 Task: Find connections with filter location Bom Conselho with filter topic #innovationwith filter profile language Potuguese with filter current company Dubai Investment Fund (DIF) with filter school Sri Krishnadevaraya University with filter industry Commercial and Industrial Machinery Maintenance with filter service category Business Law with filter keywords title Paralegal
Action: Mouse moved to (574, 124)
Screenshot: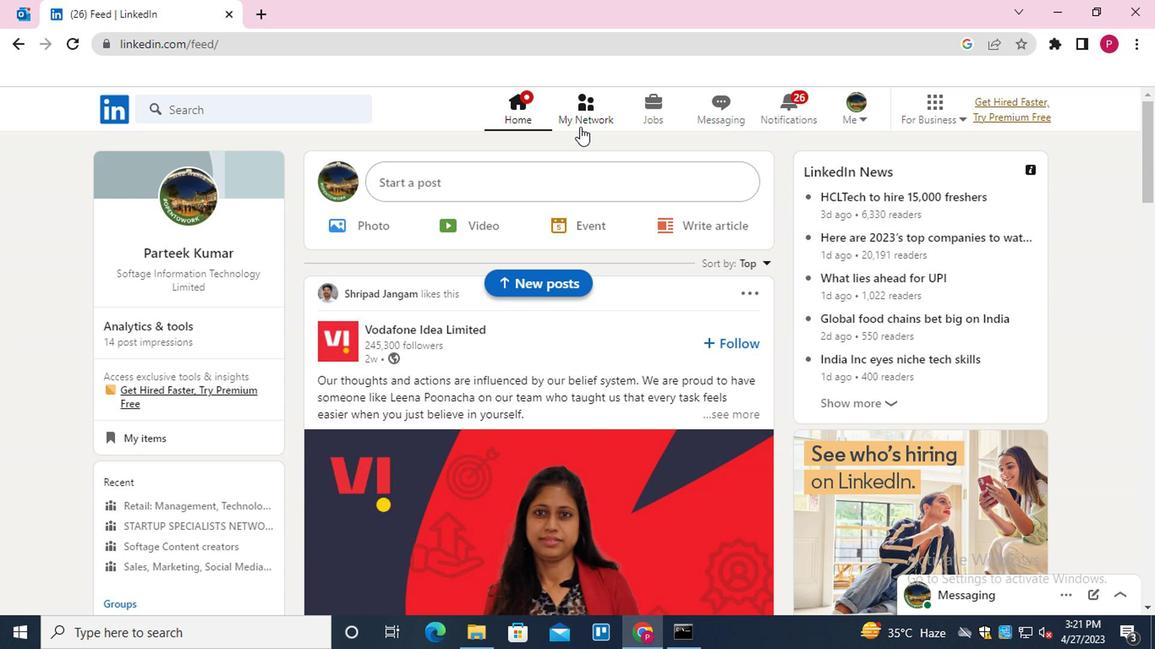 
Action: Mouse pressed left at (574, 124)
Screenshot: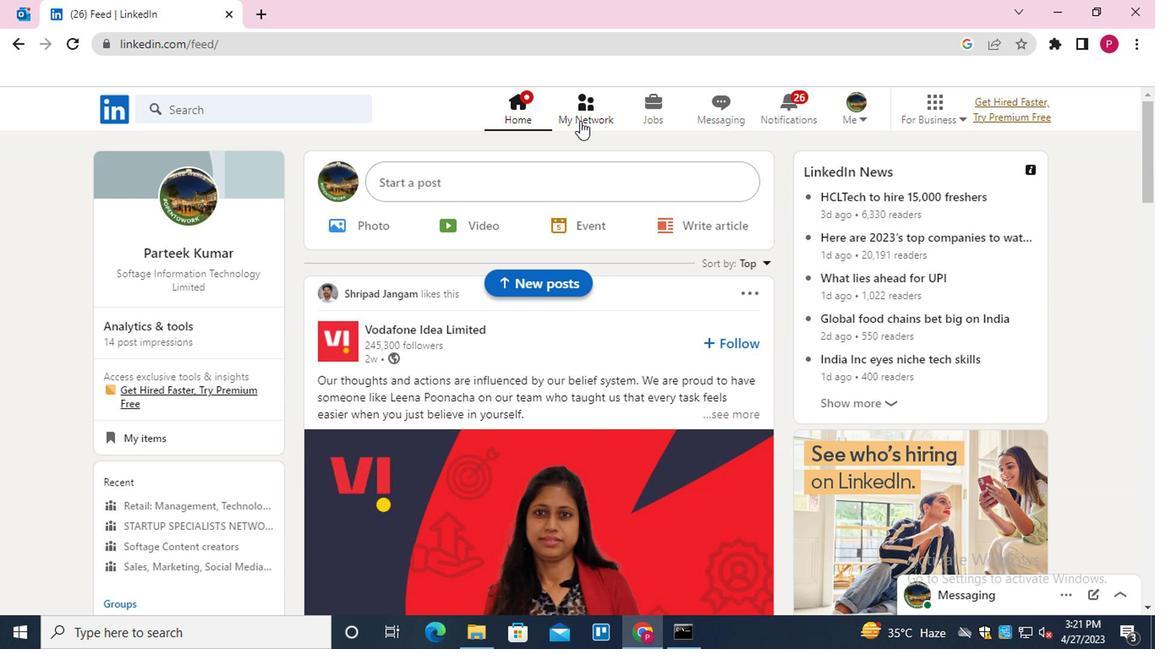 
Action: Mouse moved to (285, 204)
Screenshot: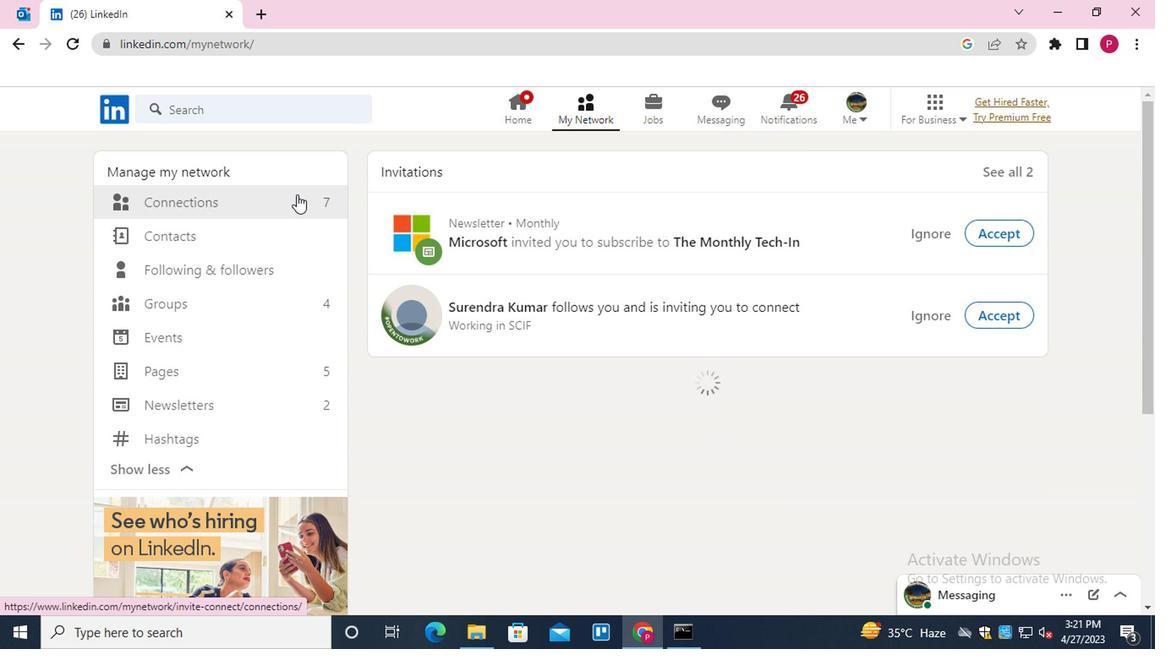 
Action: Mouse pressed left at (285, 204)
Screenshot: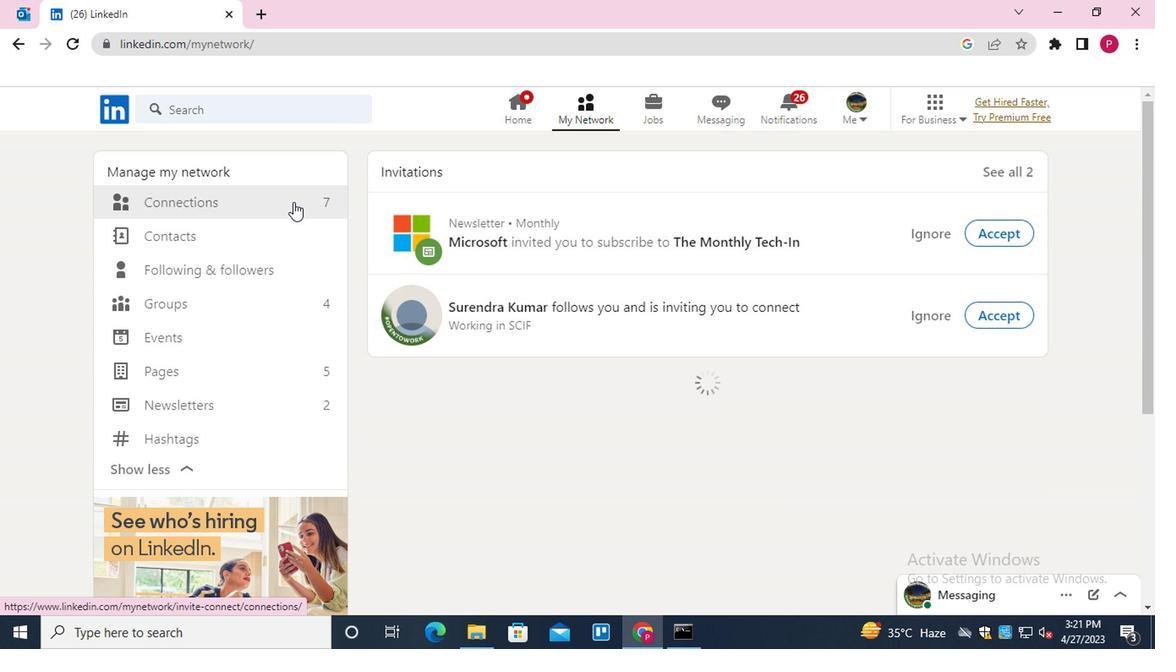 
Action: Mouse moved to (704, 201)
Screenshot: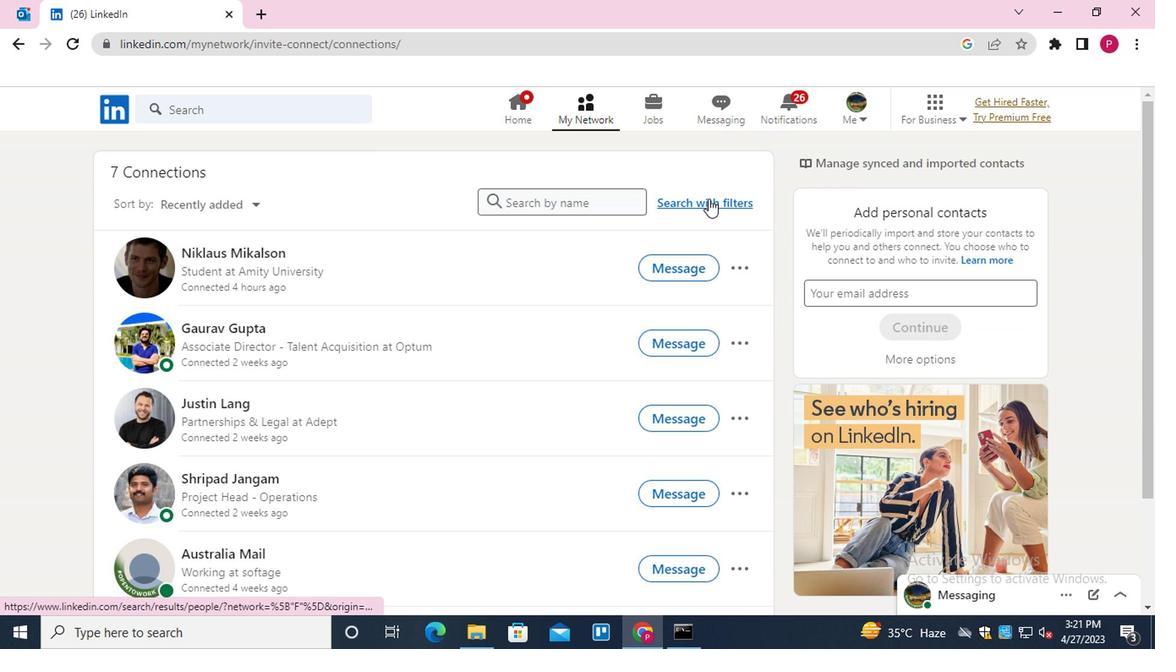 
Action: Mouse pressed left at (704, 201)
Screenshot: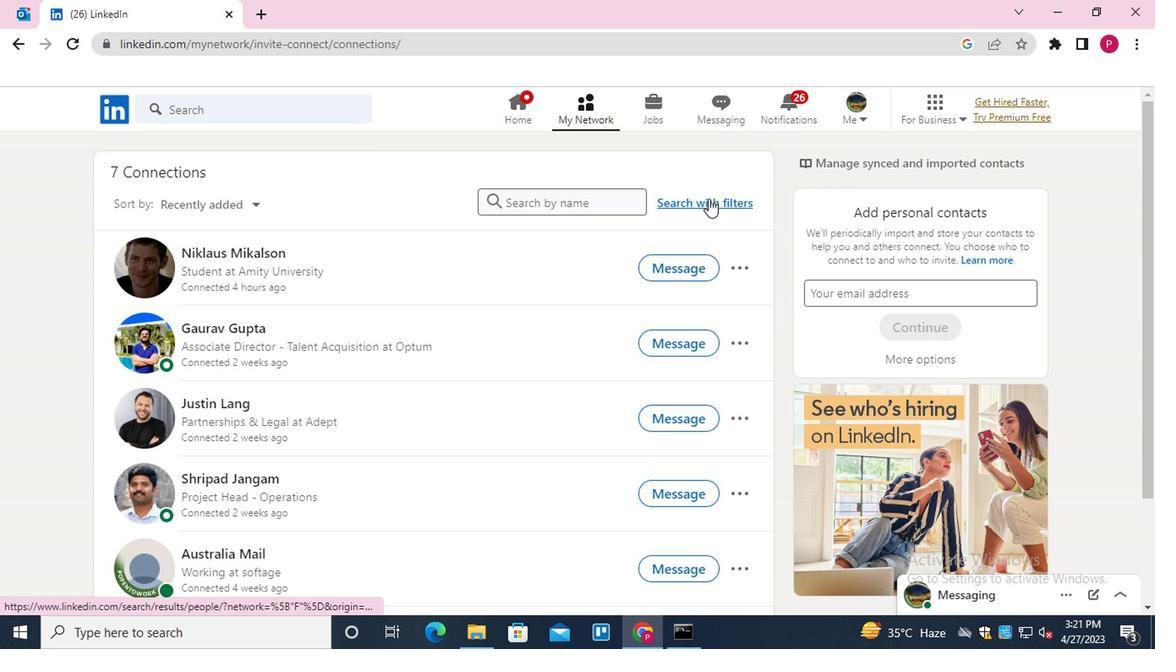 
Action: Mouse moved to (621, 153)
Screenshot: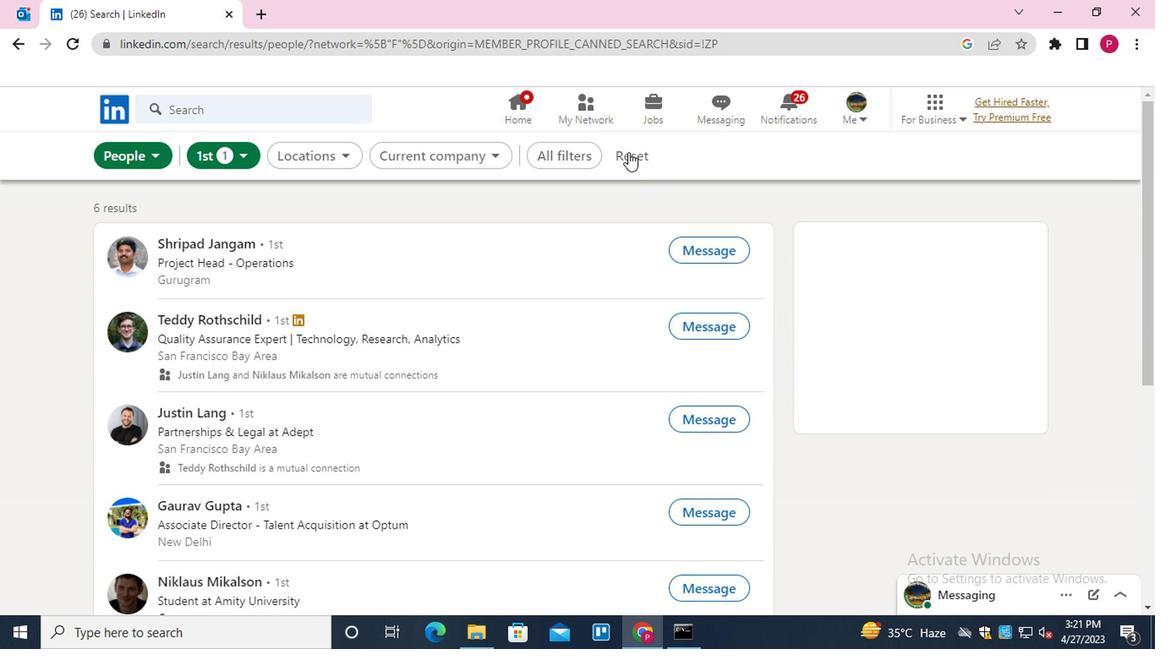 
Action: Mouse pressed left at (621, 153)
Screenshot: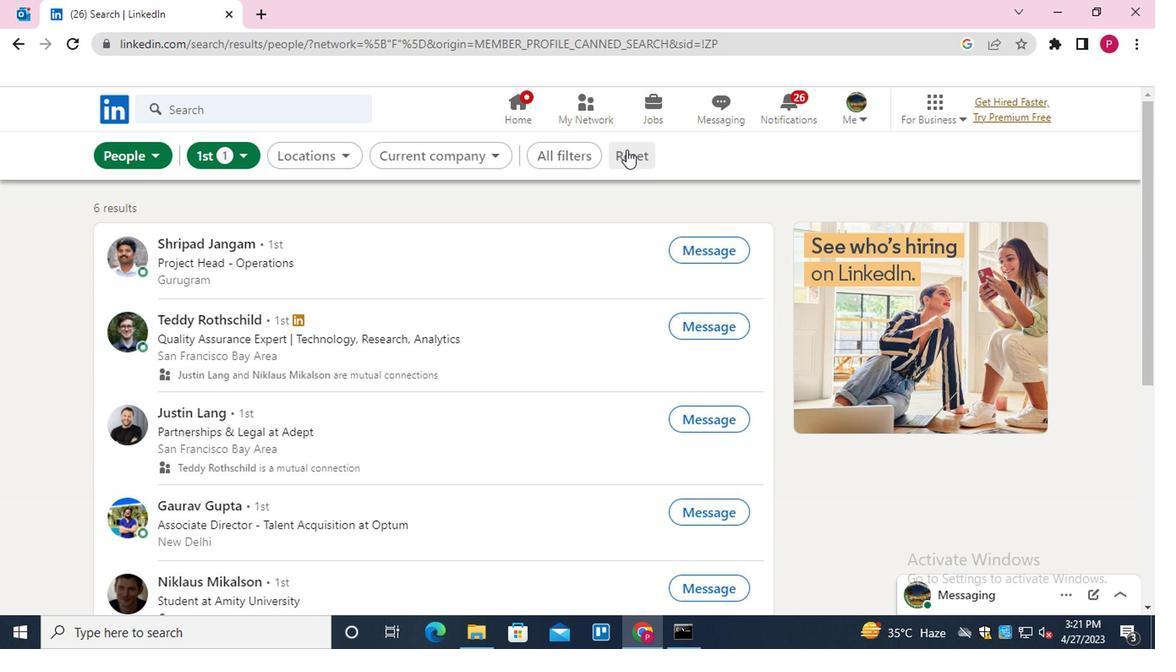 
Action: Mouse moved to (594, 162)
Screenshot: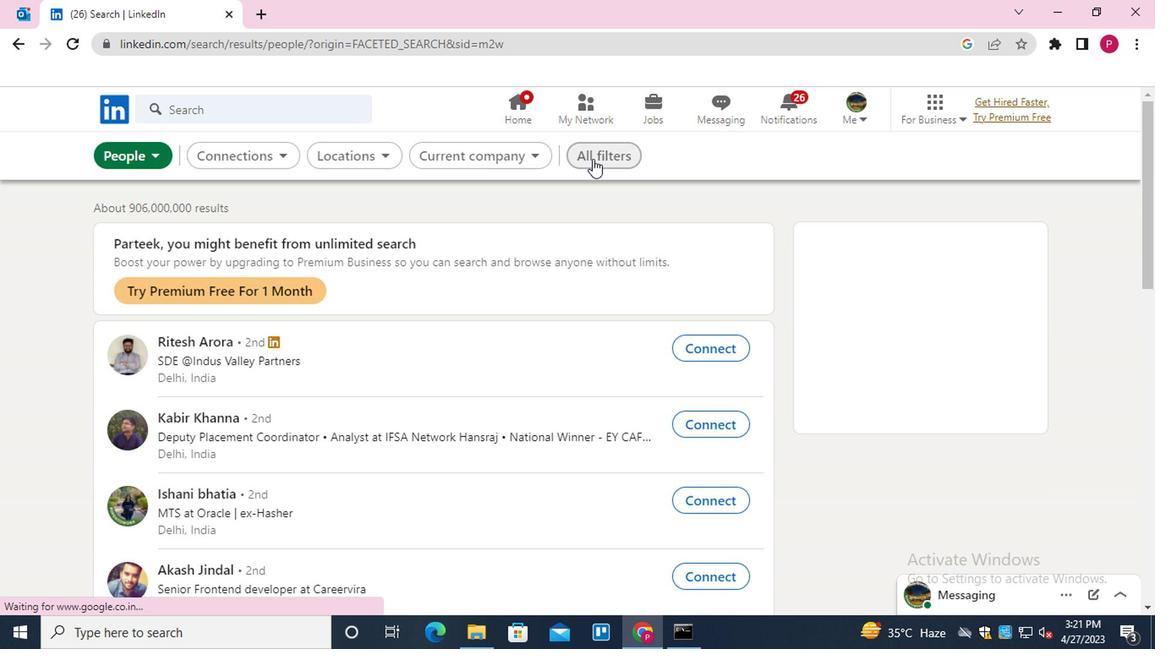 
Action: Mouse pressed left at (594, 162)
Screenshot: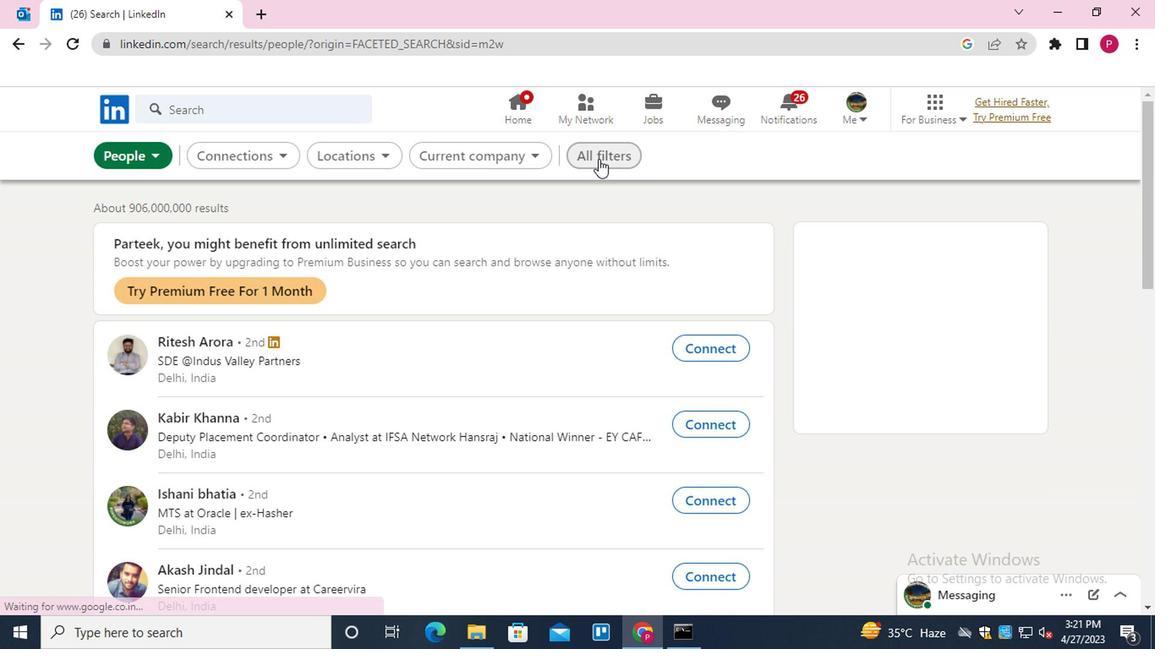 
Action: Mouse moved to (829, 344)
Screenshot: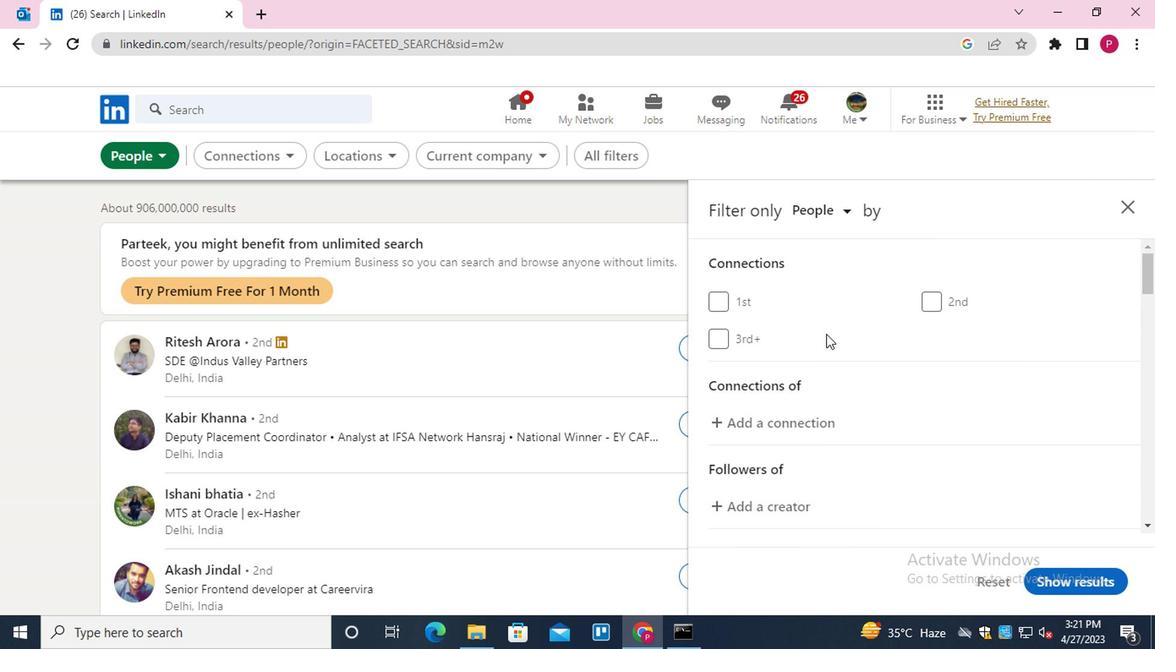 
Action: Mouse scrolled (829, 344) with delta (0, 0)
Screenshot: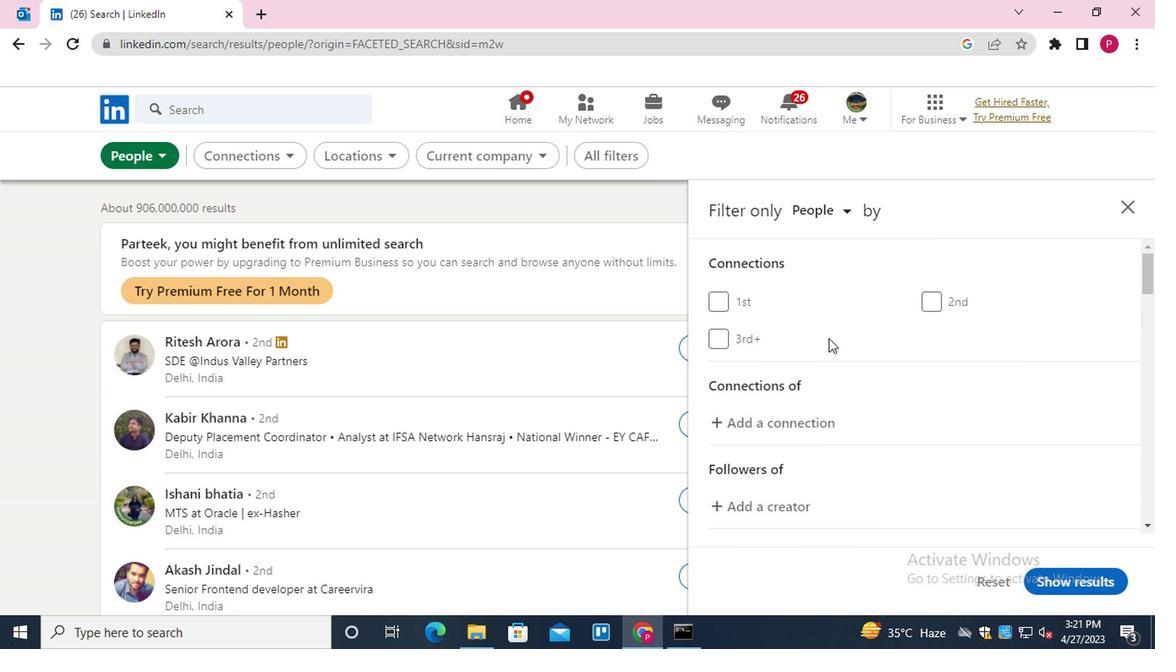 
Action: Mouse moved to (832, 349)
Screenshot: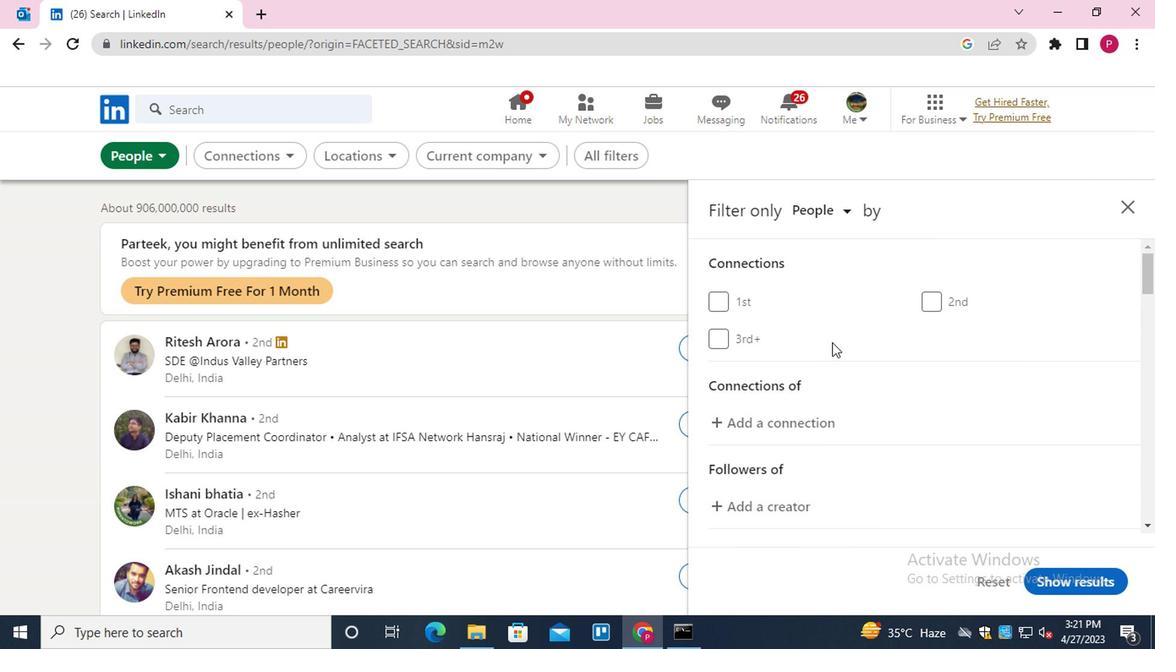 
Action: Mouse scrolled (832, 349) with delta (0, 0)
Screenshot: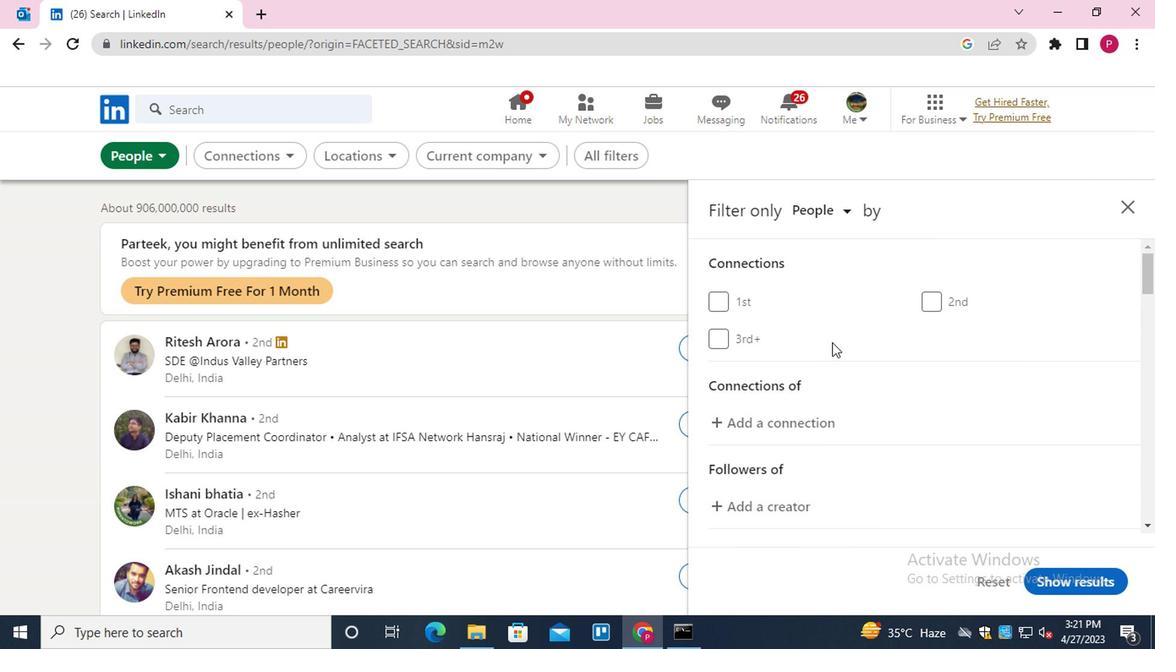 
Action: Mouse moved to (1013, 491)
Screenshot: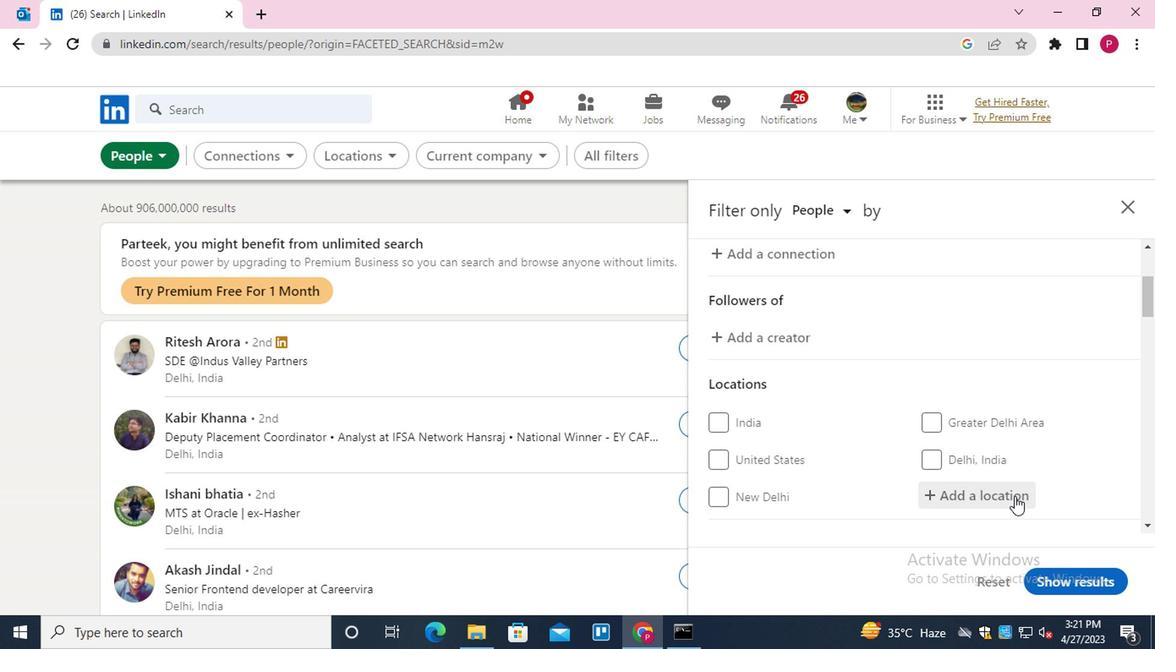 
Action: Mouse pressed left at (1013, 491)
Screenshot: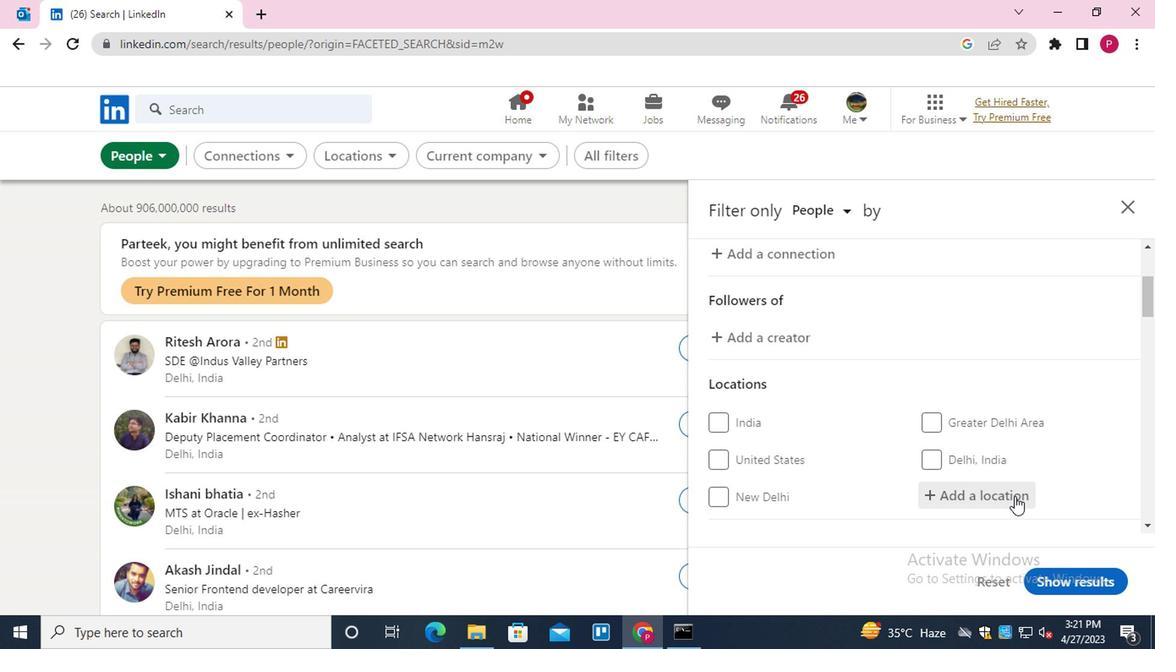 
Action: Key pressed <Key.shift>BOM<Key.space><Key.shift>CON<Key.down><Key.enter>
Screenshot: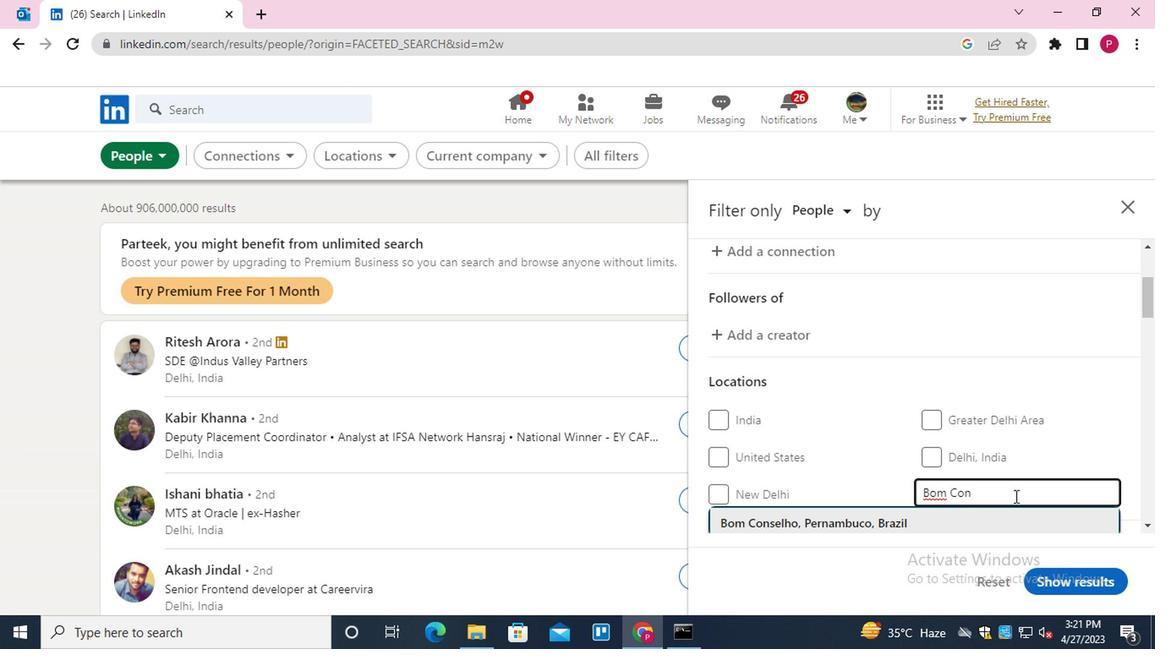 
Action: Mouse moved to (917, 460)
Screenshot: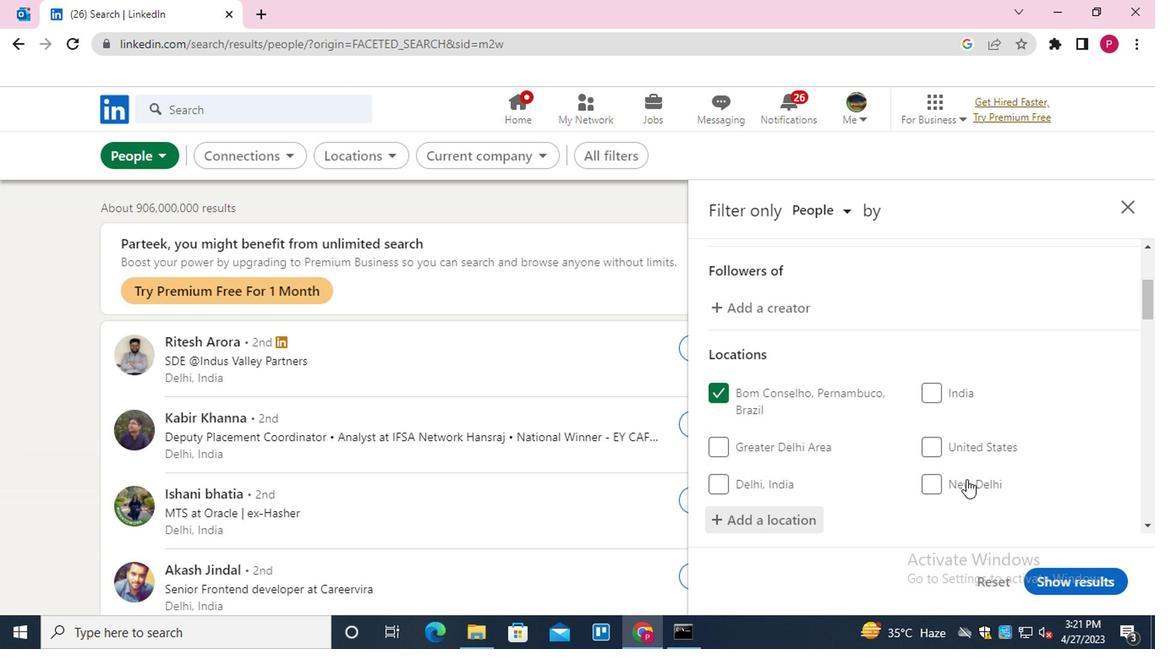 
Action: Mouse scrolled (917, 460) with delta (0, 0)
Screenshot: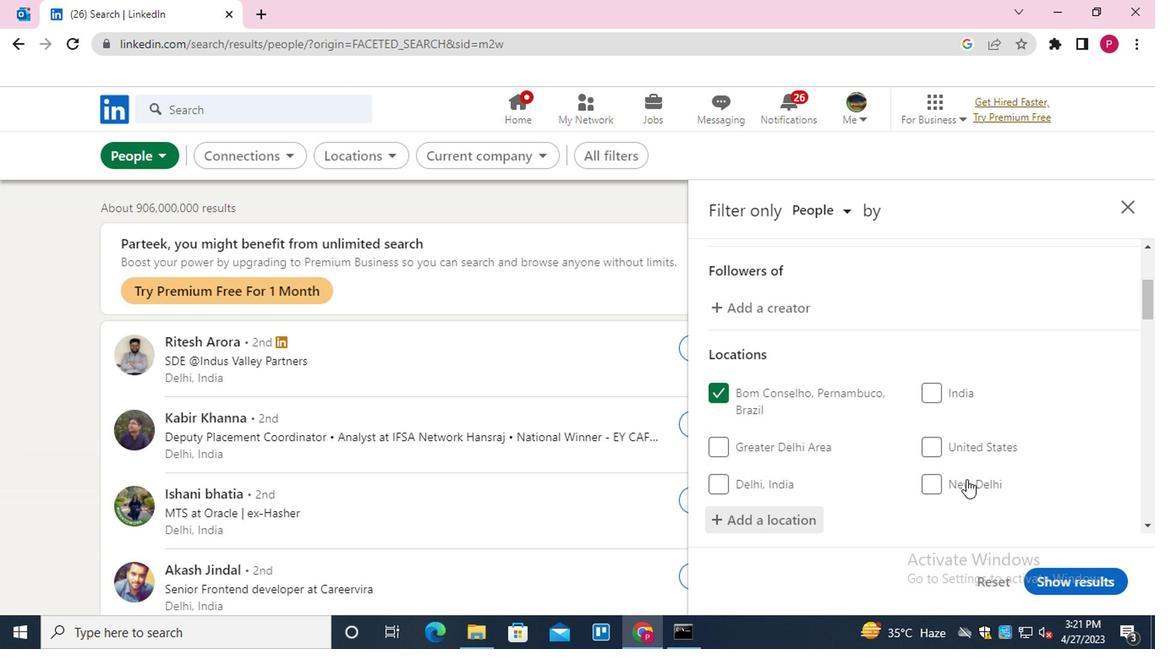 
Action: Mouse moved to (916, 460)
Screenshot: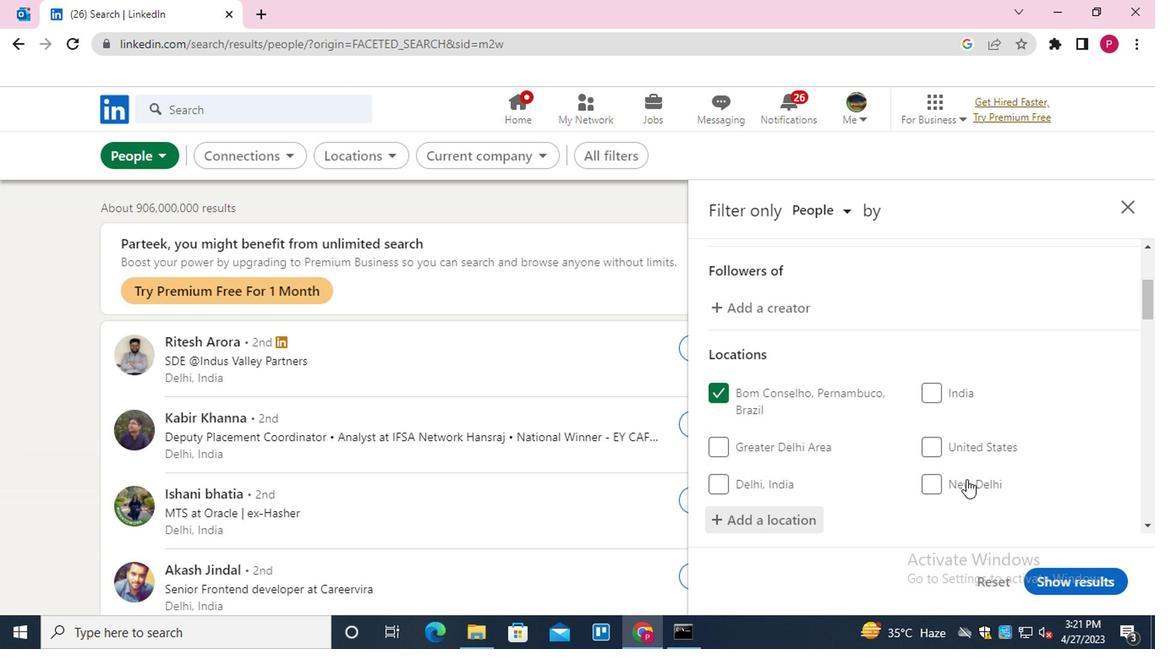 
Action: Mouse scrolled (916, 459) with delta (0, -1)
Screenshot: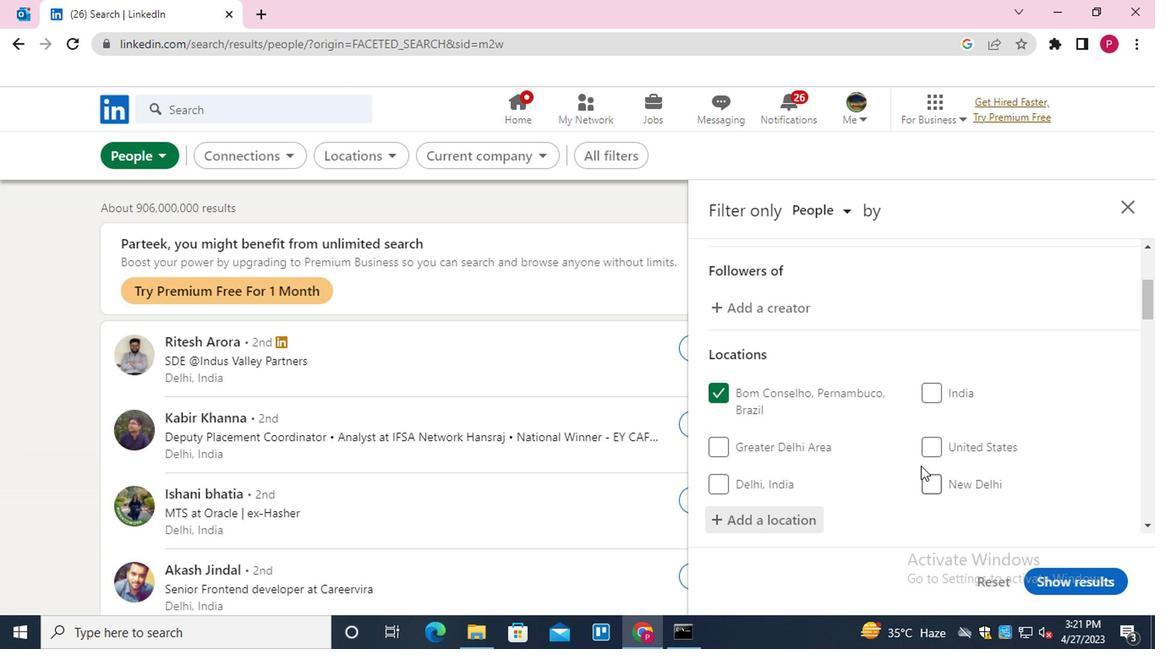 
Action: Mouse moved to (915, 459)
Screenshot: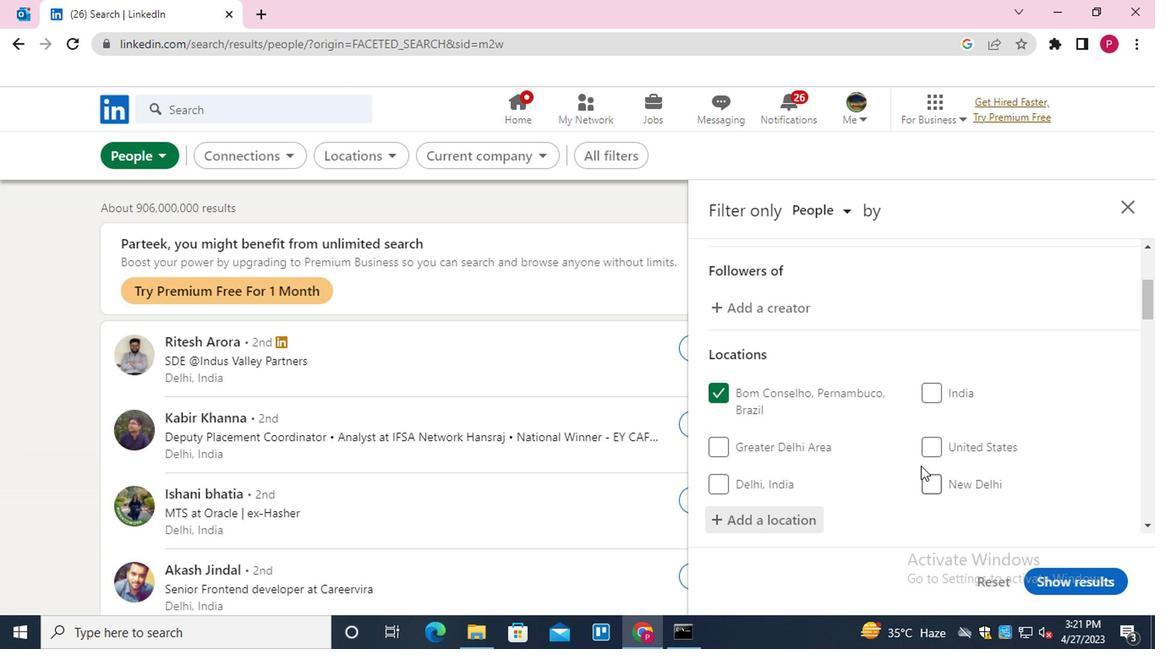 
Action: Mouse scrolled (915, 458) with delta (0, 0)
Screenshot: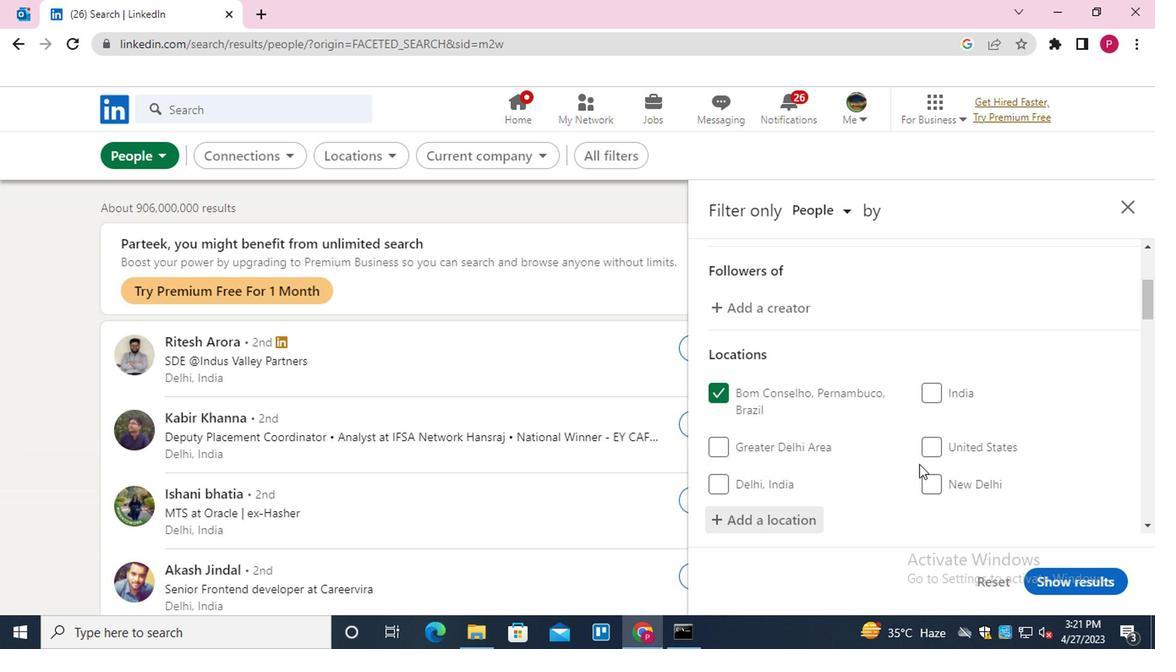 
Action: Mouse scrolled (915, 458) with delta (0, 0)
Screenshot: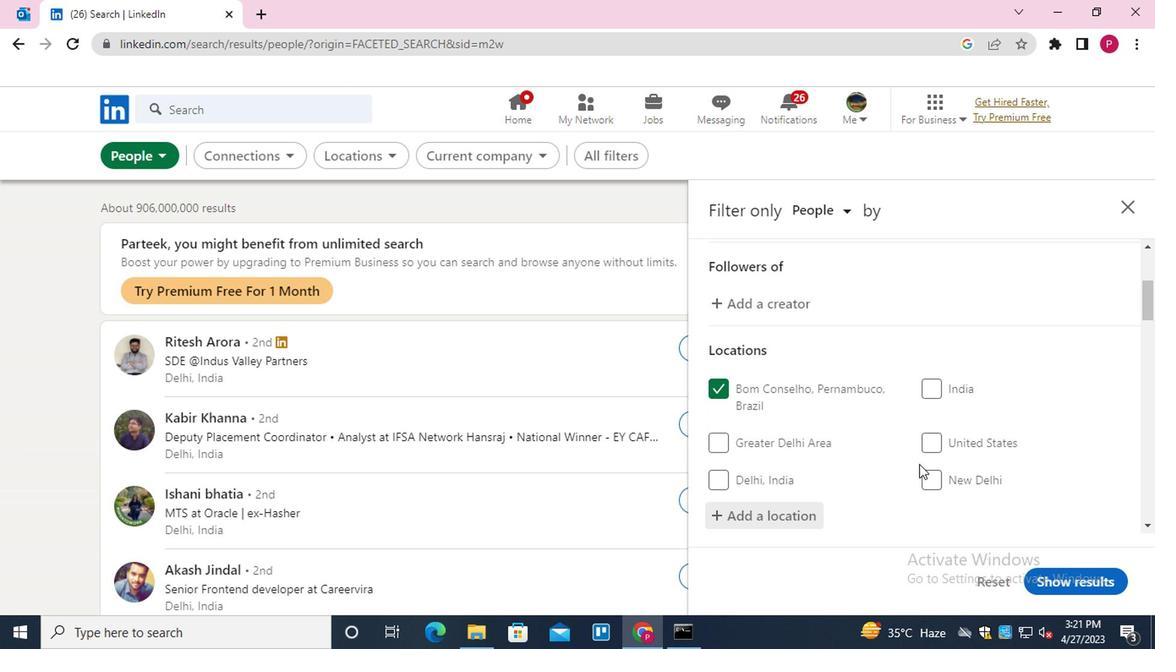 
Action: Mouse moved to (965, 345)
Screenshot: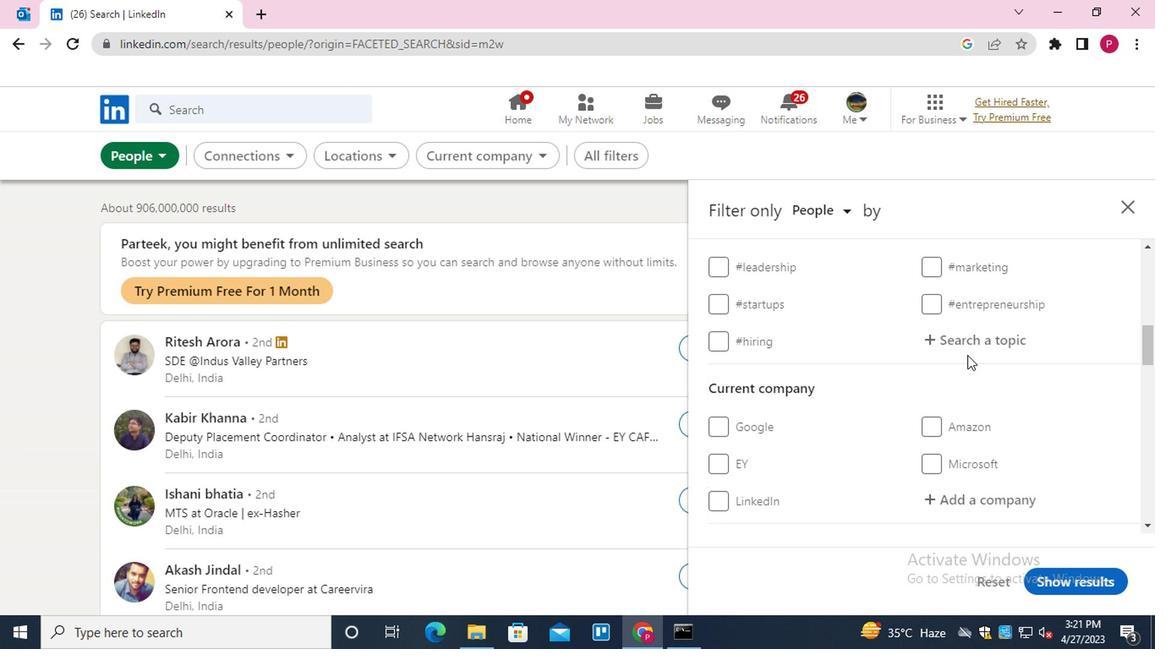 
Action: Mouse pressed left at (965, 345)
Screenshot: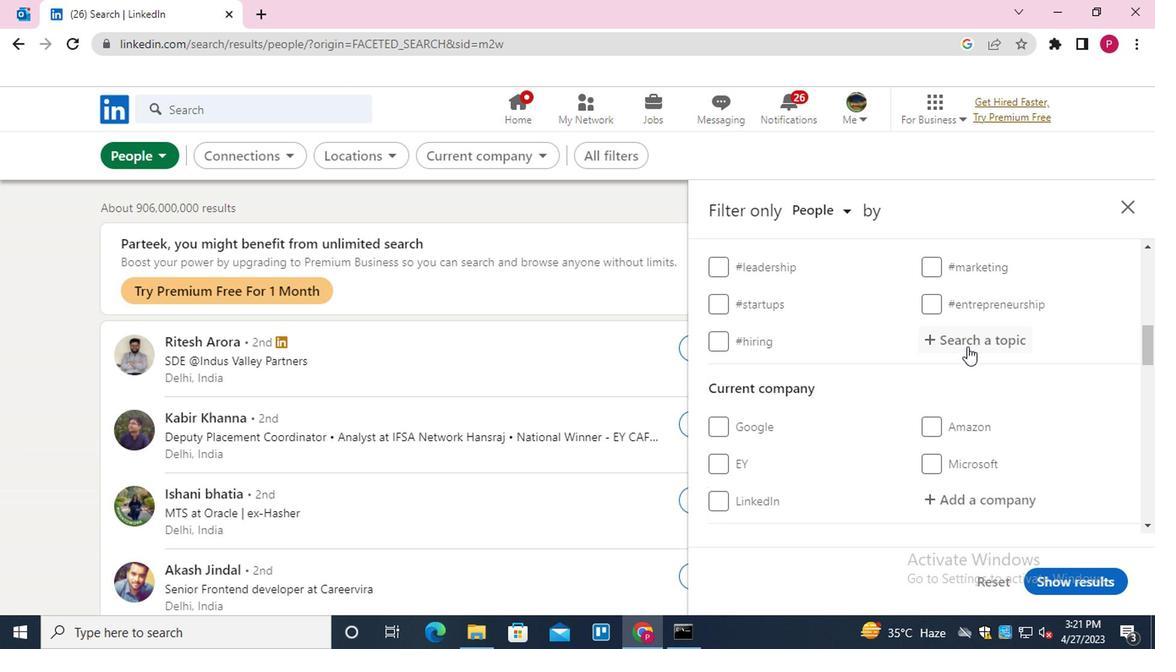 
Action: Key pressed INNOVATION<Key.down><Key.enter>
Screenshot: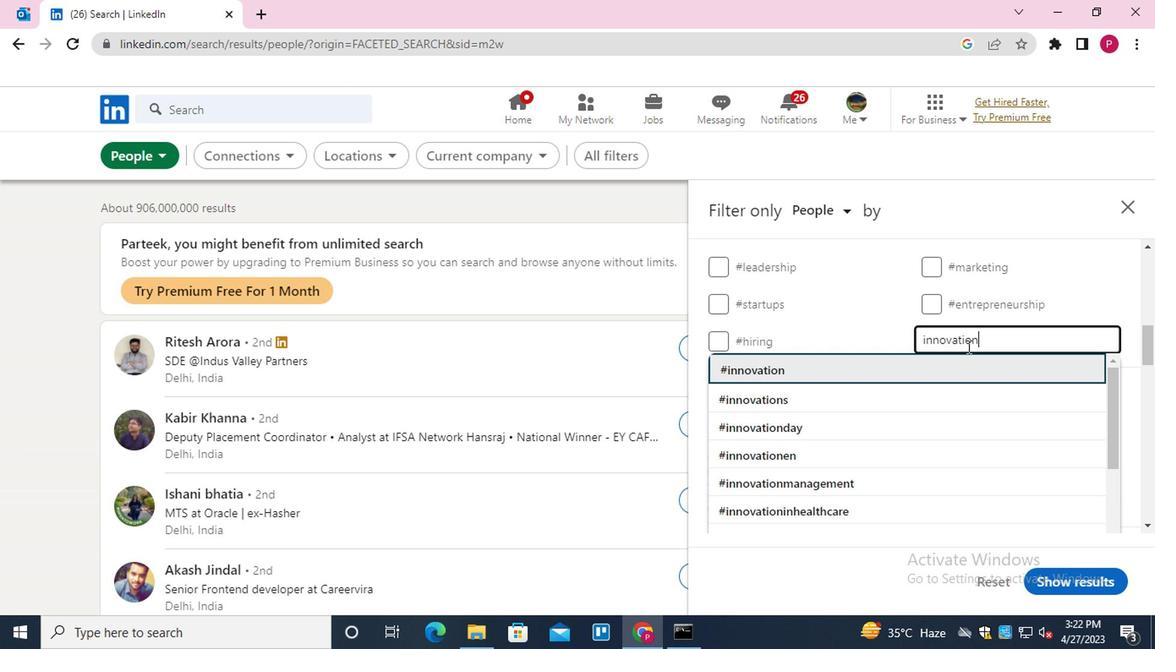 
Action: Mouse moved to (960, 345)
Screenshot: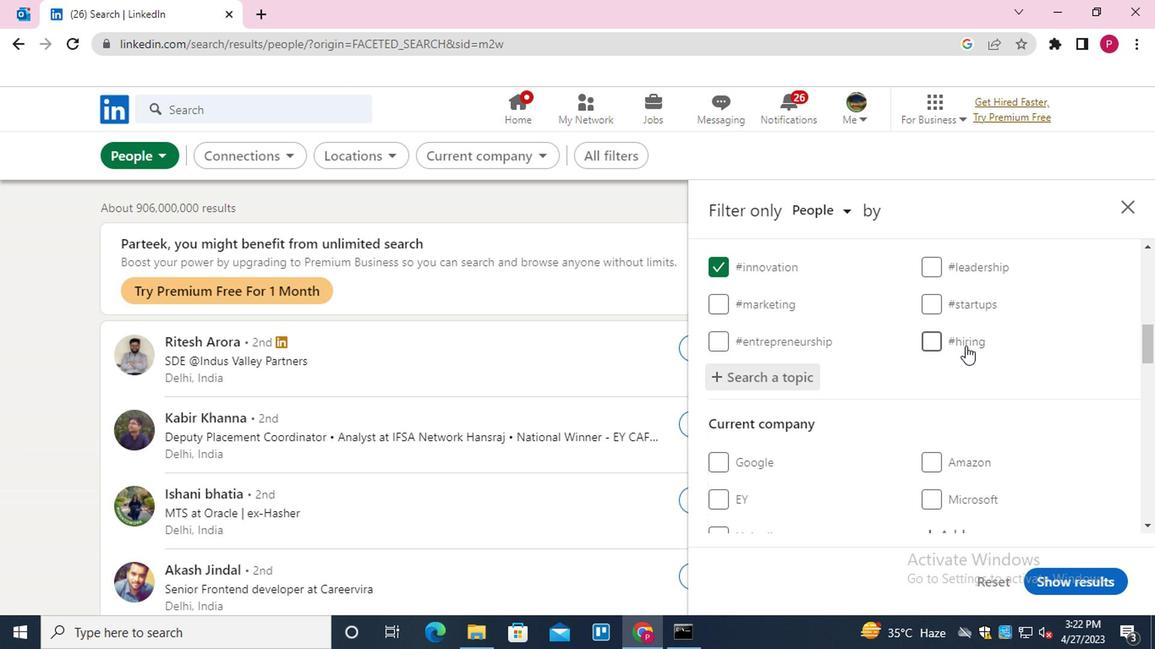 
Action: Mouse scrolled (960, 344) with delta (0, 0)
Screenshot: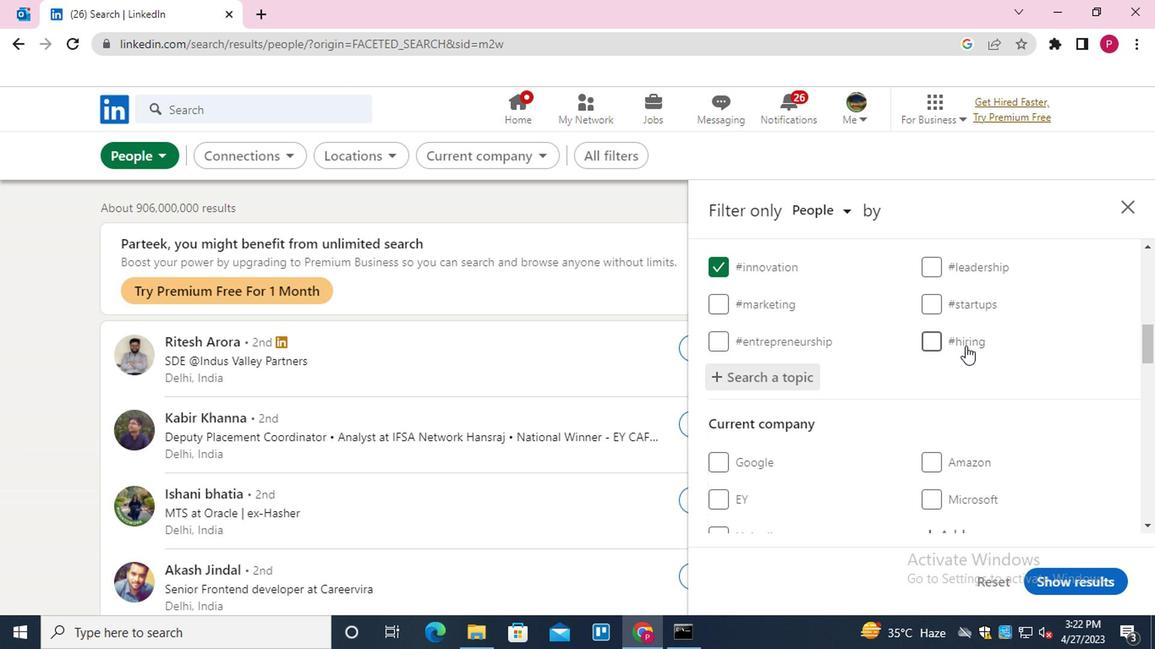 
Action: Mouse moved to (955, 351)
Screenshot: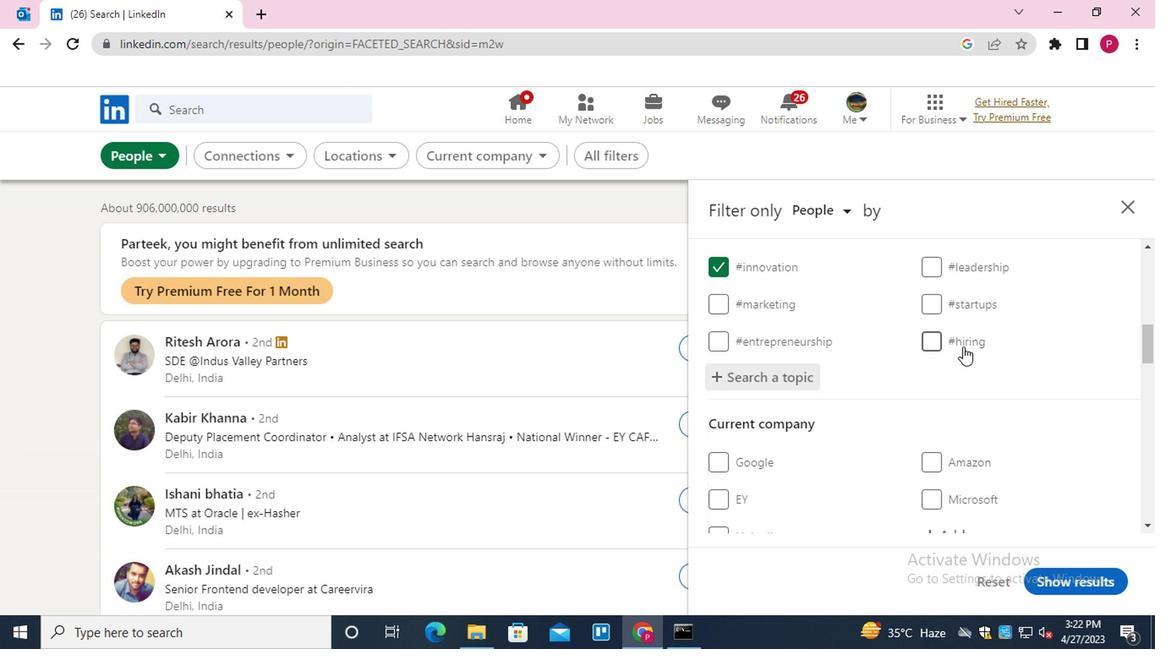 
Action: Mouse scrolled (955, 350) with delta (0, -1)
Screenshot: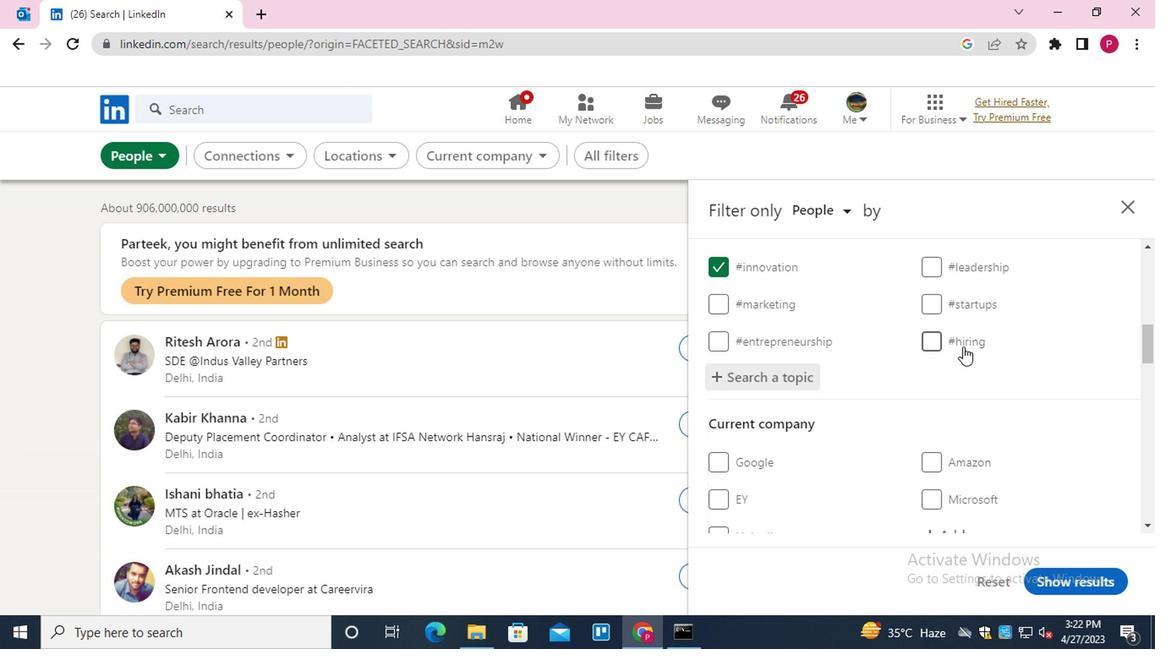 
Action: Mouse moved to (950, 356)
Screenshot: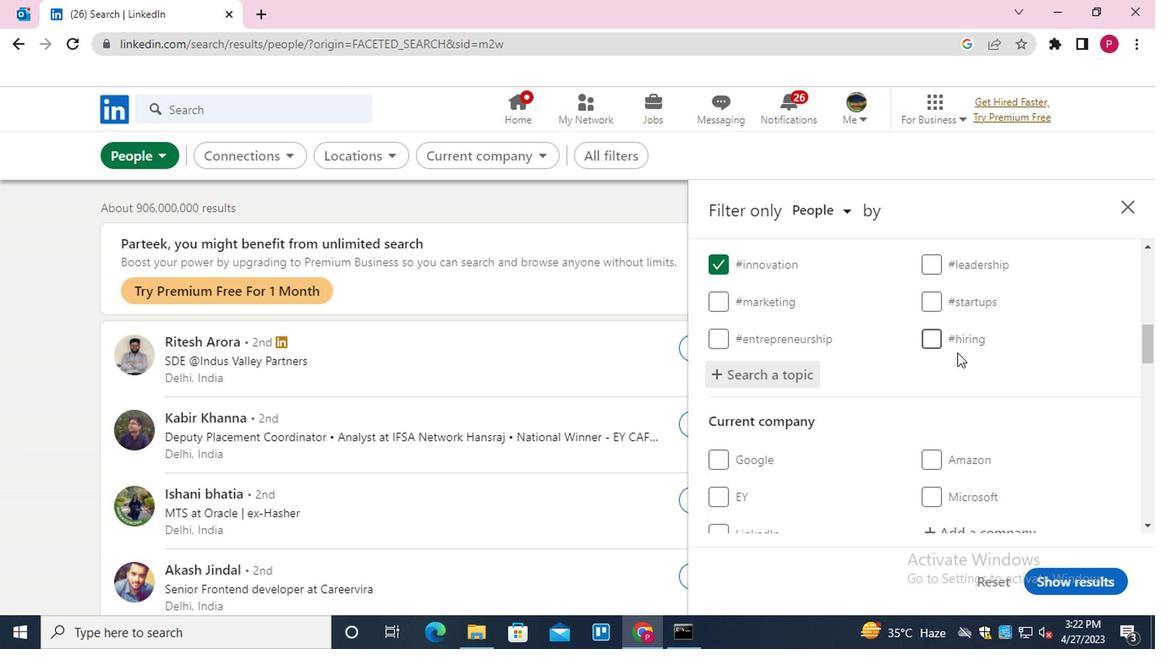 
Action: Mouse scrolled (950, 356) with delta (0, 0)
Screenshot: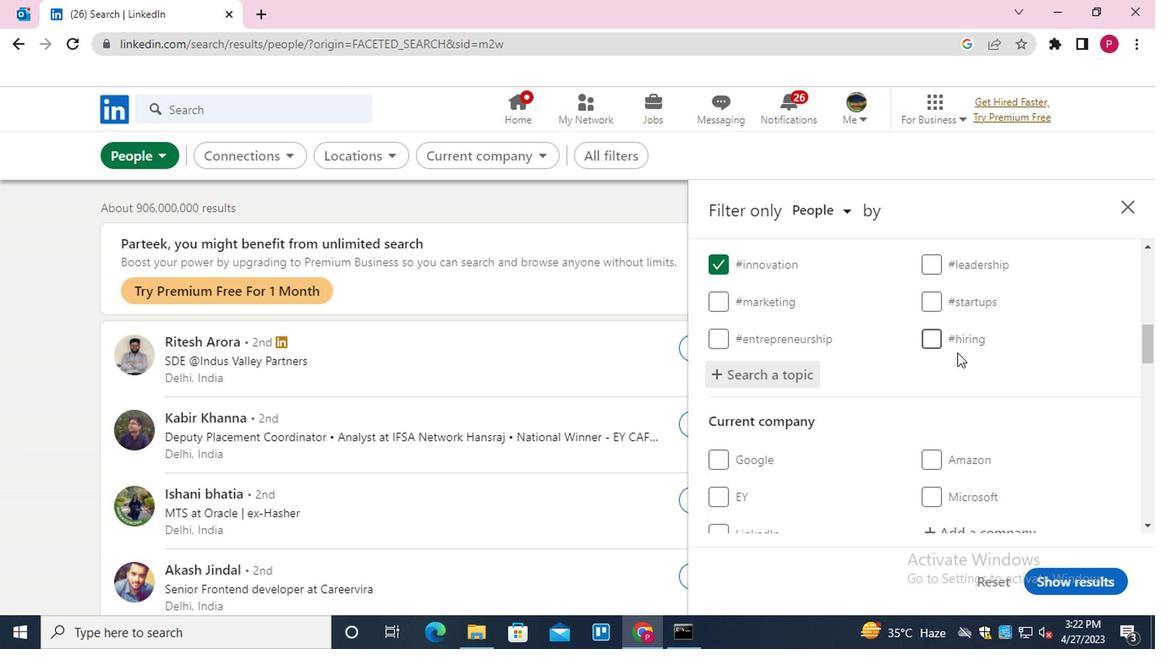 
Action: Mouse moved to (946, 362)
Screenshot: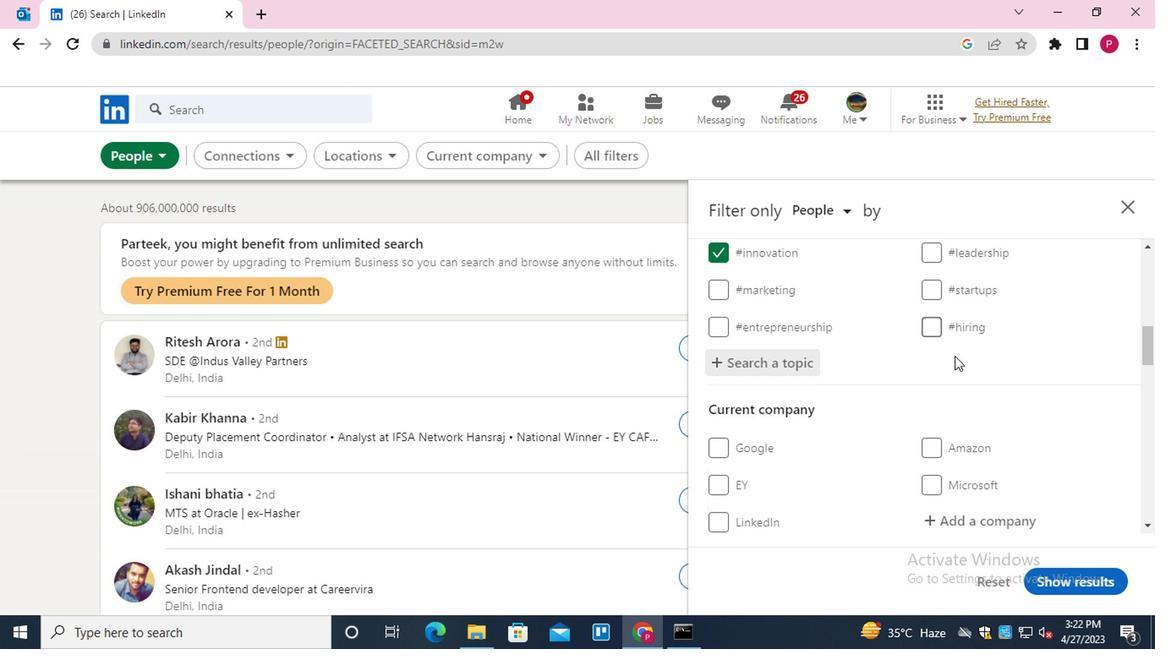 
Action: Mouse scrolled (946, 361) with delta (0, -1)
Screenshot: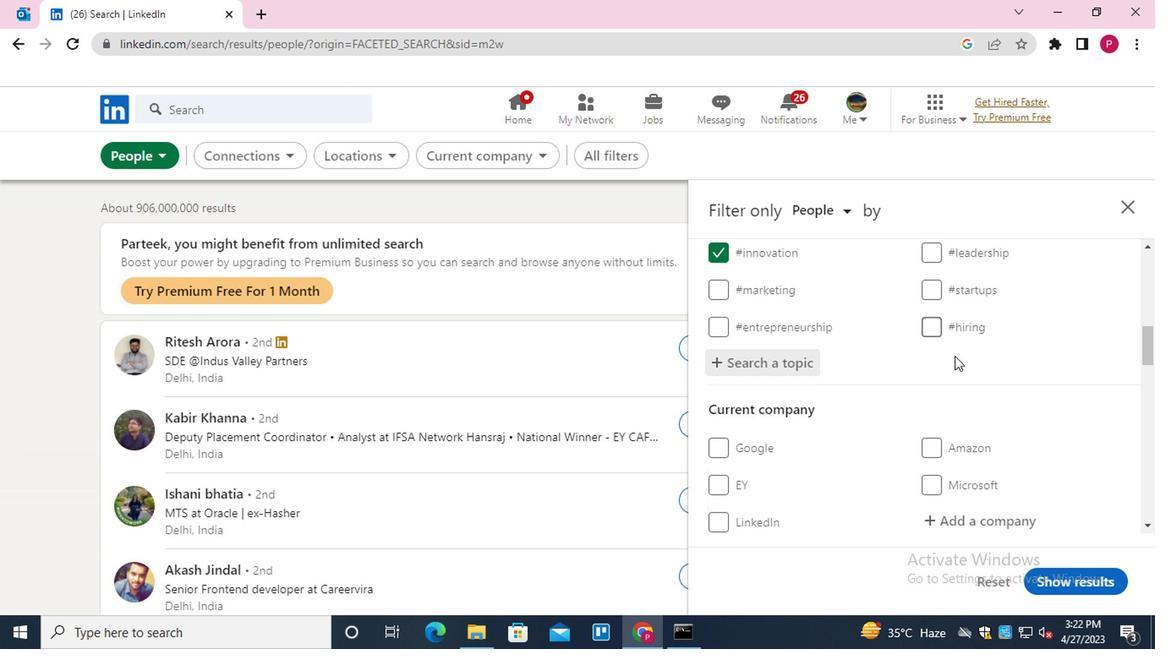 
Action: Mouse moved to (943, 362)
Screenshot: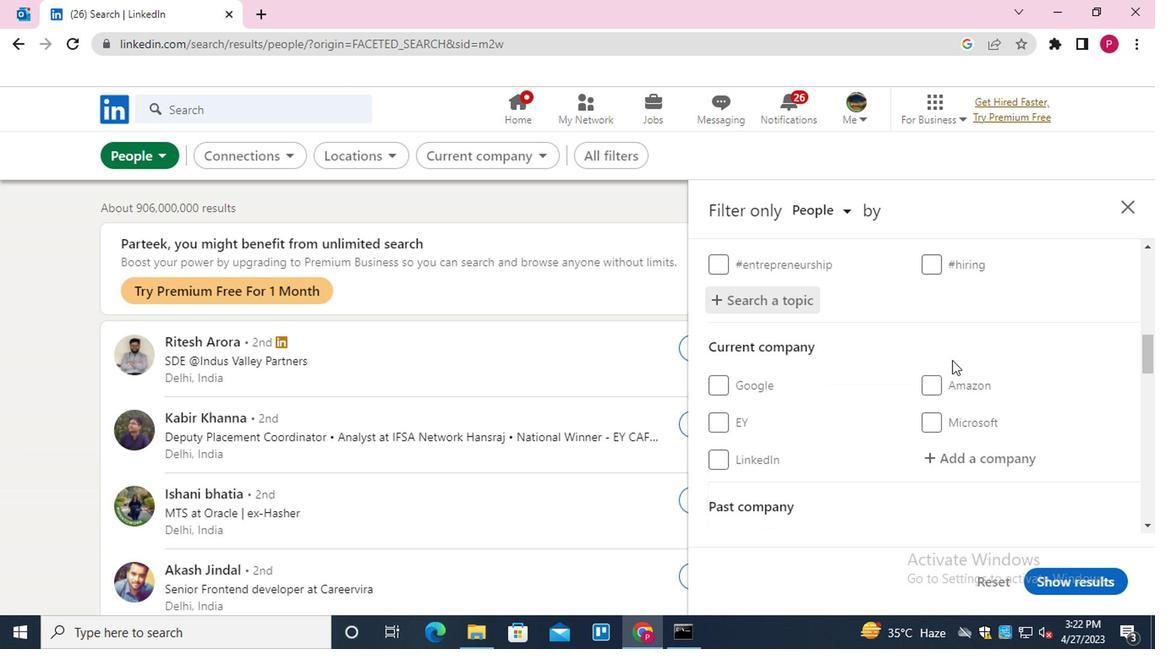 
Action: Mouse scrolled (943, 362) with delta (0, 0)
Screenshot: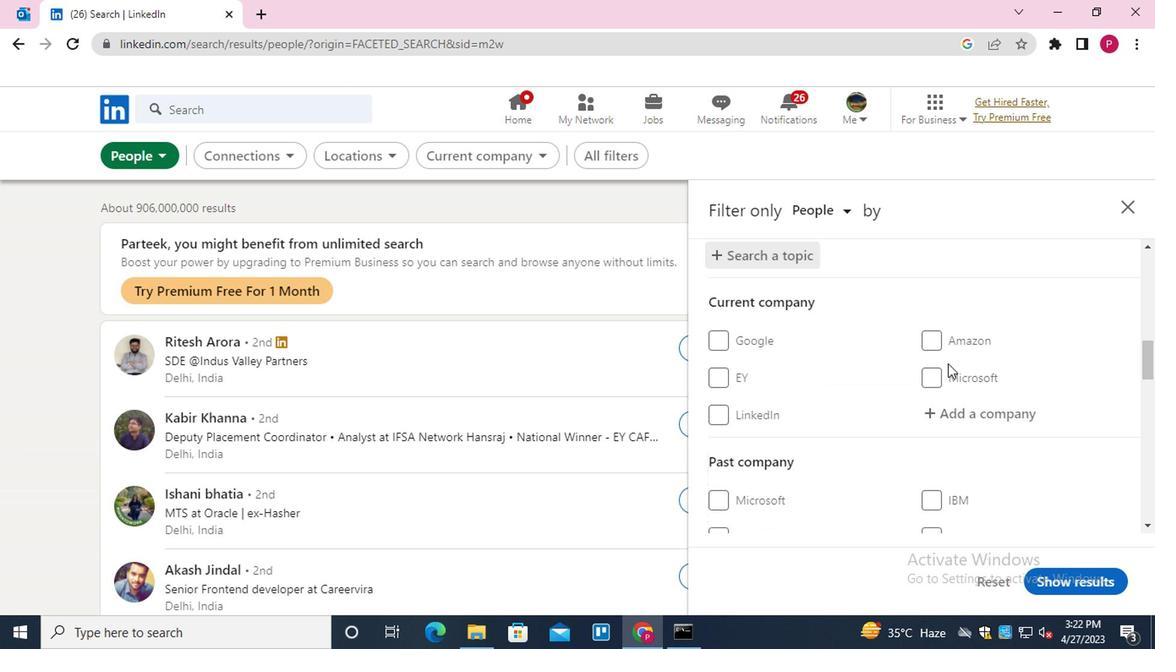 
Action: Mouse moved to (938, 365)
Screenshot: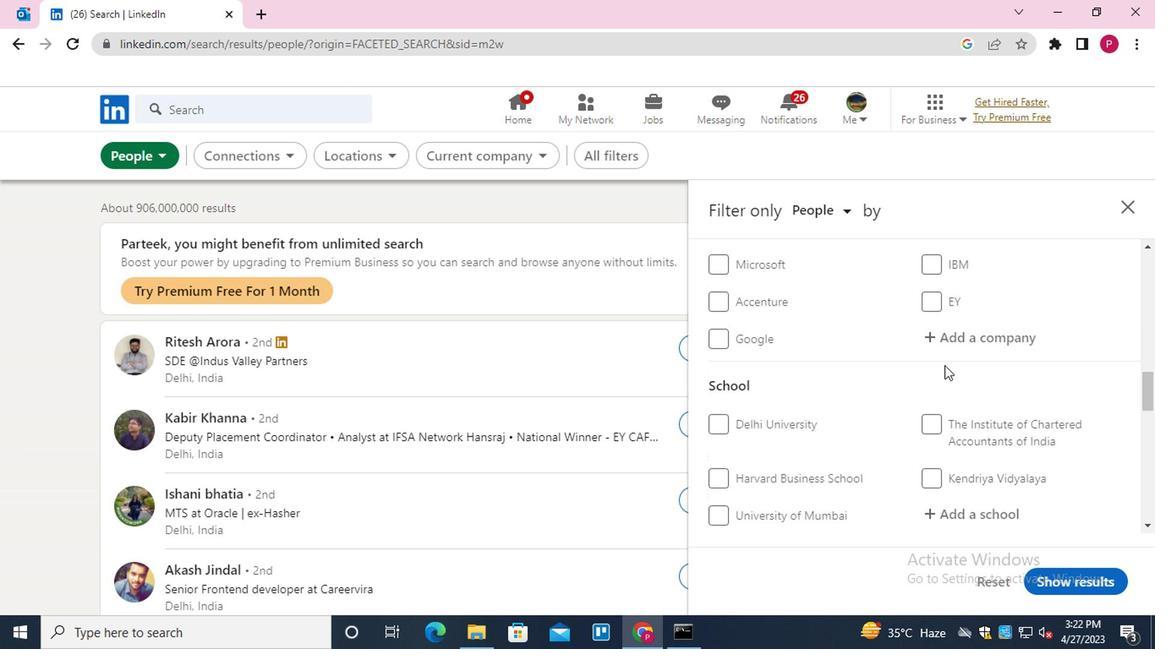 
Action: Mouse scrolled (938, 364) with delta (0, 0)
Screenshot: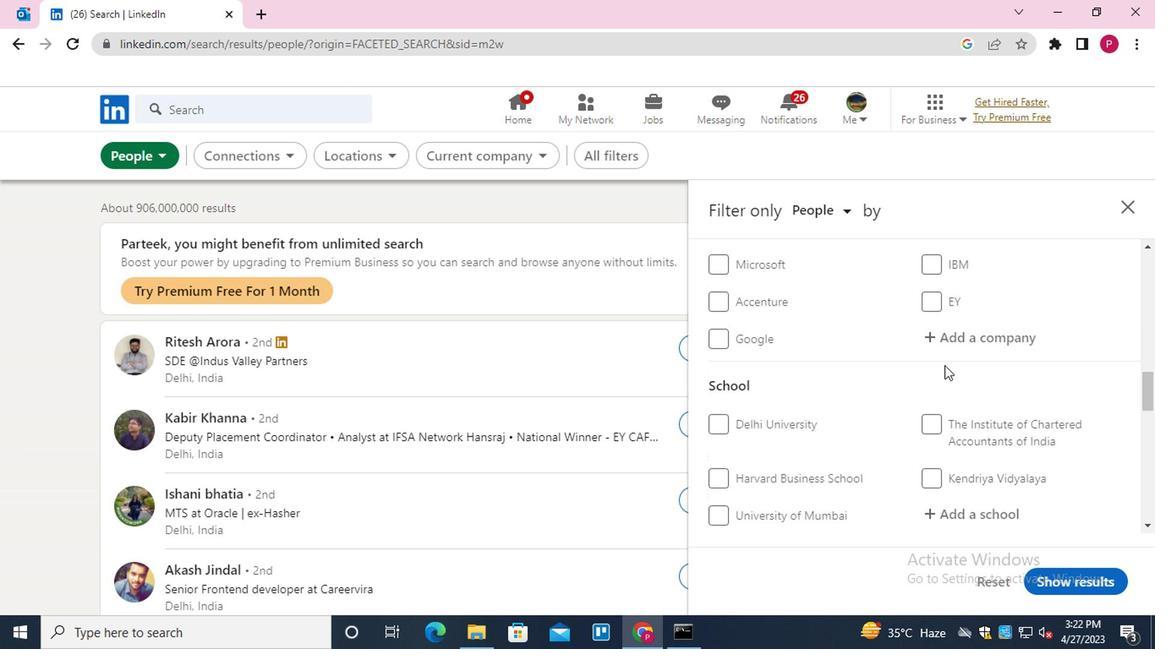 
Action: Mouse scrolled (938, 364) with delta (0, 0)
Screenshot: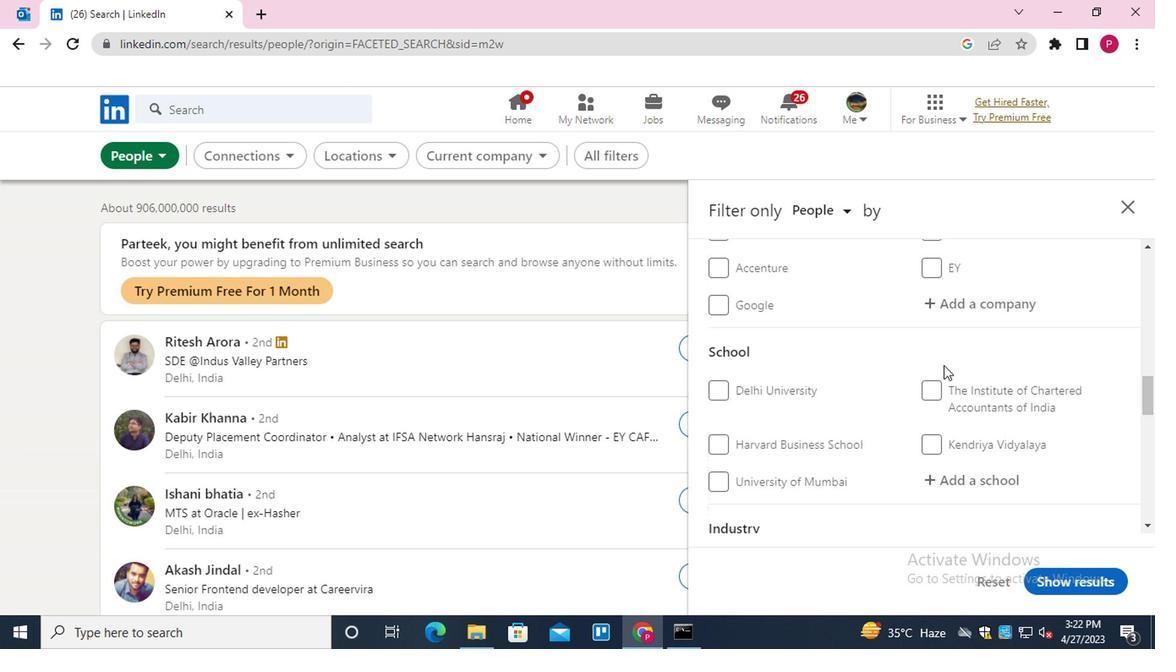 
Action: Mouse moved to (932, 366)
Screenshot: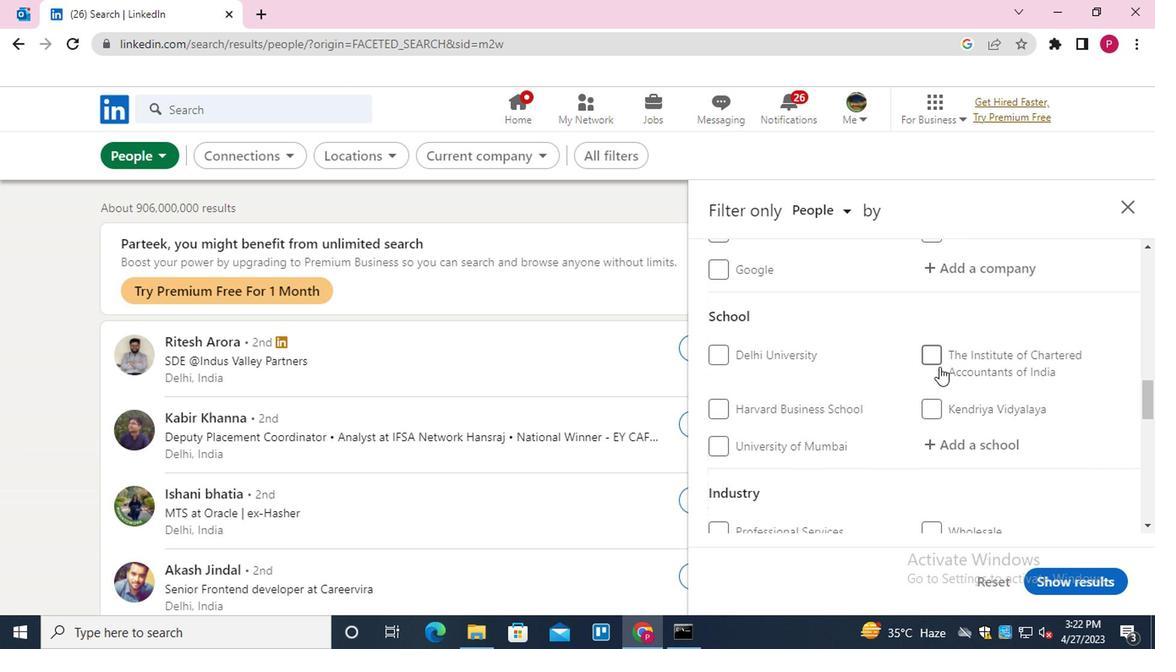 
Action: Mouse scrolled (932, 365) with delta (0, -1)
Screenshot: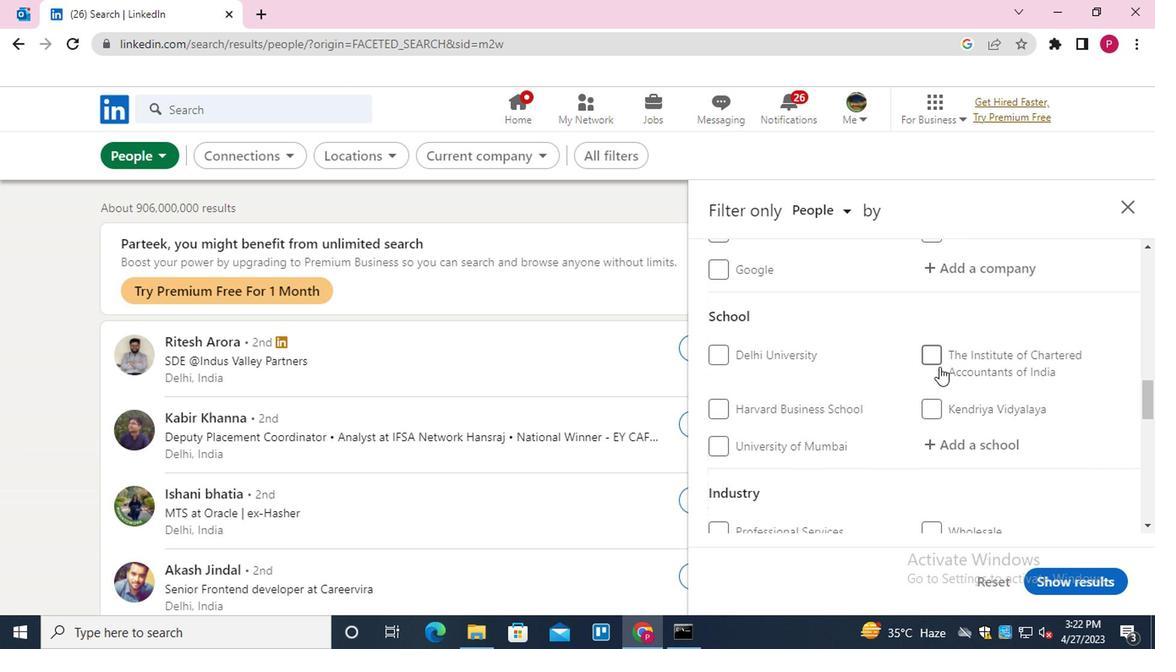 
Action: Mouse moved to (905, 388)
Screenshot: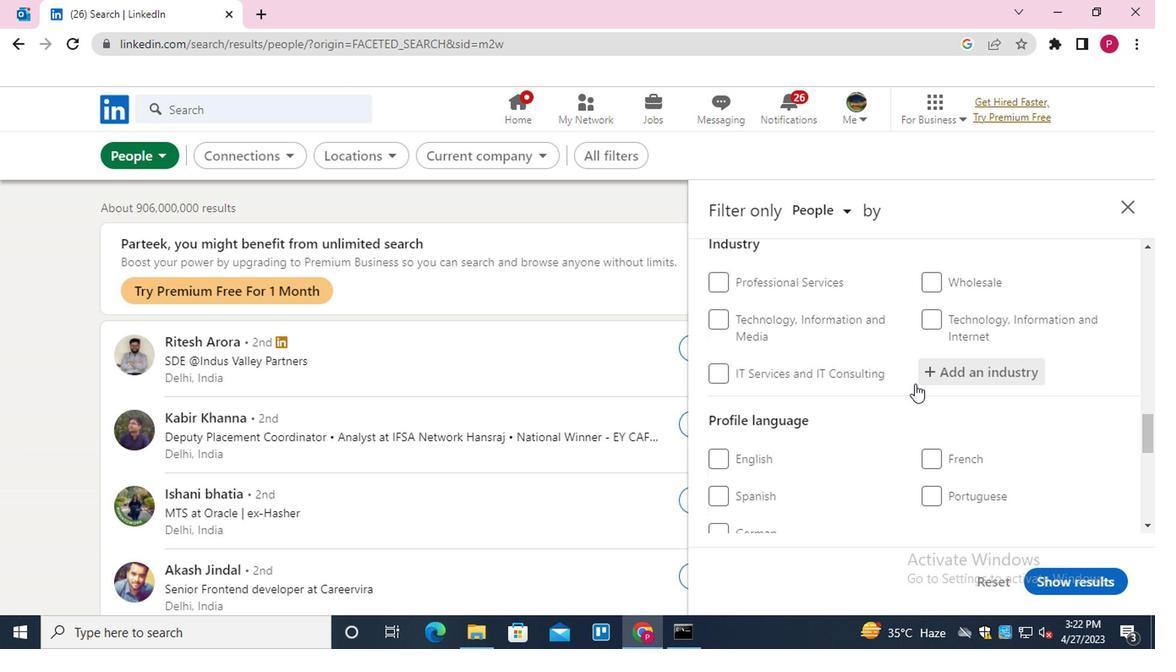 
Action: Mouse scrolled (905, 387) with delta (0, -1)
Screenshot: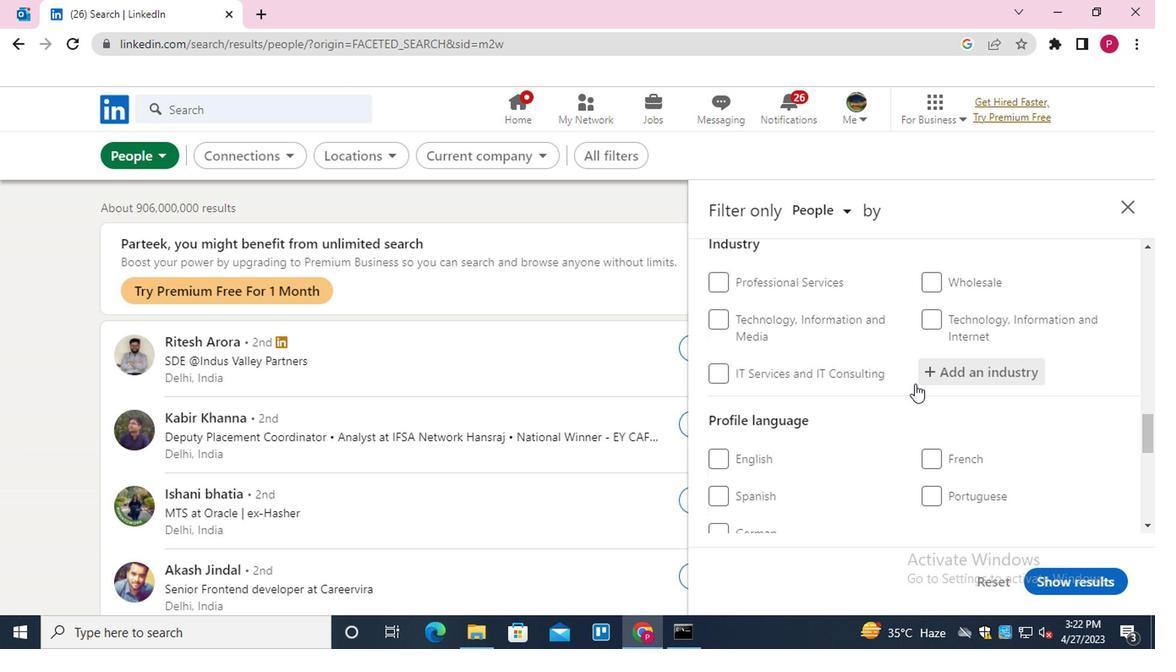 
Action: Mouse moved to (900, 389)
Screenshot: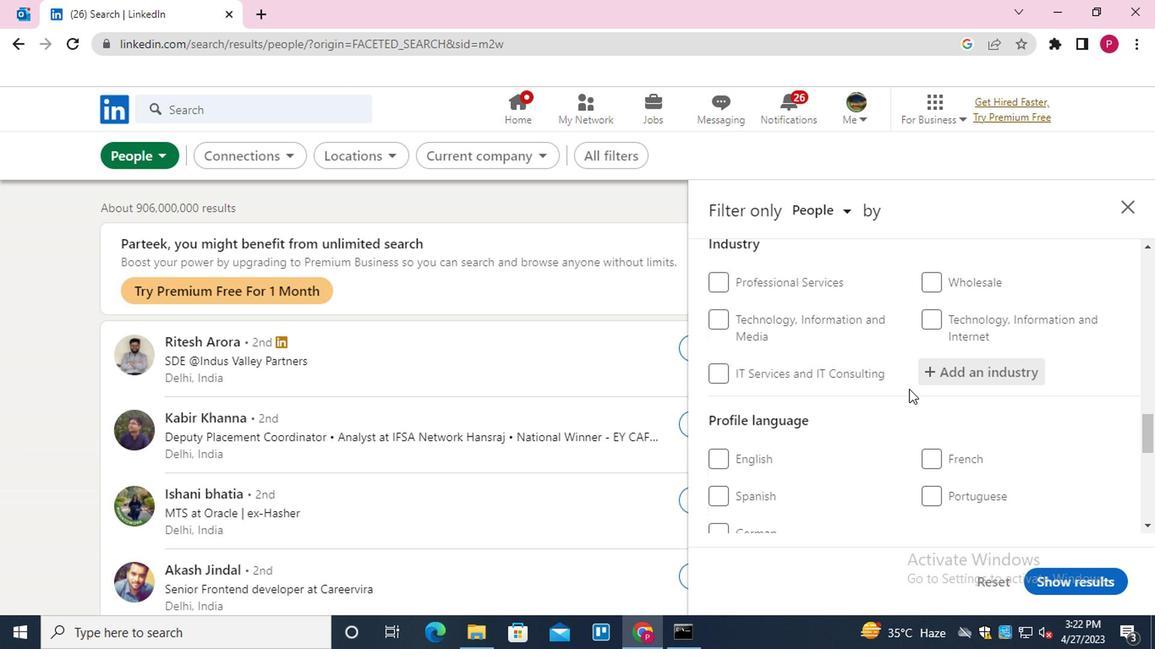 
Action: Mouse scrolled (900, 389) with delta (0, 0)
Screenshot: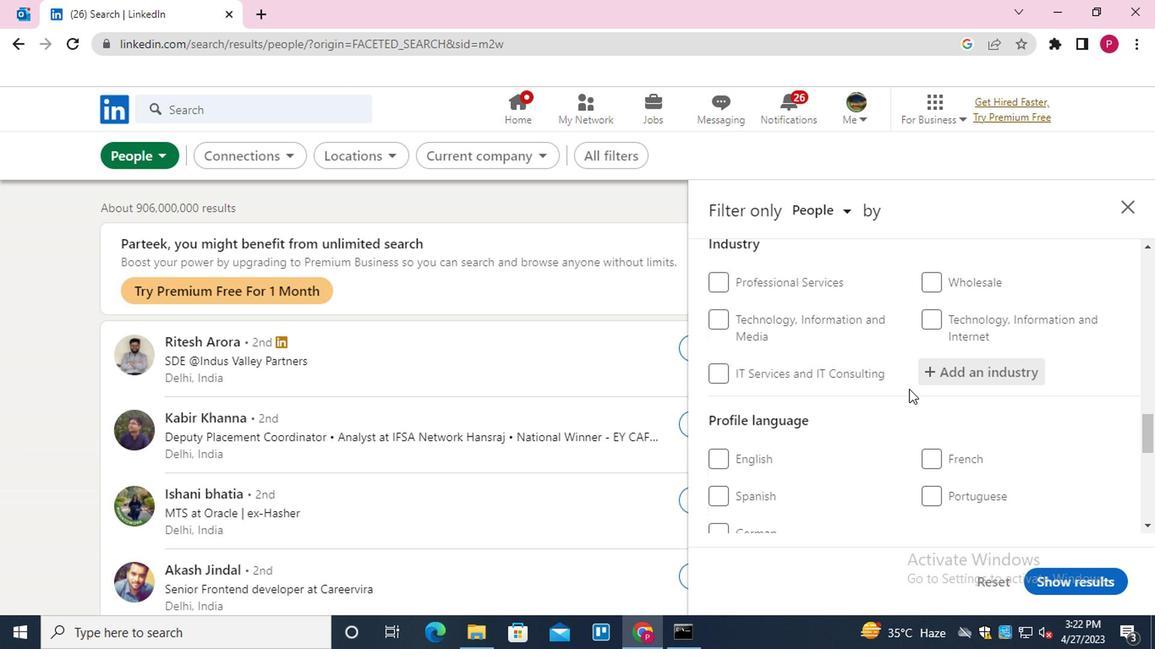 
Action: Mouse moved to (893, 389)
Screenshot: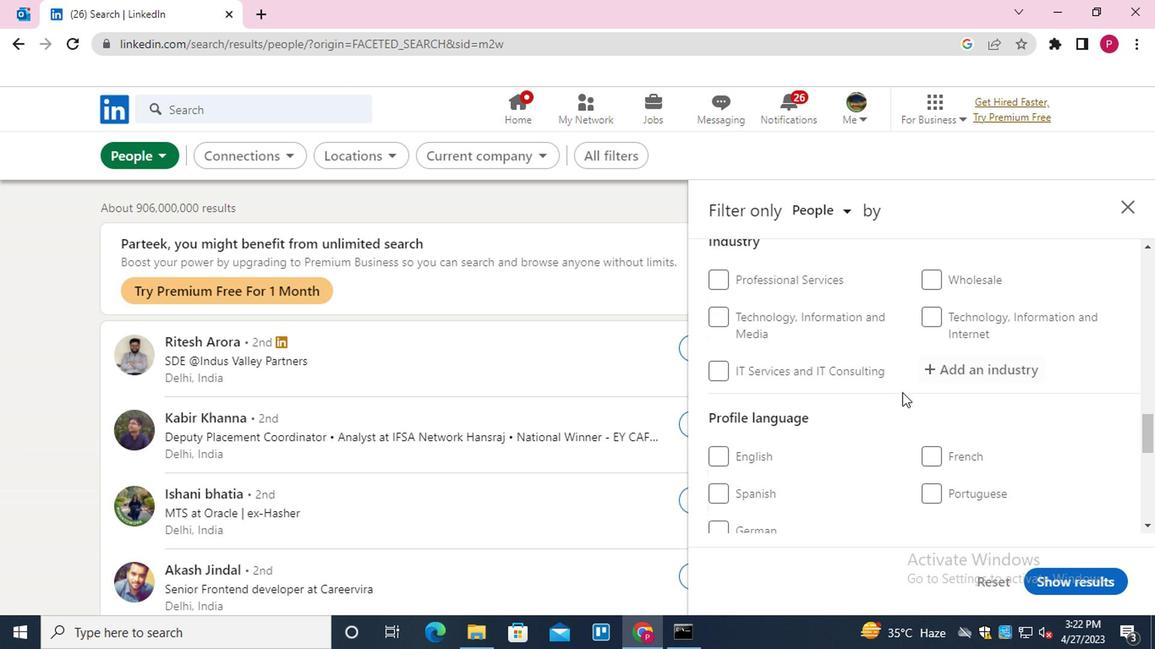 
Action: Mouse scrolled (893, 389) with delta (0, 0)
Screenshot: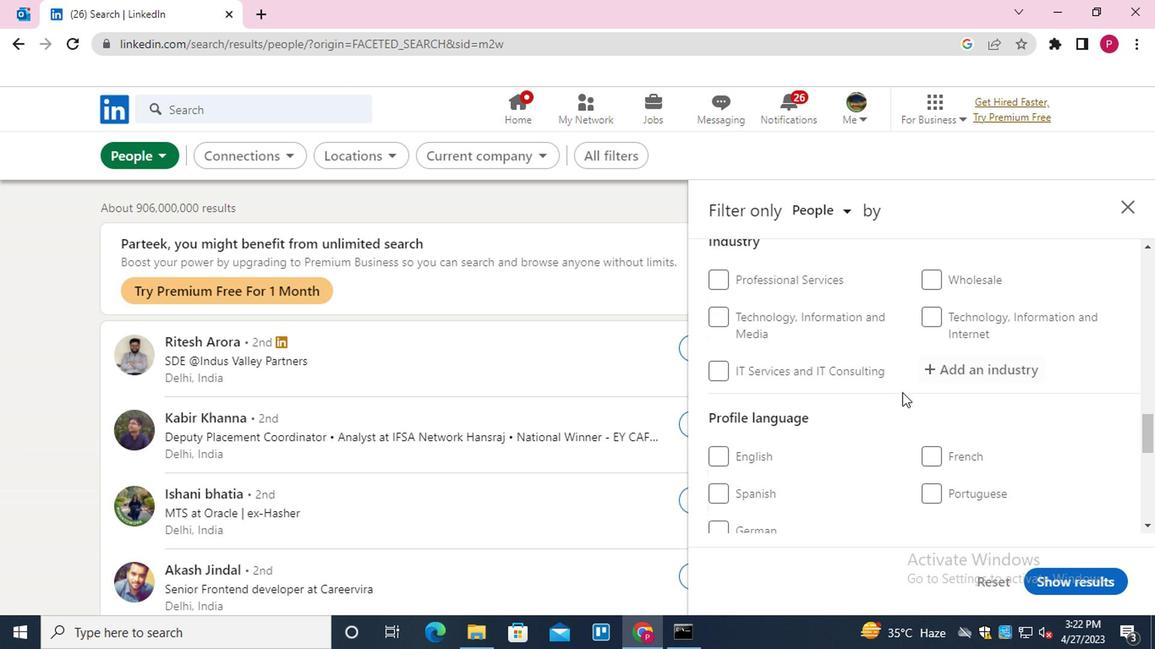 
Action: Mouse moved to (869, 377)
Screenshot: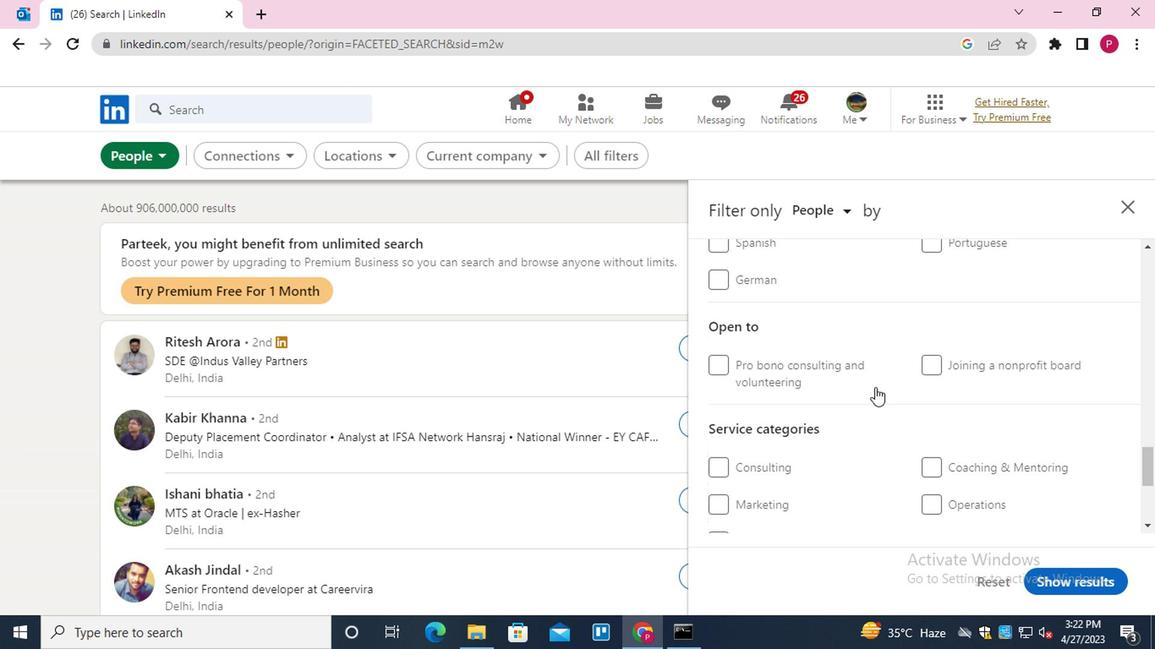 
Action: Mouse scrolled (869, 378) with delta (0, 0)
Screenshot: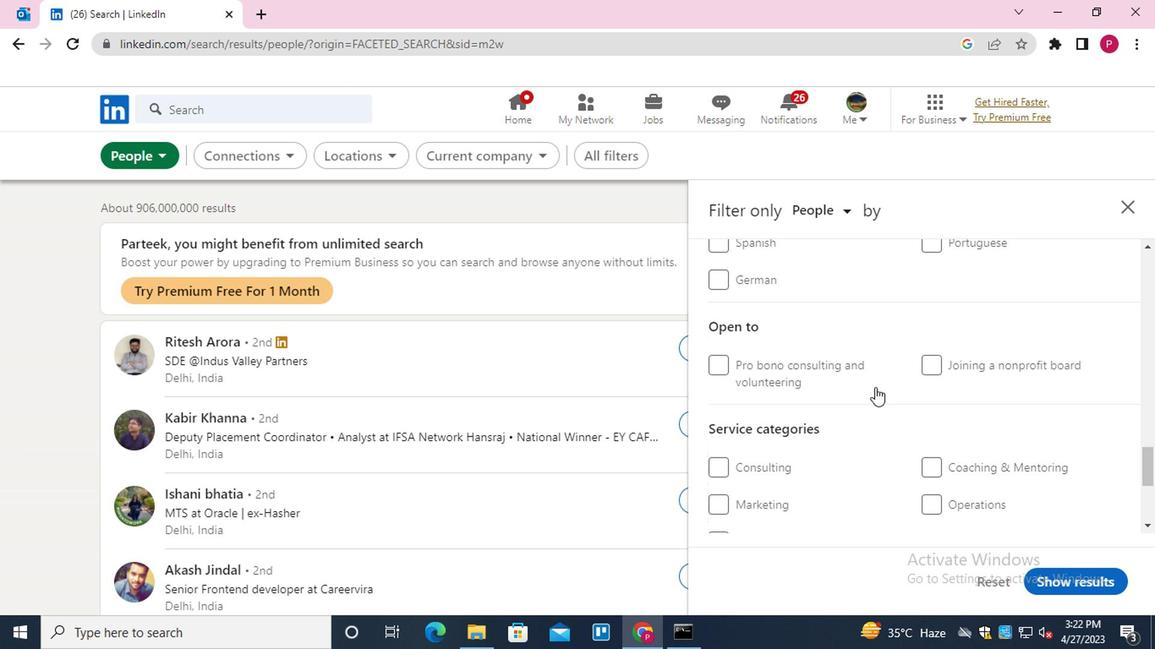 
Action: Mouse moved to (868, 376)
Screenshot: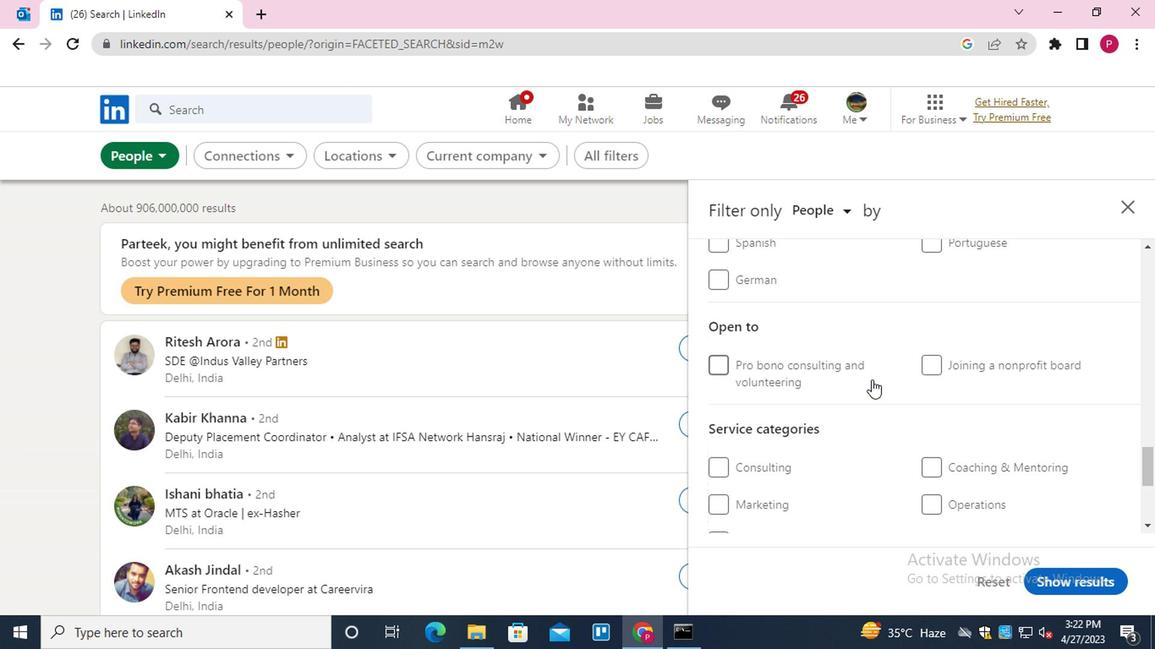 
Action: Mouse scrolled (868, 376) with delta (0, 0)
Screenshot: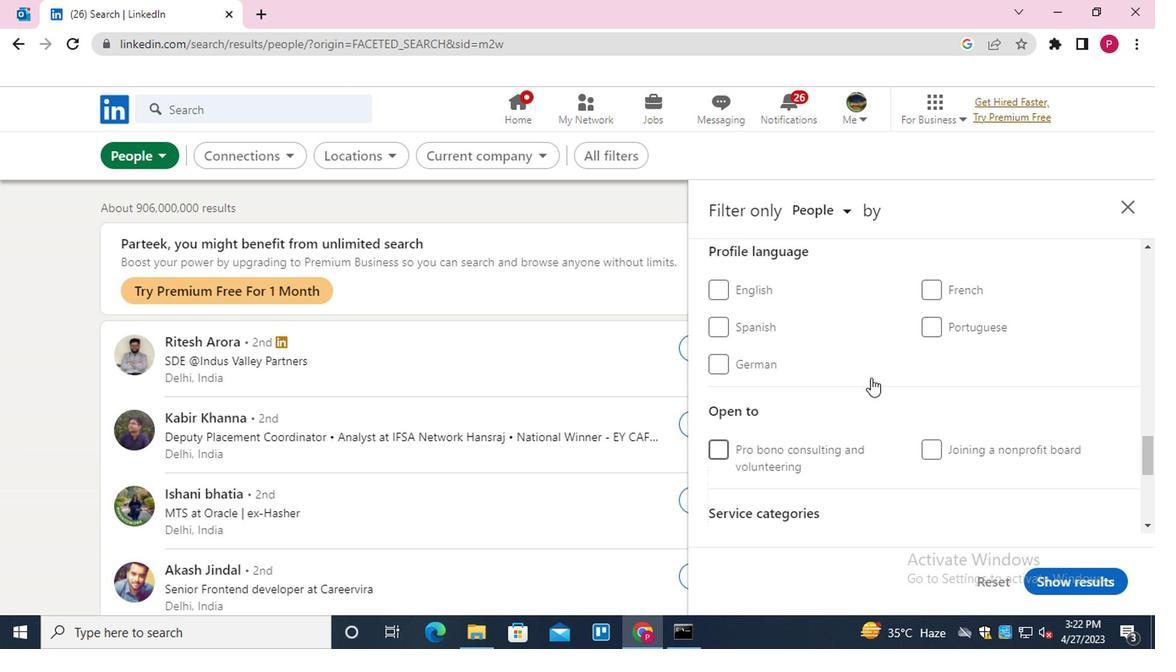 
Action: Mouse moved to (921, 404)
Screenshot: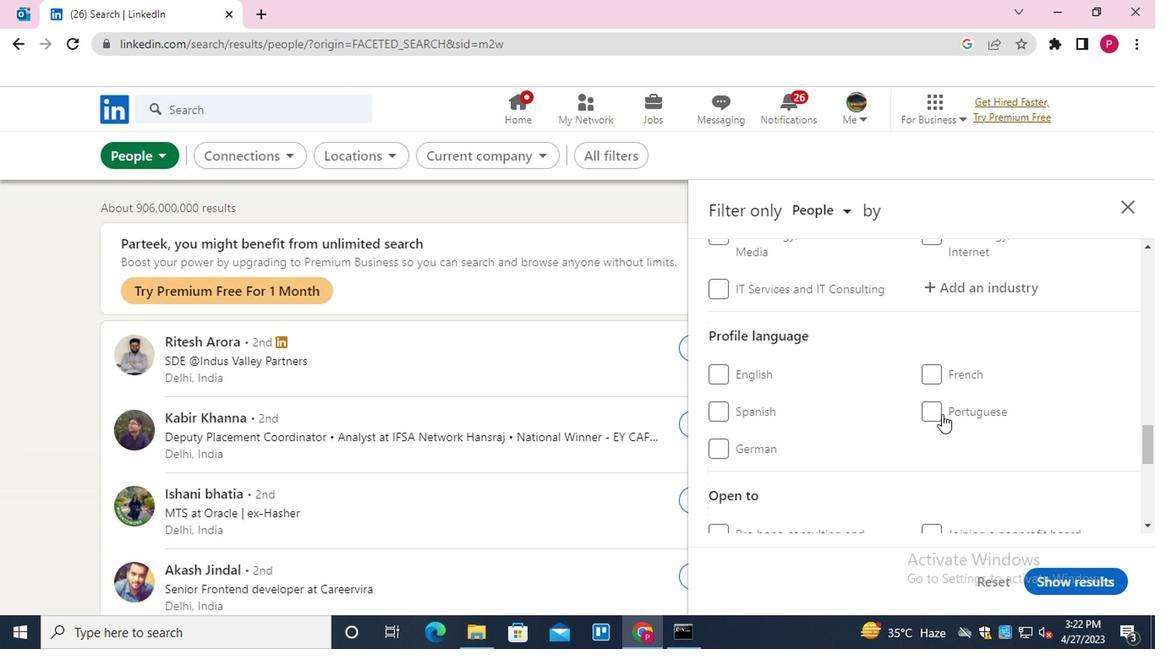 
Action: Mouse pressed left at (921, 404)
Screenshot: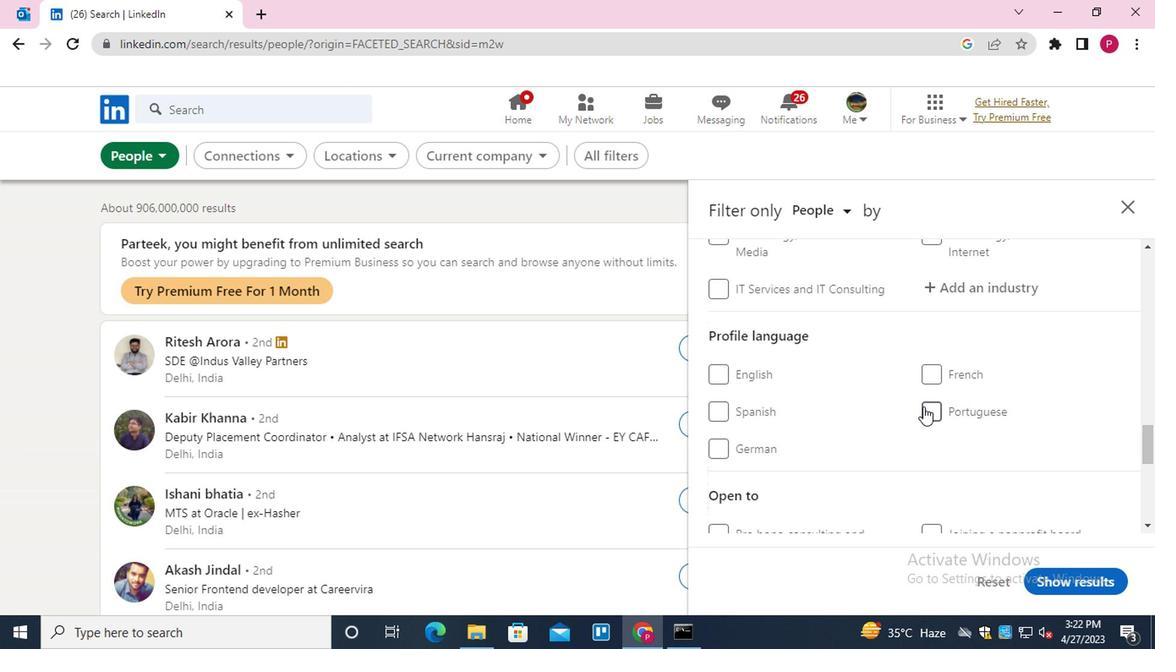 
Action: Mouse moved to (888, 404)
Screenshot: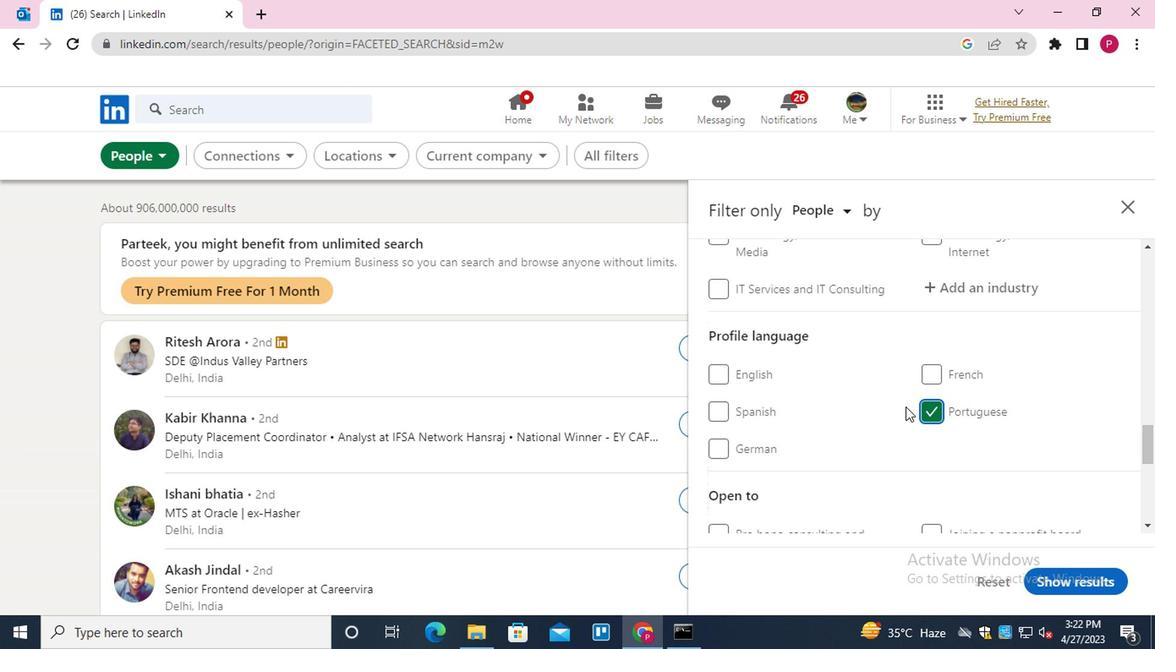 
Action: Mouse scrolled (888, 405) with delta (0, 0)
Screenshot: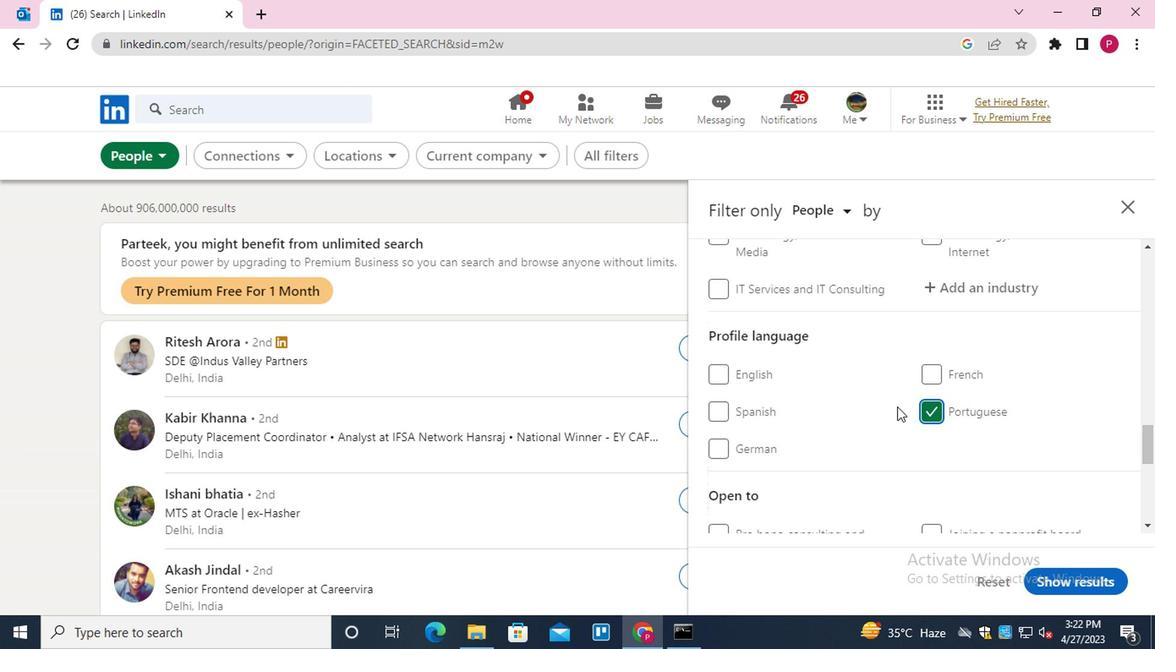 
Action: Mouse scrolled (888, 405) with delta (0, 0)
Screenshot: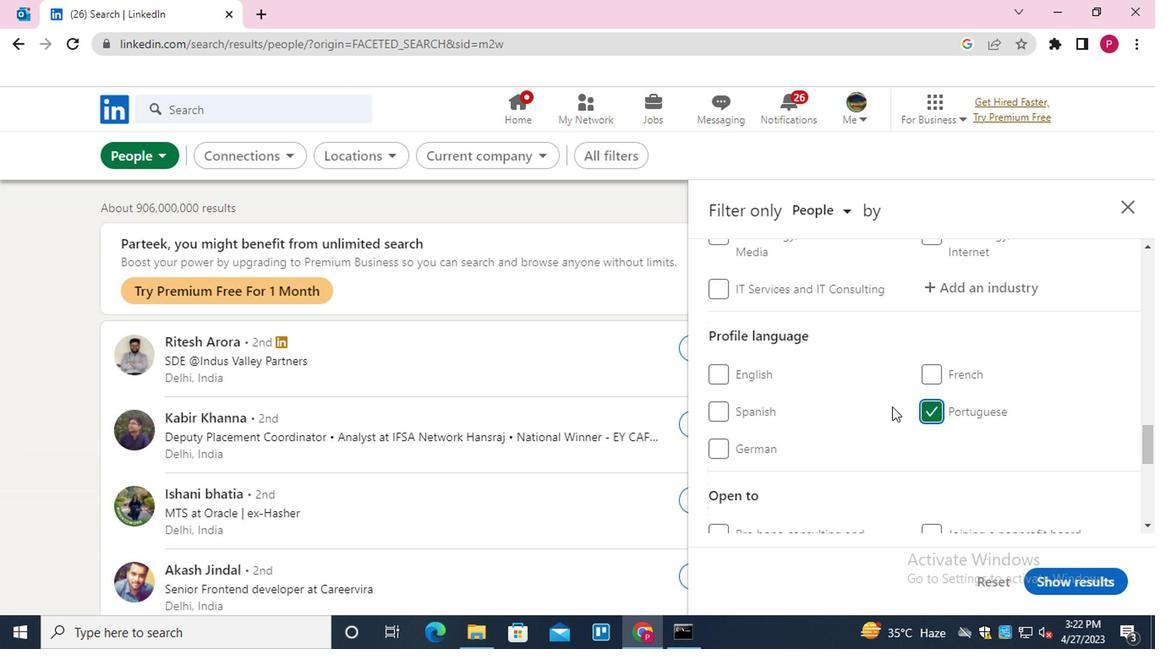 
Action: Mouse scrolled (888, 405) with delta (0, 0)
Screenshot: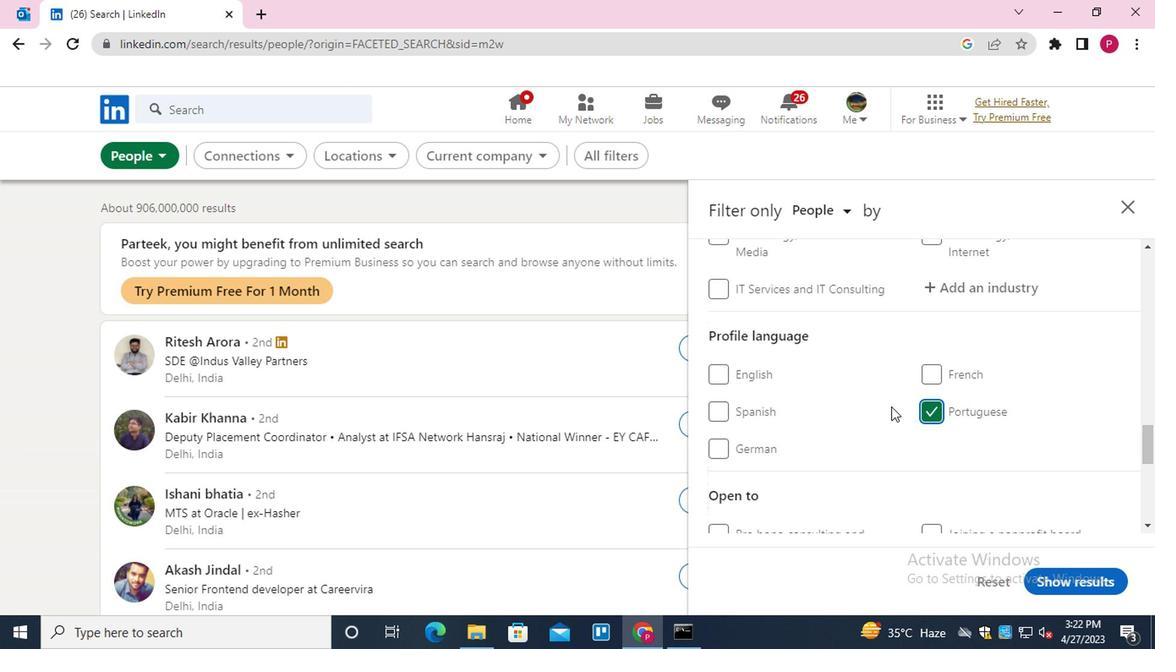 
Action: Mouse scrolled (888, 405) with delta (0, 0)
Screenshot: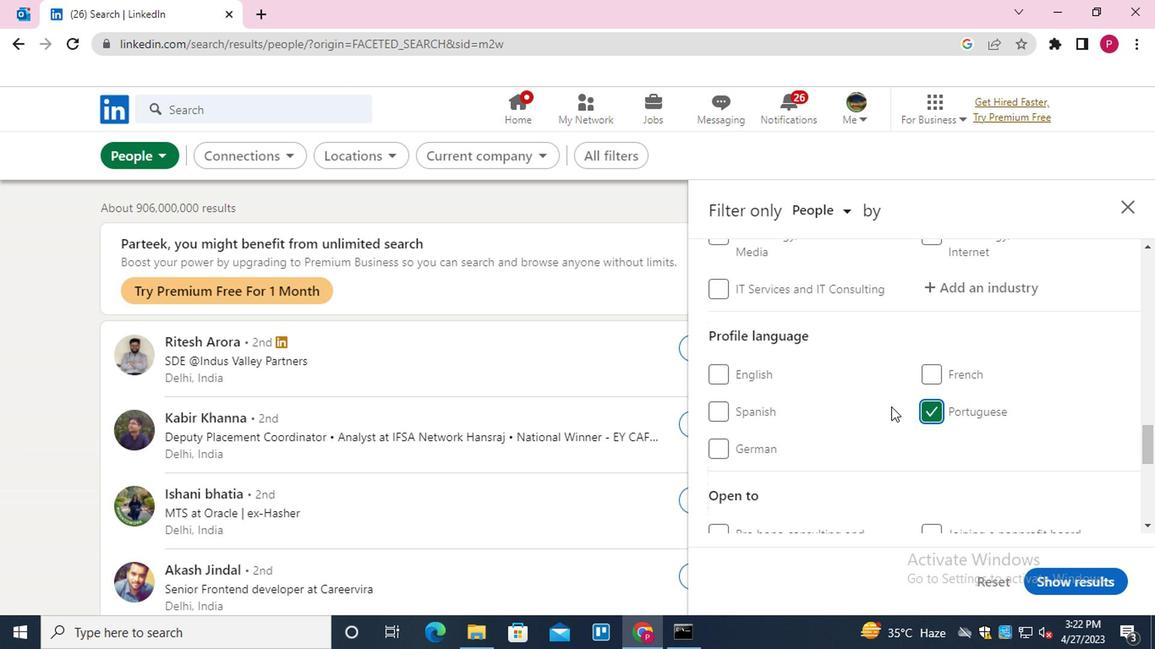 
Action: Mouse scrolled (888, 405) with delta (0, 0)
Screenshot: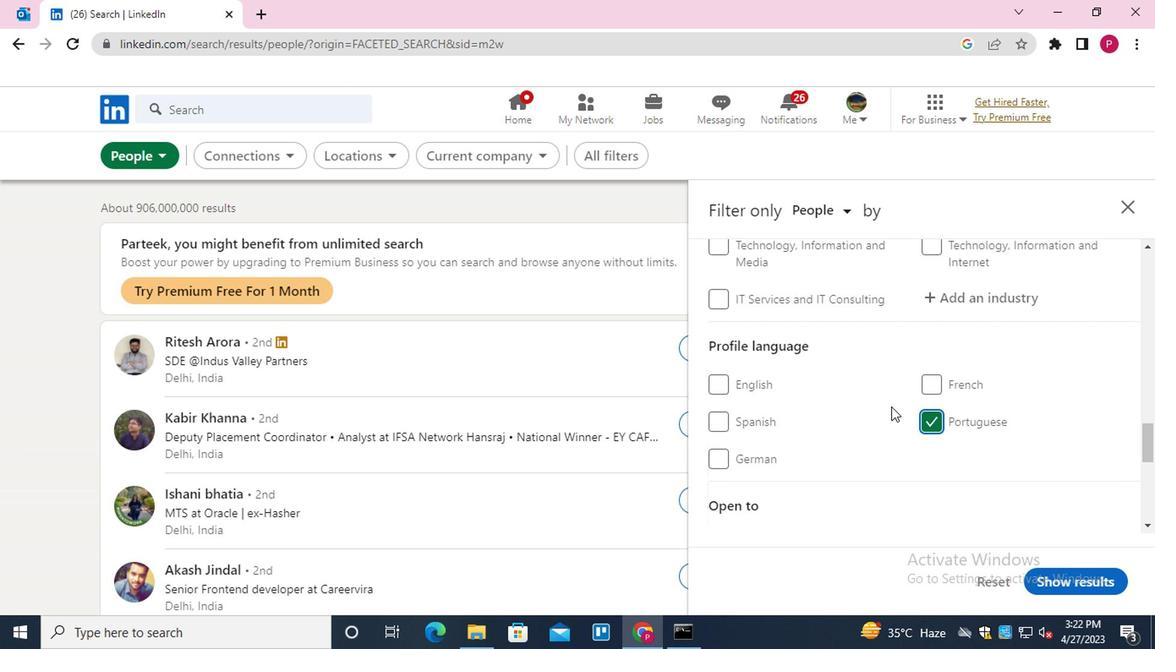 
Action: Mouse scrolled (888, 405) with delta (0, 0)
Screenshot: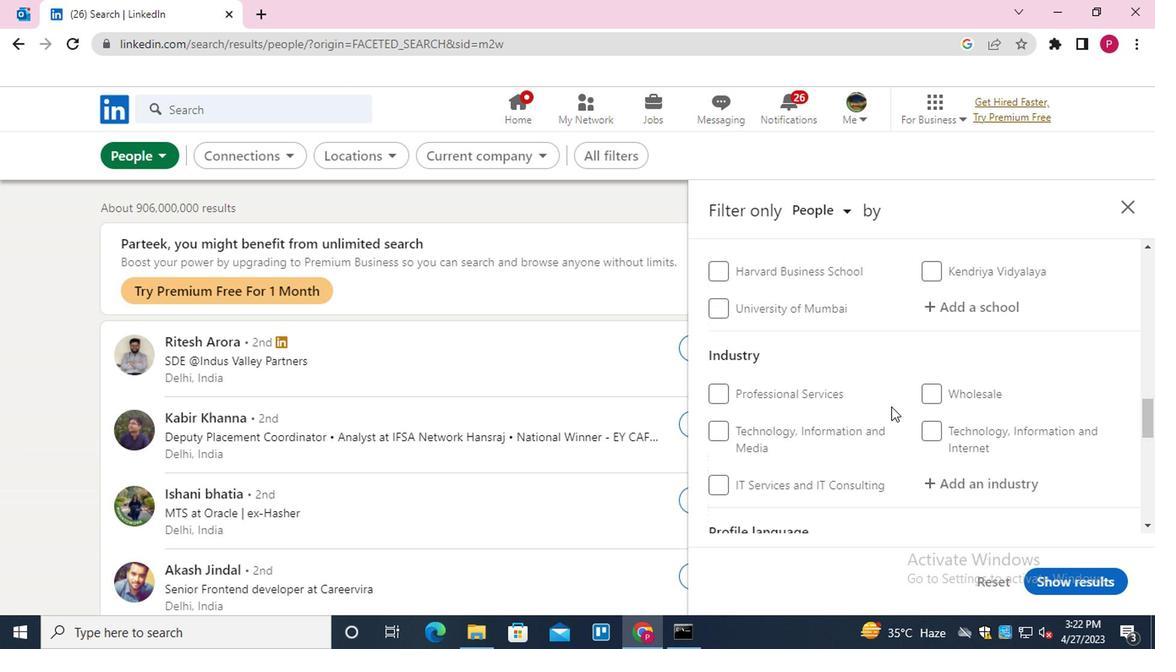 
Action: Mouse scrolled (888, 405) with delta (0, 0)
Screenshot: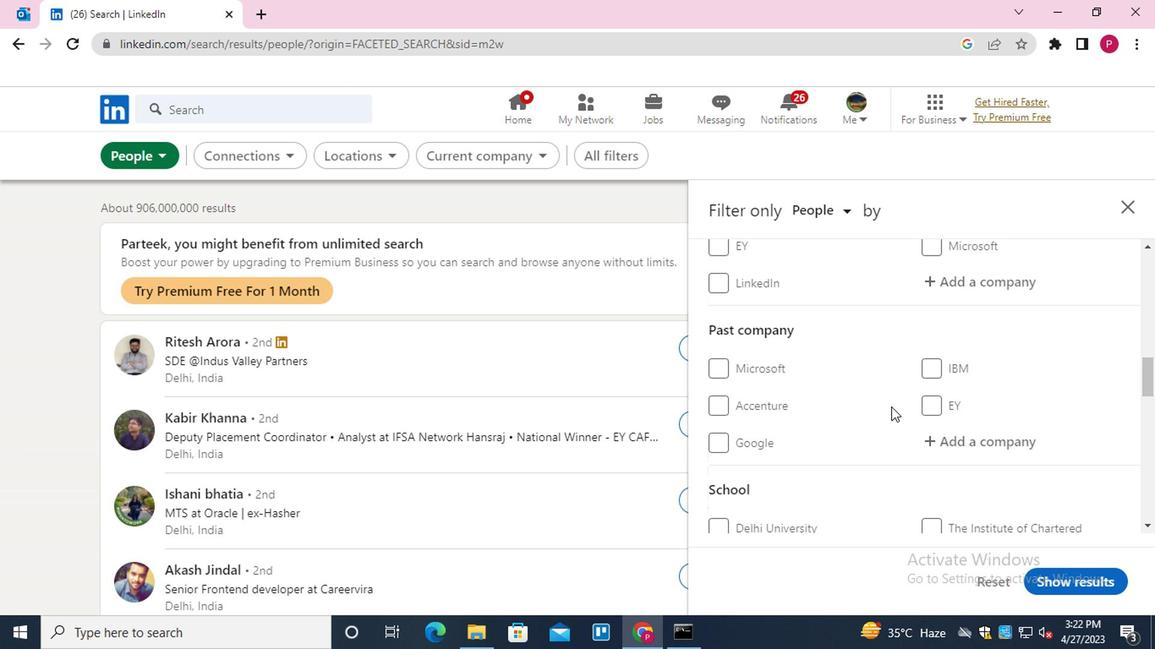 
Action: Mouse moved to (993, 347)
Screenshot: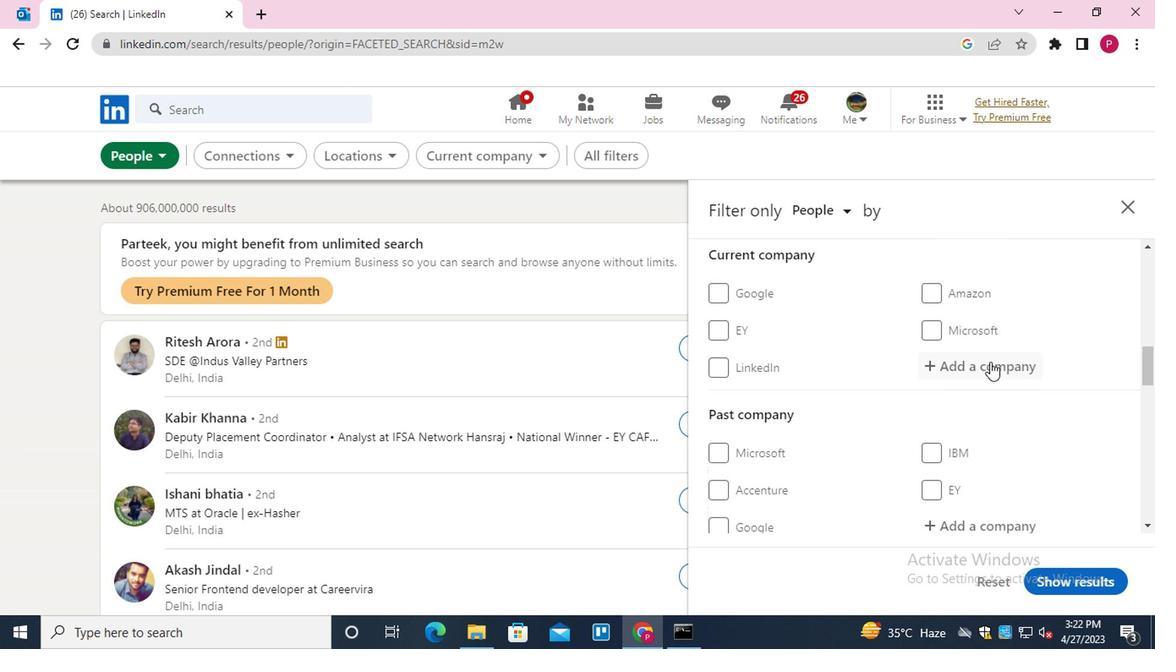 
Action: Mouse pressed left at (993, 347)
Screenshot: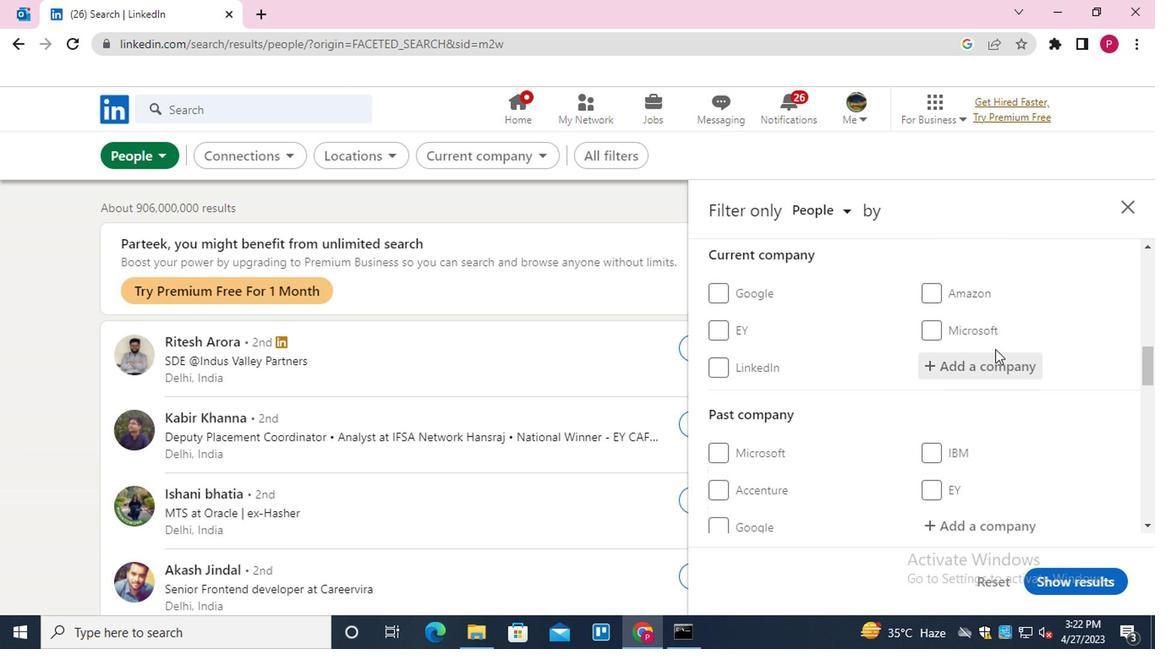 
Action: Mouse moved to (995, 359)
Screenshot: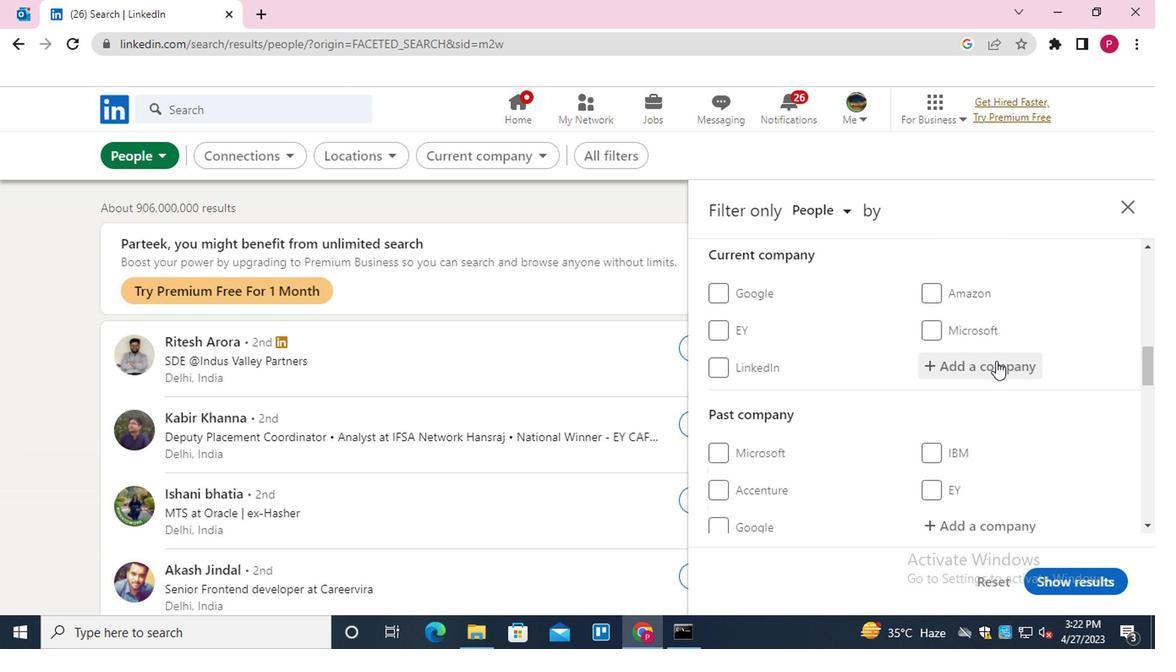 
Action: Mouse pressed left at (995, 359)
Screenshot: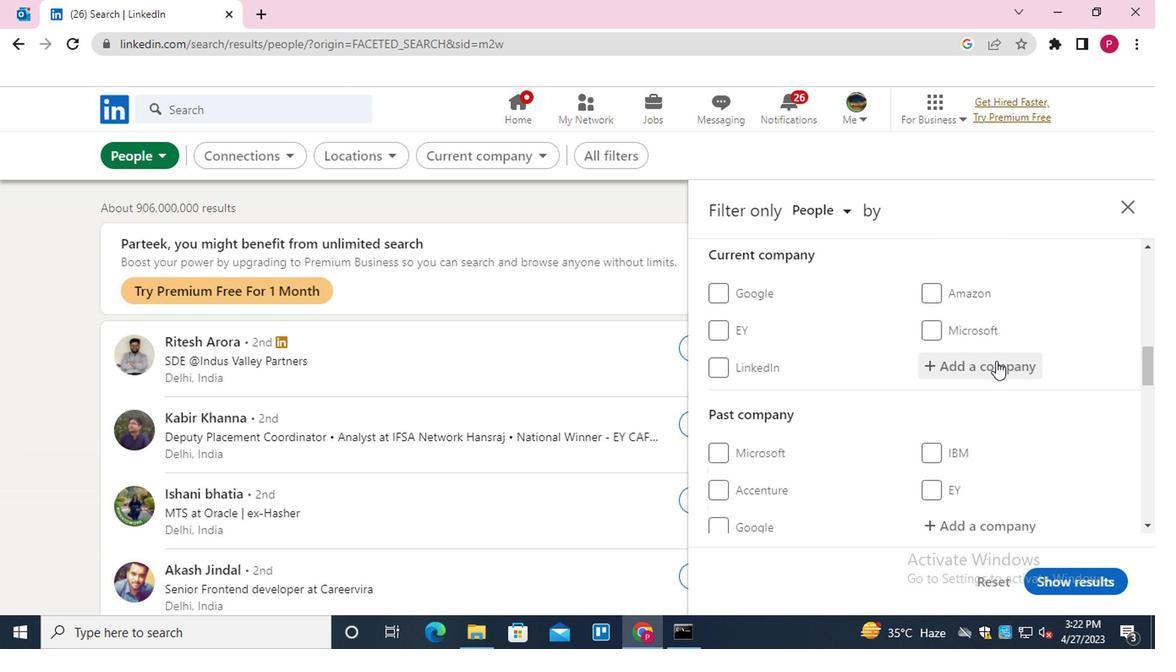 
Action: Mouse moved to (997, 356)
Screenshot: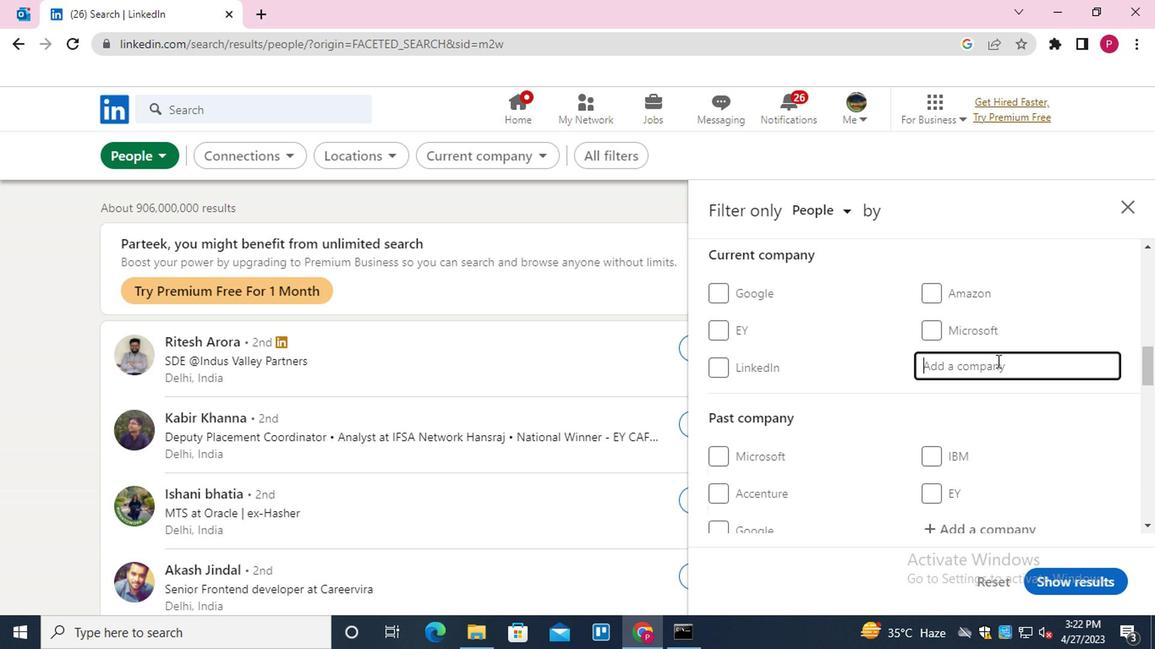 
Action: Key pressed <Key.shift><Key.shift><Key.shift>DUBAI<Key.space><Key.shift>INVESTMENT<Key.down><Key.down><Key.enter>
Screenshot: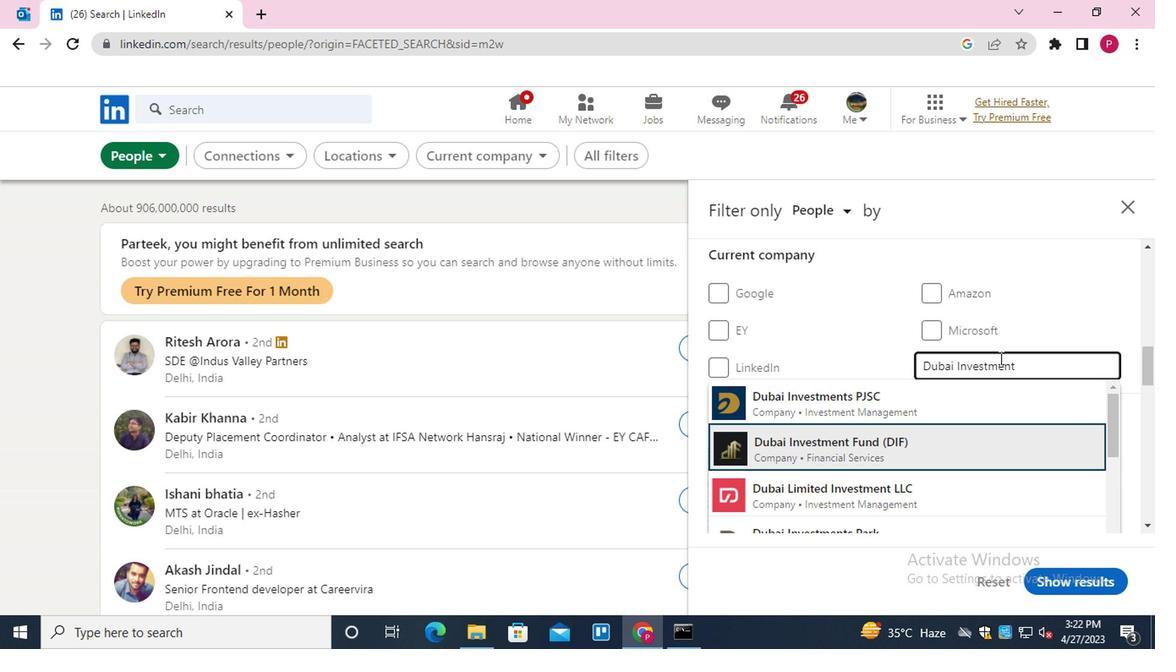 
Action: Mouse moved to (932, 334)
Screenshot: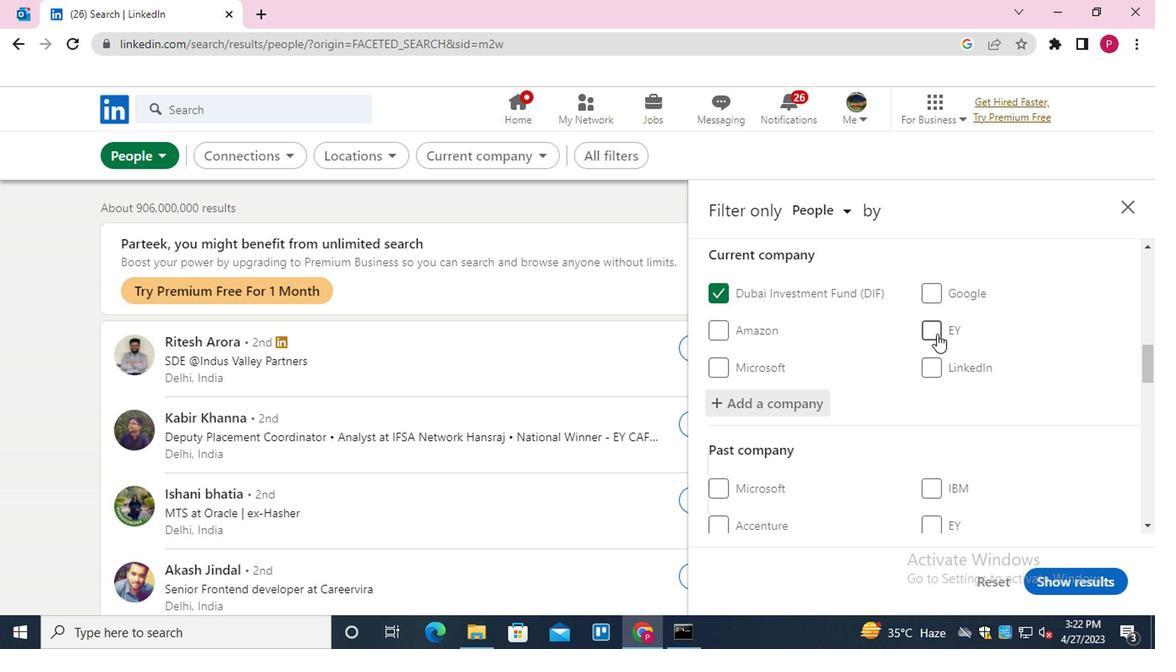 
Action: Mouse scrolled (932, 334) with delta (0, 0)
Screenshot: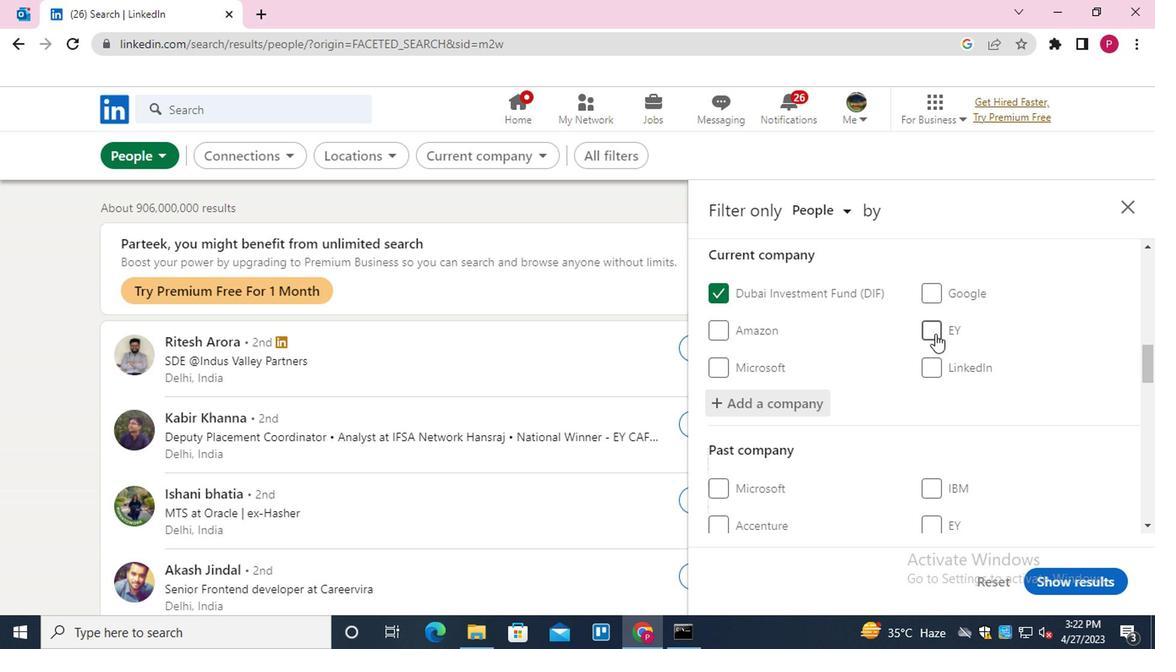 
Action: Mouse moved to (932, 338)
Screenshot: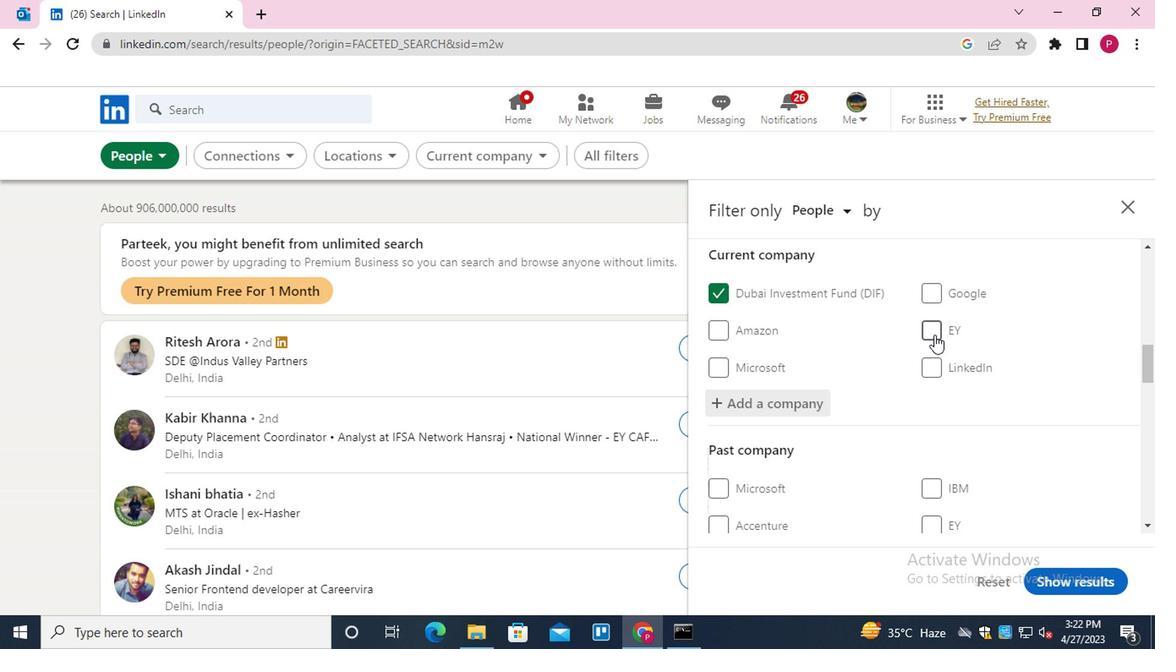 
Action: Mouse scrolled (932, 337) with delta (0, 0)
Screenshot: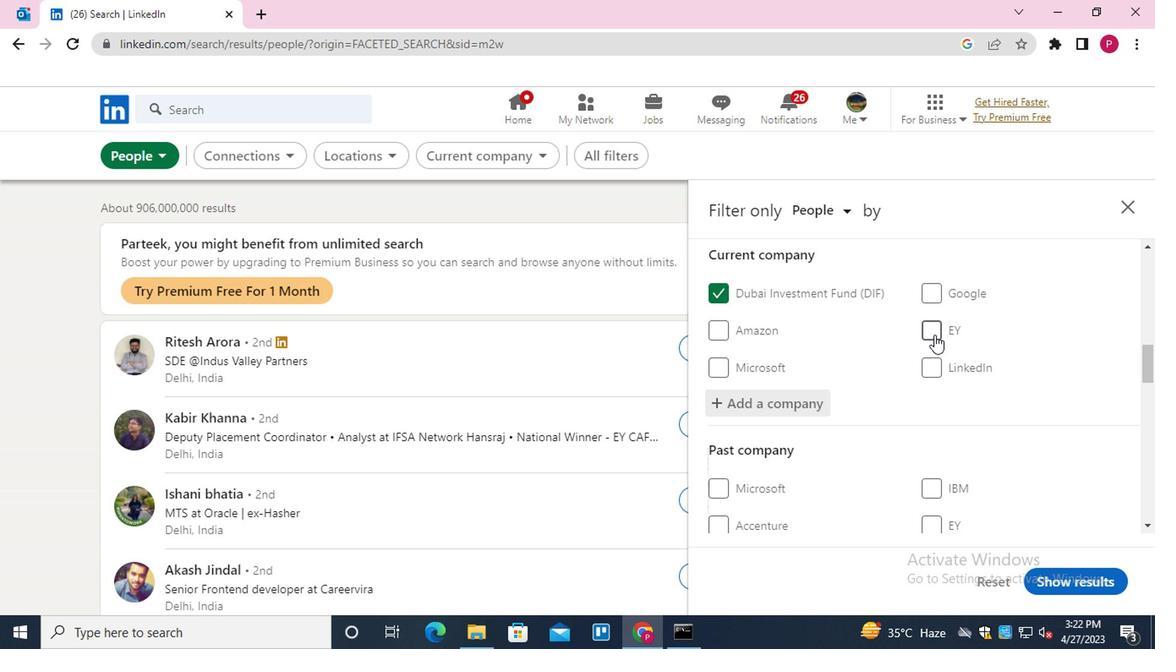 
Action: Mouse scrolled (932, 337) with delta (0, 0)
Screenshot: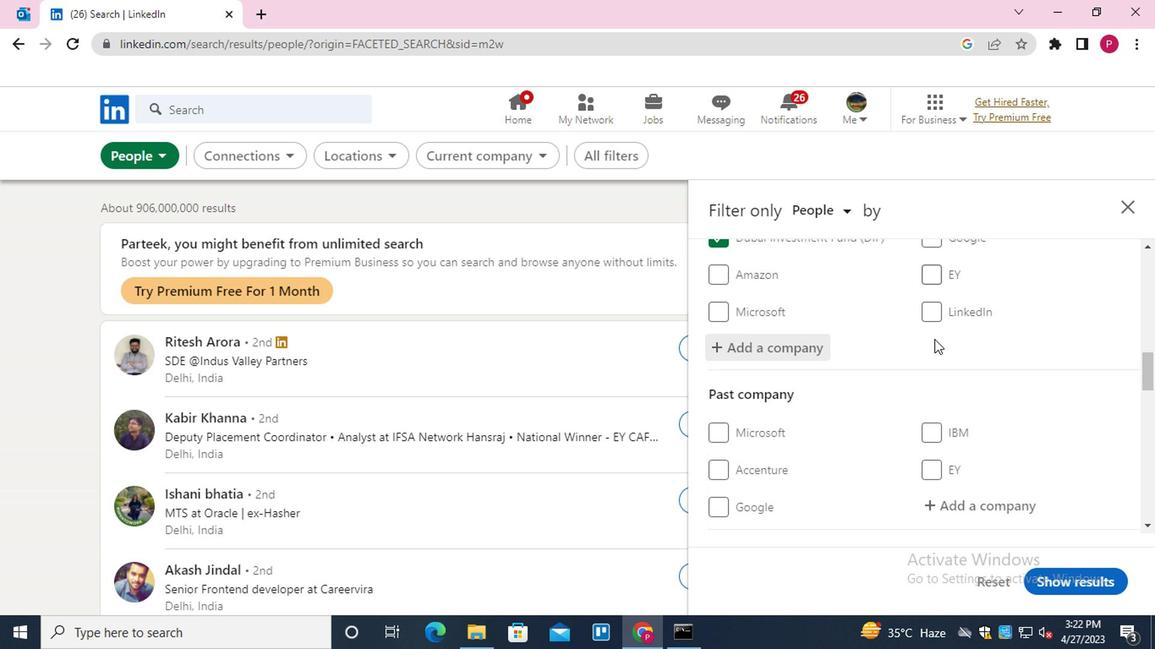 
Action: Mouse scrolled (932, 337) with delta (0, 0)
Screenshot: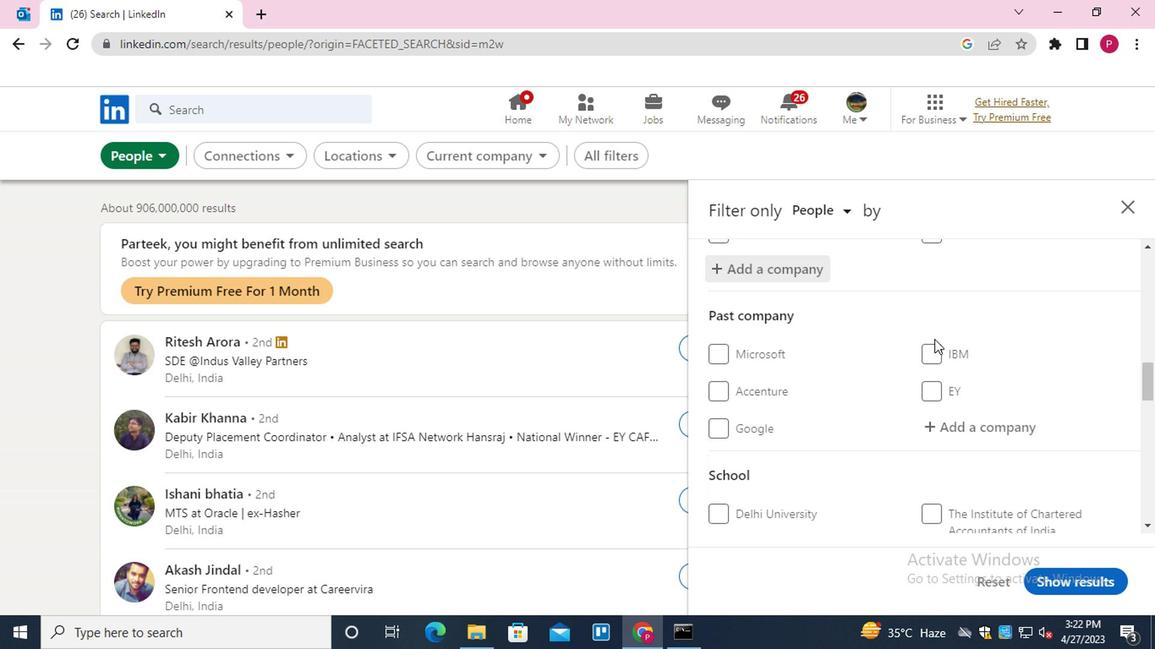 
Action: Mouse moved to (972, 404)
Screenshot: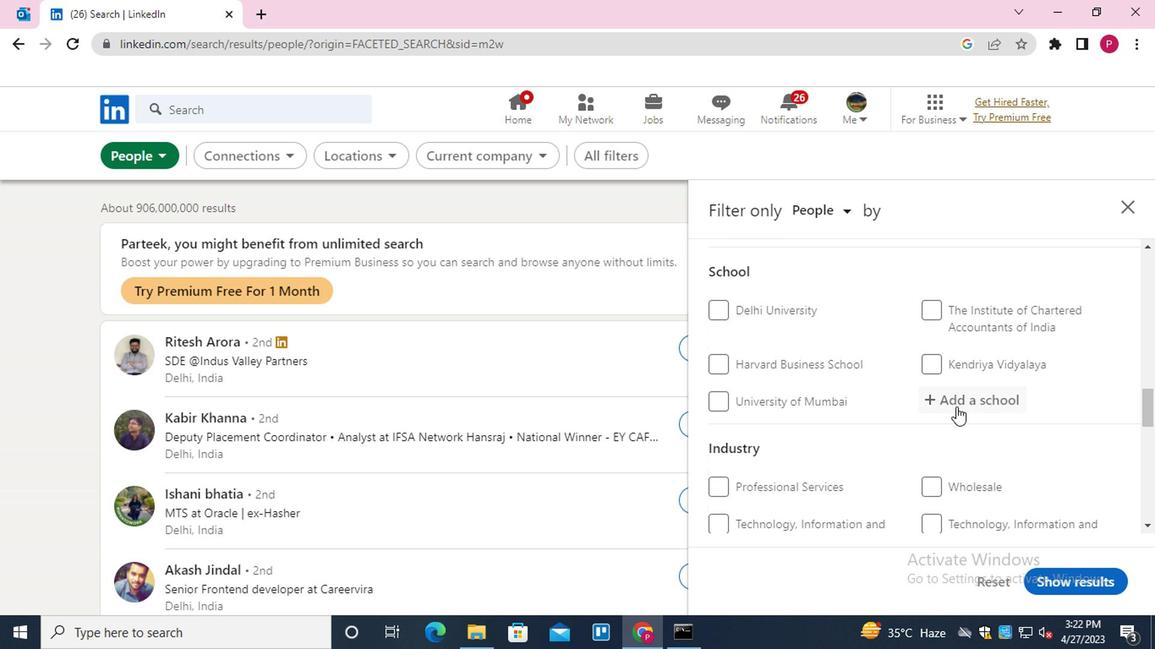 
Action: Mouse pressed left at (972, 404)
Screenshot: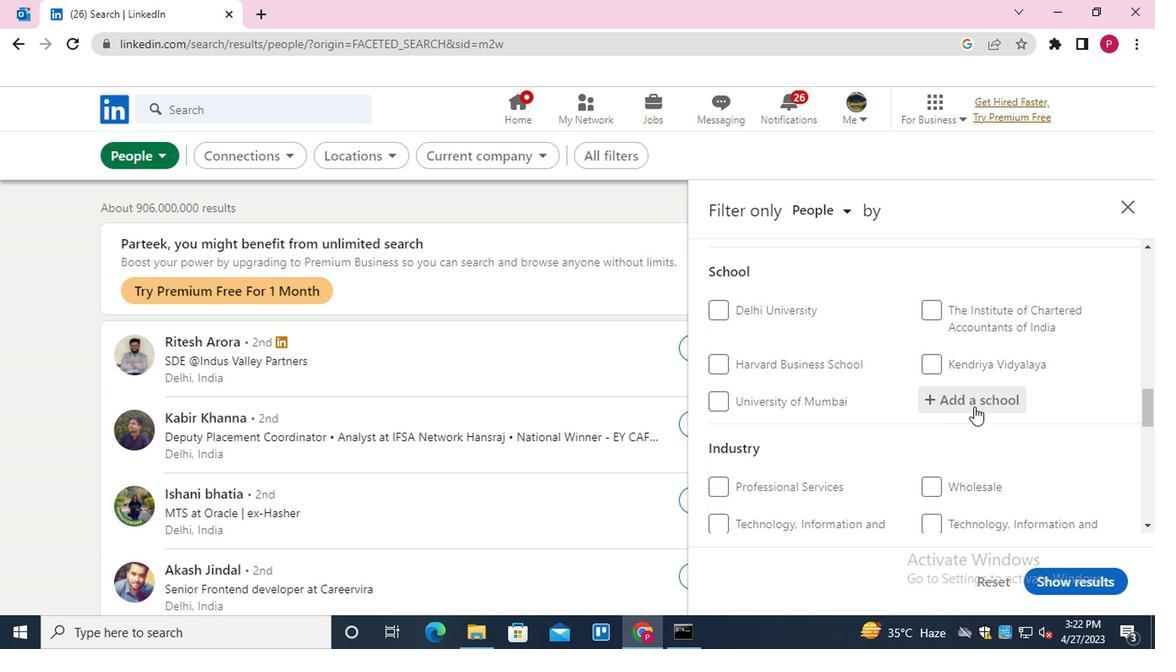 
Action: Key pressed <Key.shift><Key.shift><Key.shift><Key.shift><Key.shift><Key.shift><Key.shift><Key.shift><Key.shift><Key.shift><Key.shift><Key.shift><Key.shift><Key.shift>SRI<Key.space><Key.shift><Key.shift><Key.shift><Key.shift>KRISHNADEVA<Key.backspace><Key.backspace><Key.down><Key.enter>
Screenshot: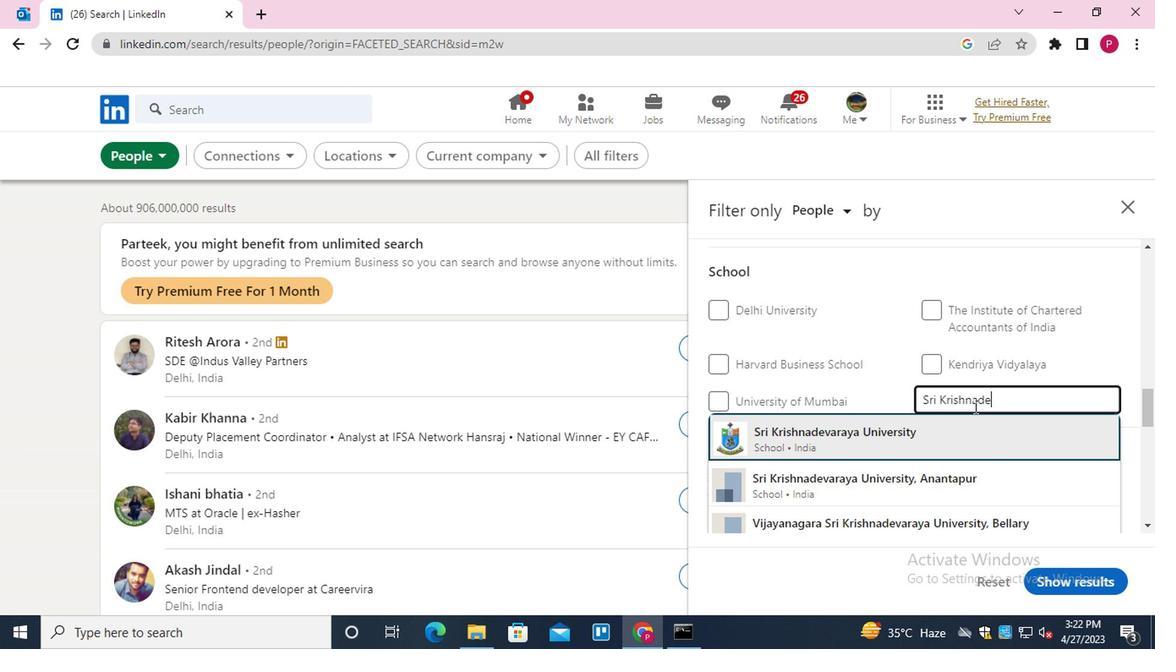 
Action: Mouse moved to (940, 407)
Screenshot: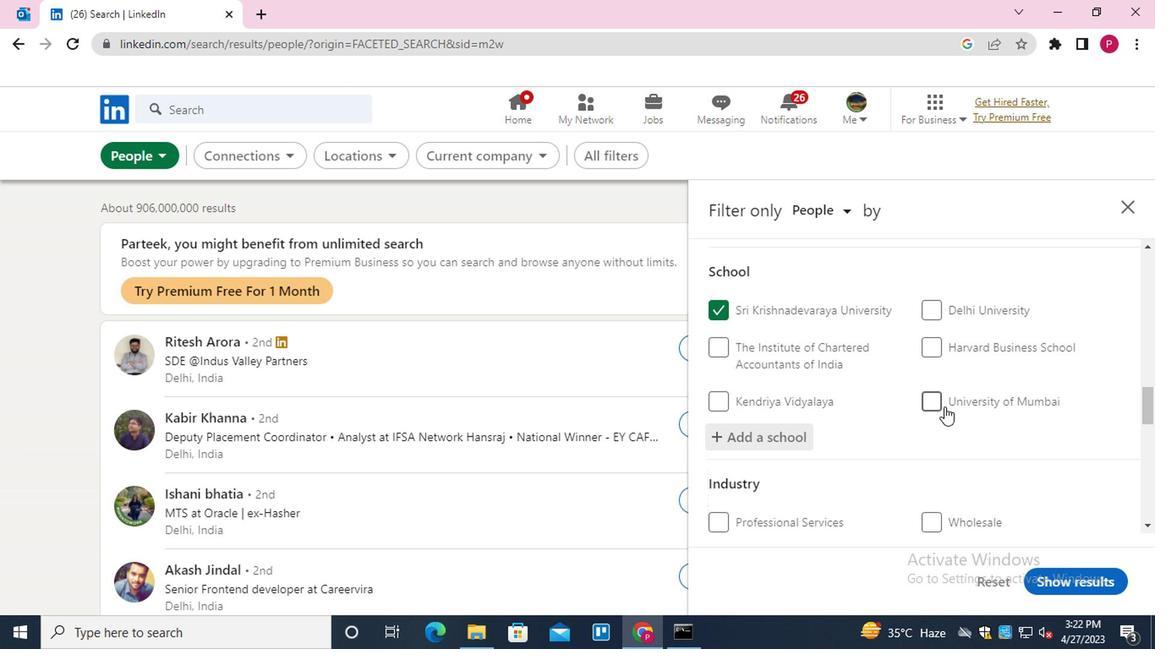 
Action: Mouse scrolled (940, 406) with delta (0, 0)
Screenshot: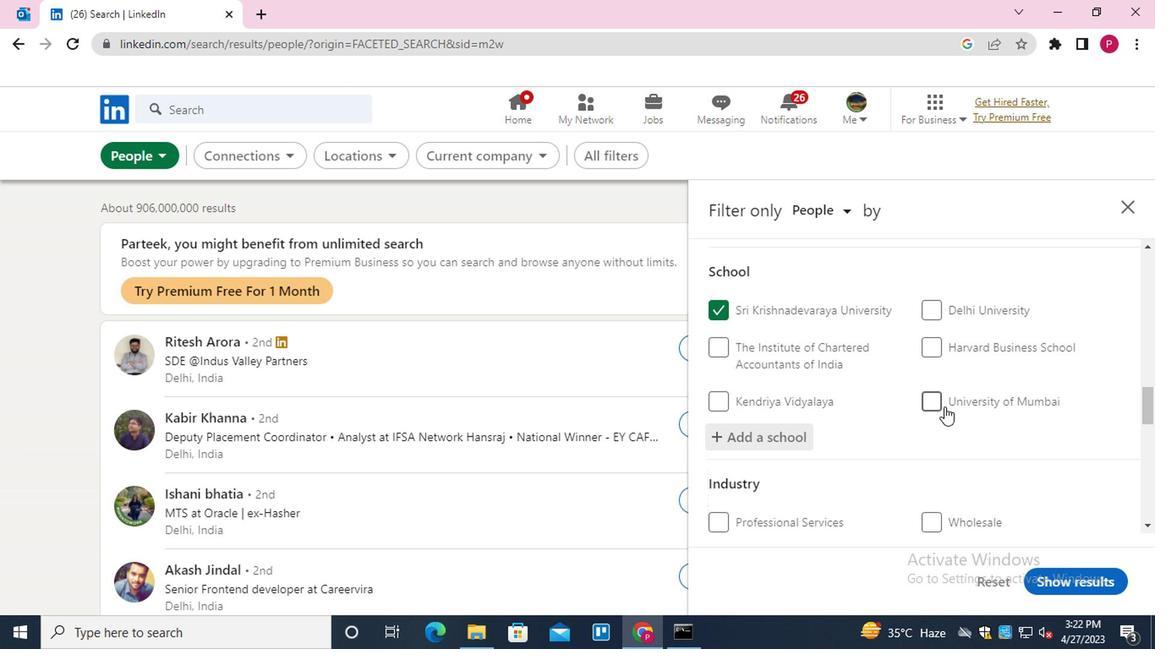 
Action: Mouse moved to (938, 409)
Screenshot: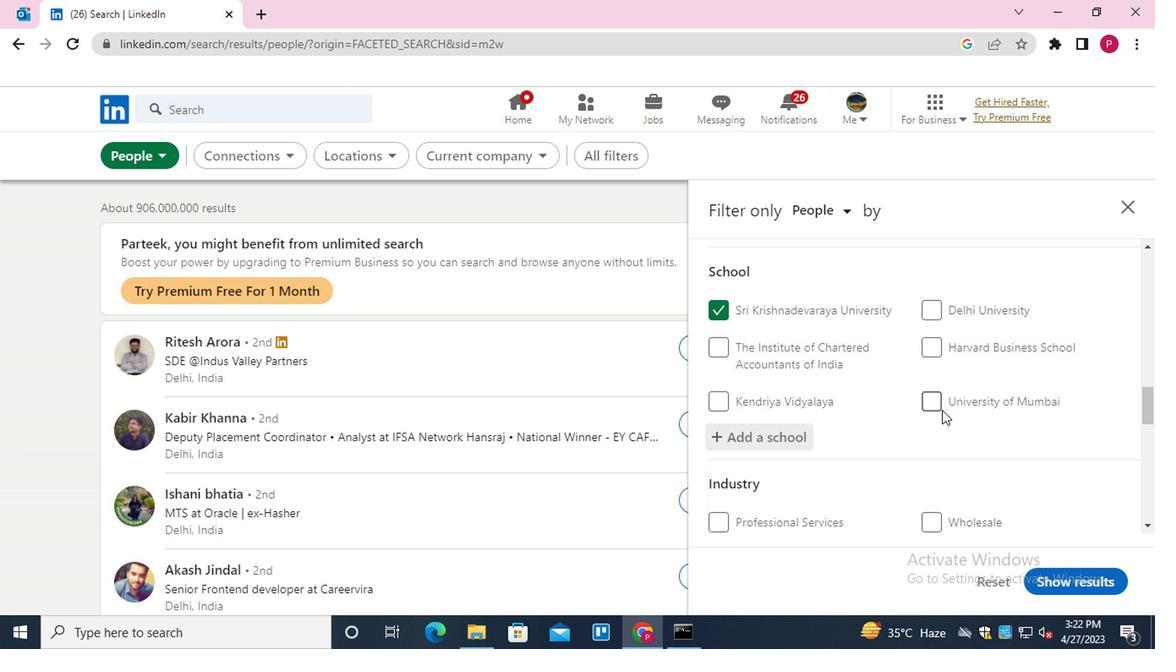 
Action: Mouse scrolled (938, 409) with delta (0, 0)
Screenshot: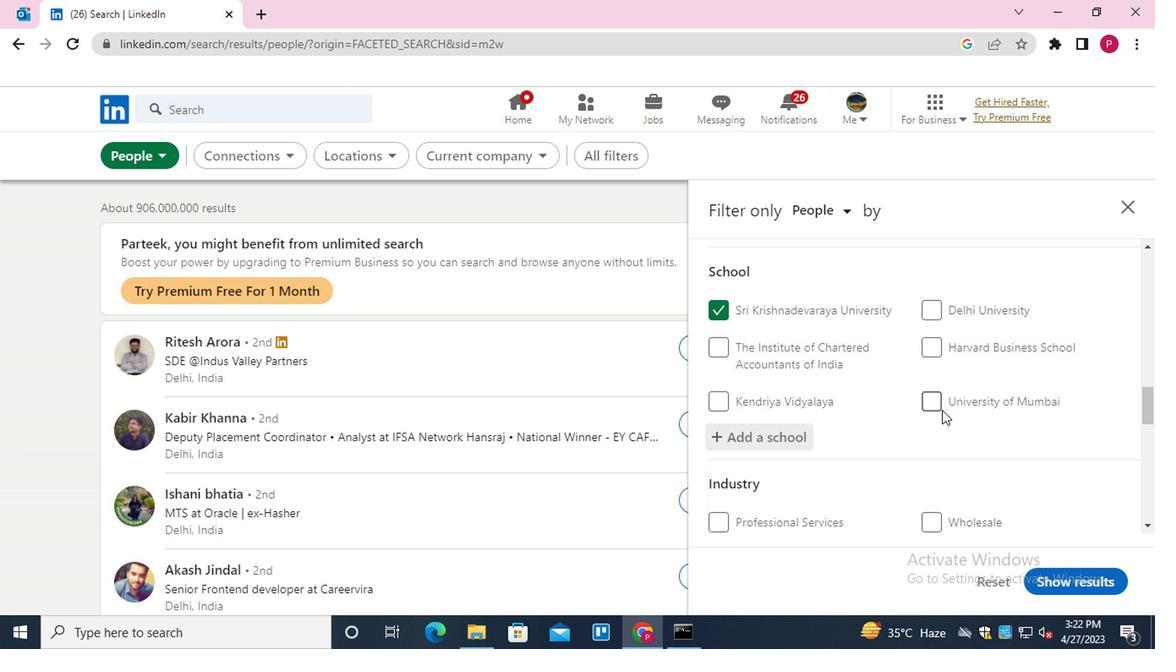 
Action: Mouse moved to (937, 411)
Screenshot: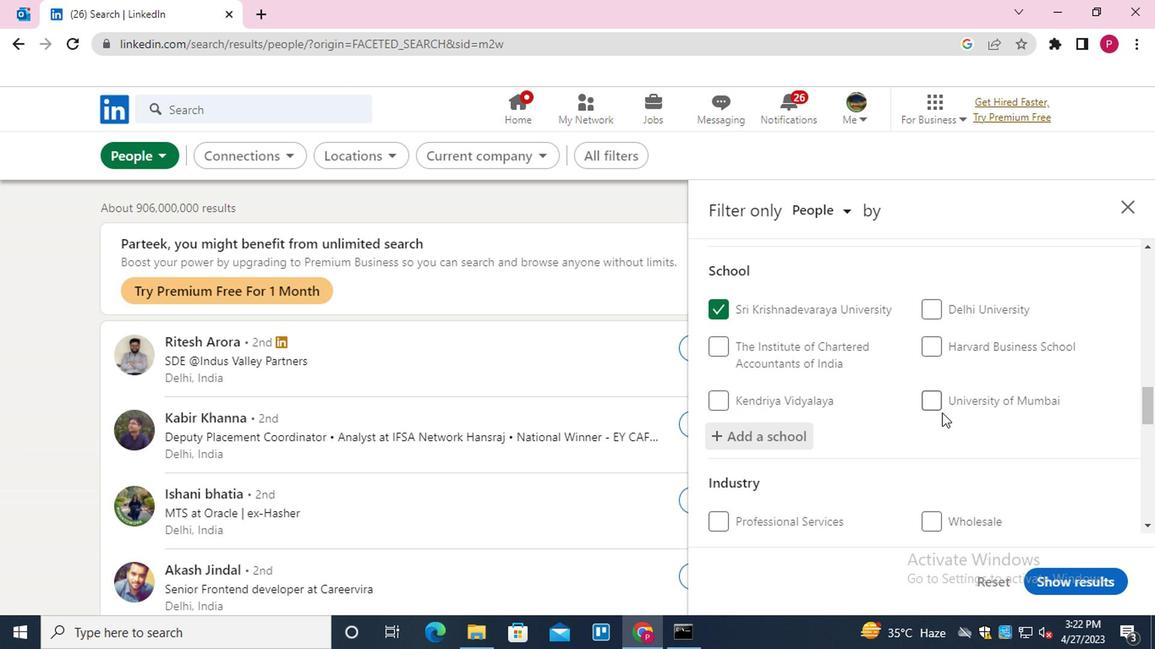 
Action: Mouse scrolled (937, 411) with delta (0, 0)
Screenshot: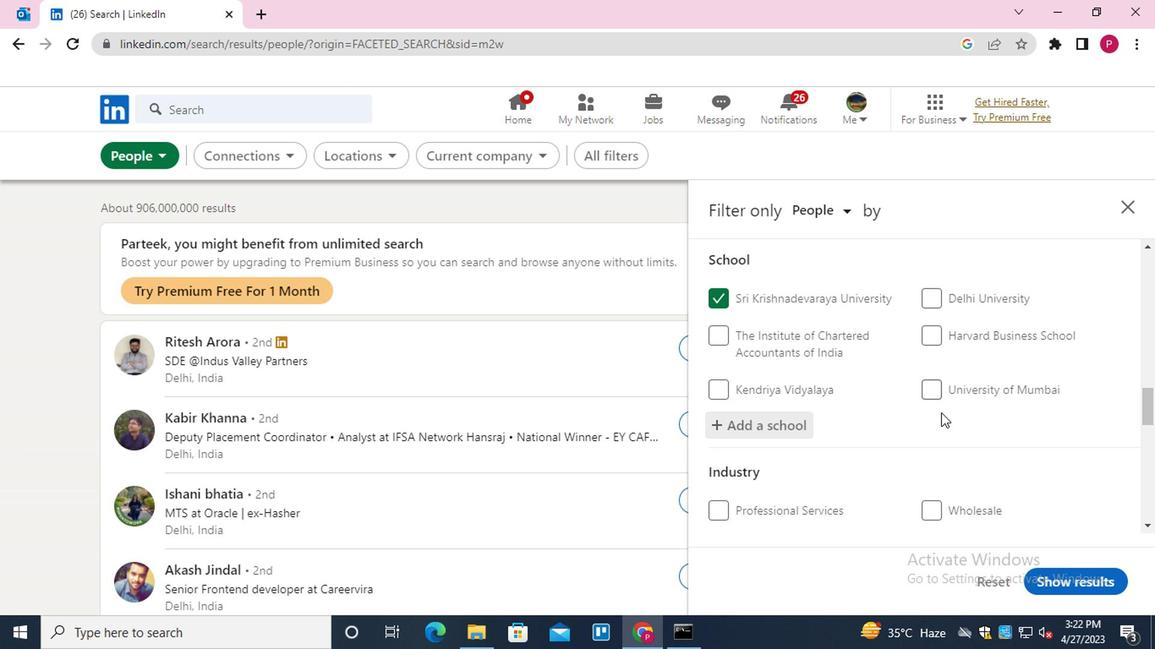 
Action: Mouse moved to (983, 365)
Screenshot: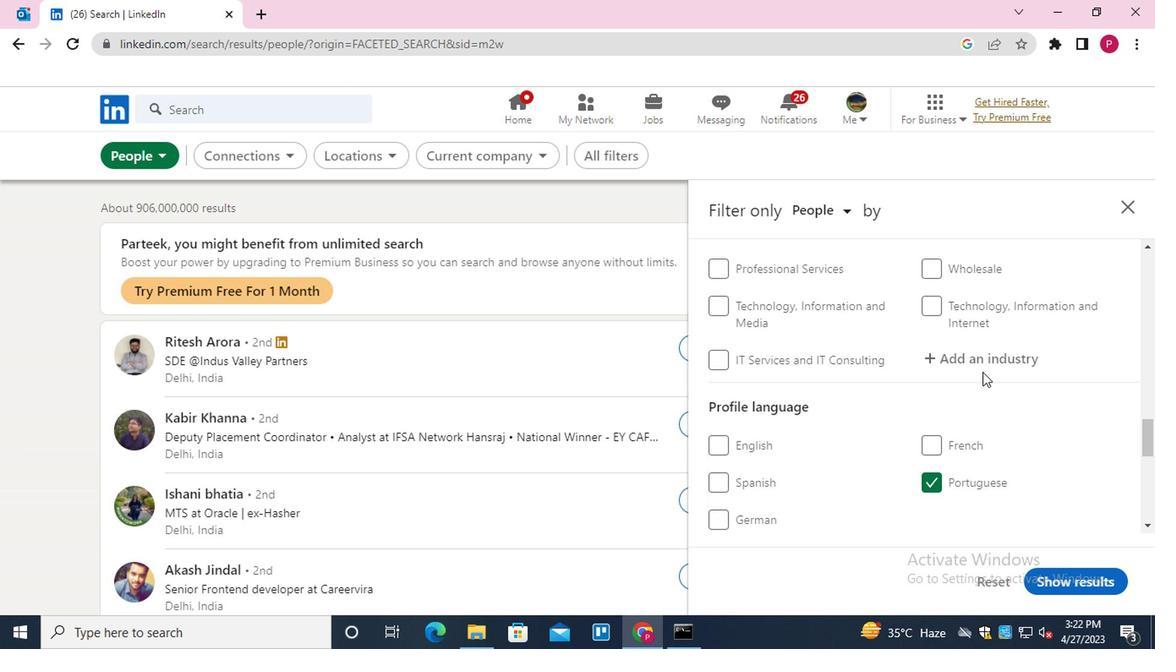 
Action: Mouse pressed left at (983, 365)
Screenshot: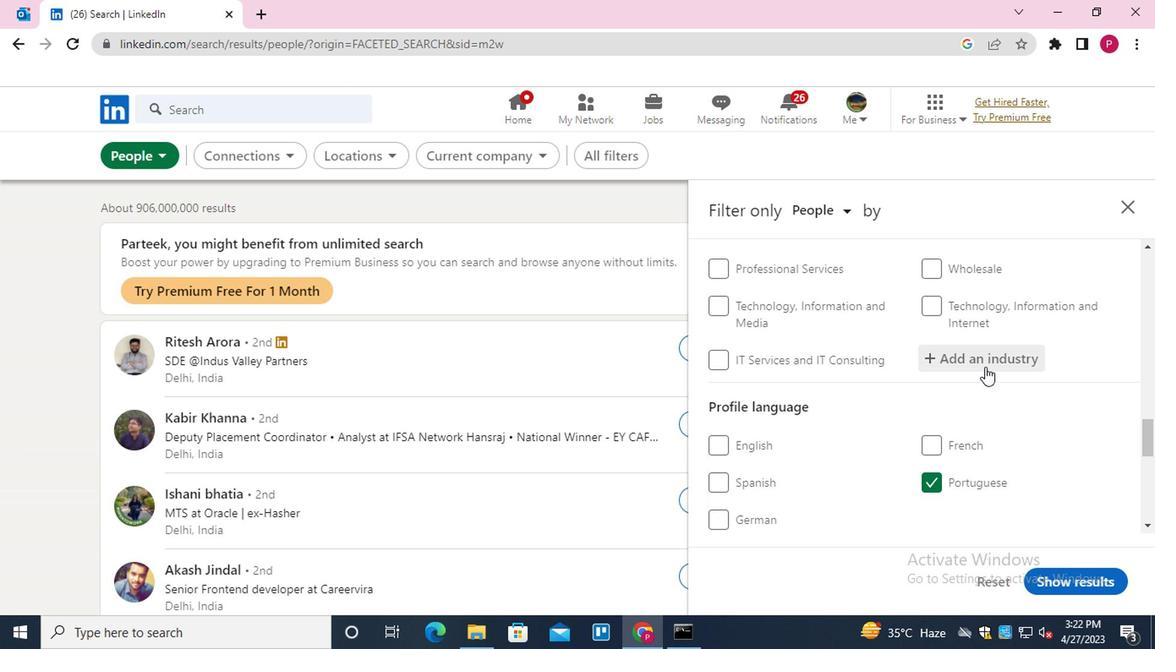 
Action: Key pressed <Key.shift>COMMERCIAL<Key.down><Key.enter>
Screenshot: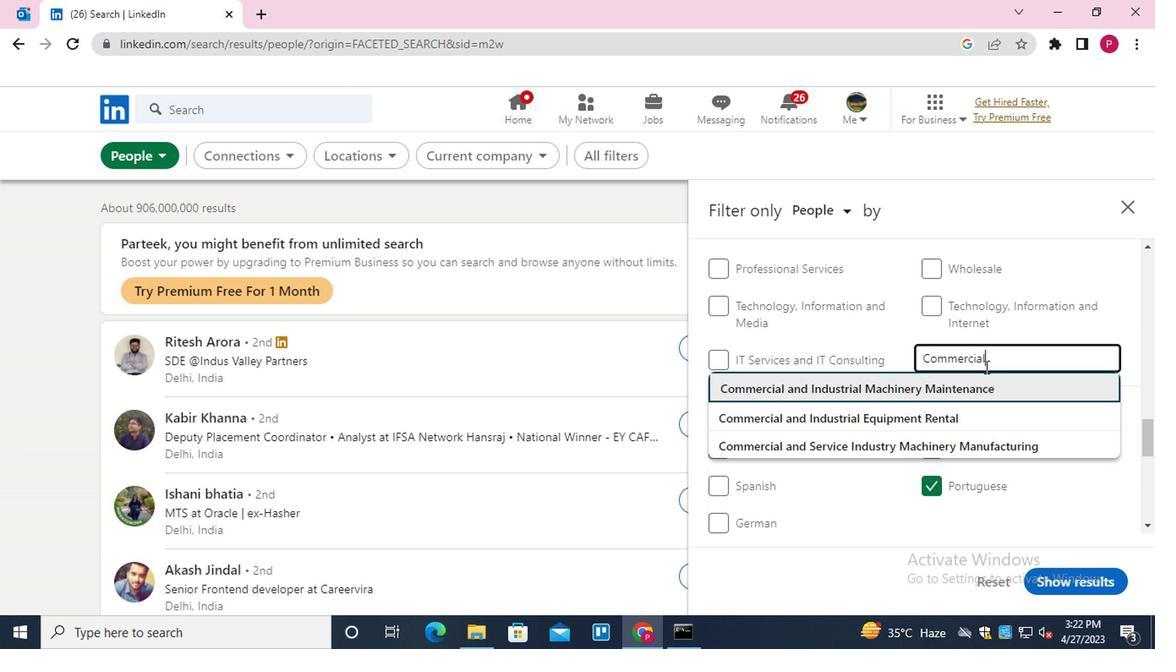 
Action: Mouse moved to (958, 371)
Screenshot: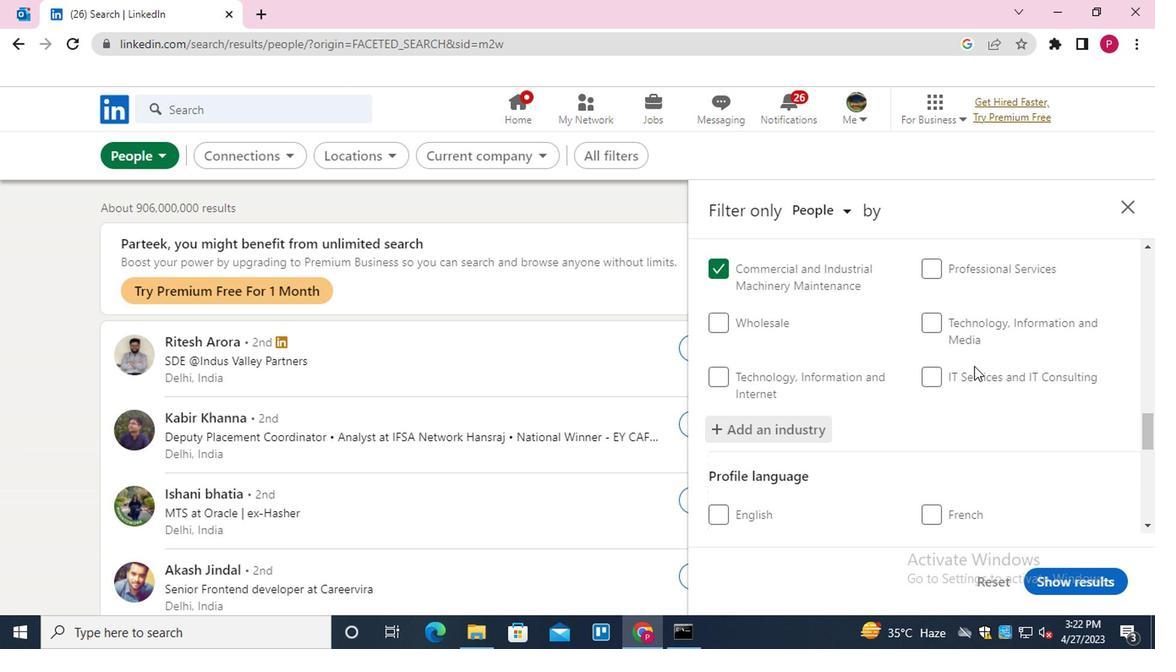 
Action: Mouse scrolled (958, 371) with delta (0, 0)
Screenshot: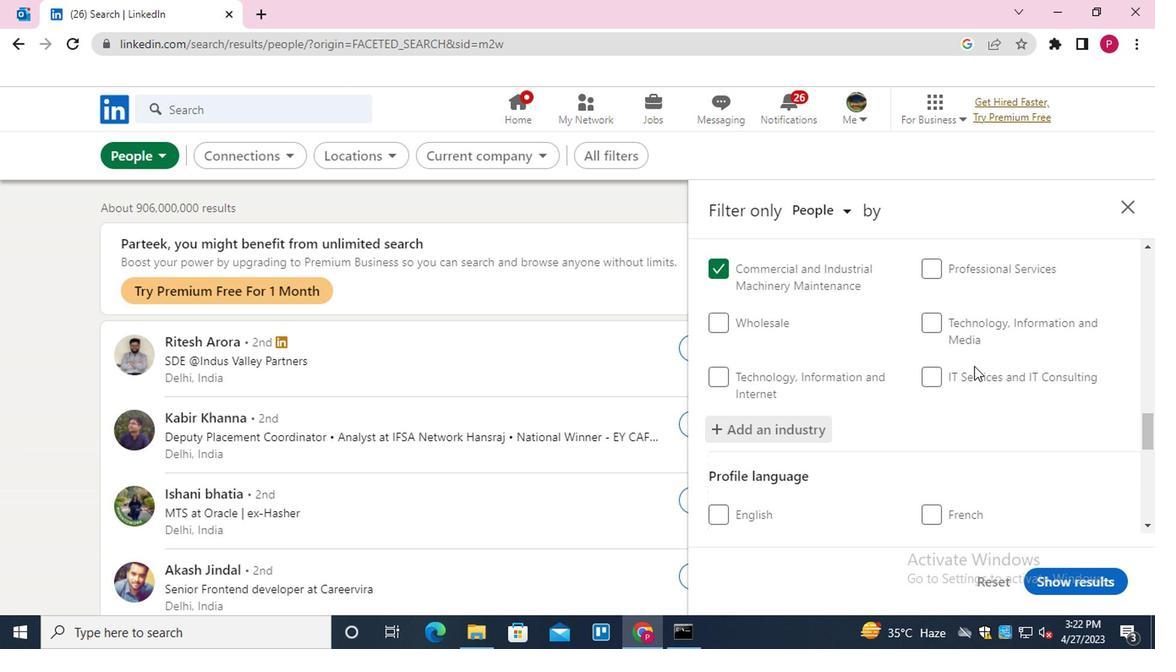 
Action: Mouse moved to (958, 374)
Screenshot: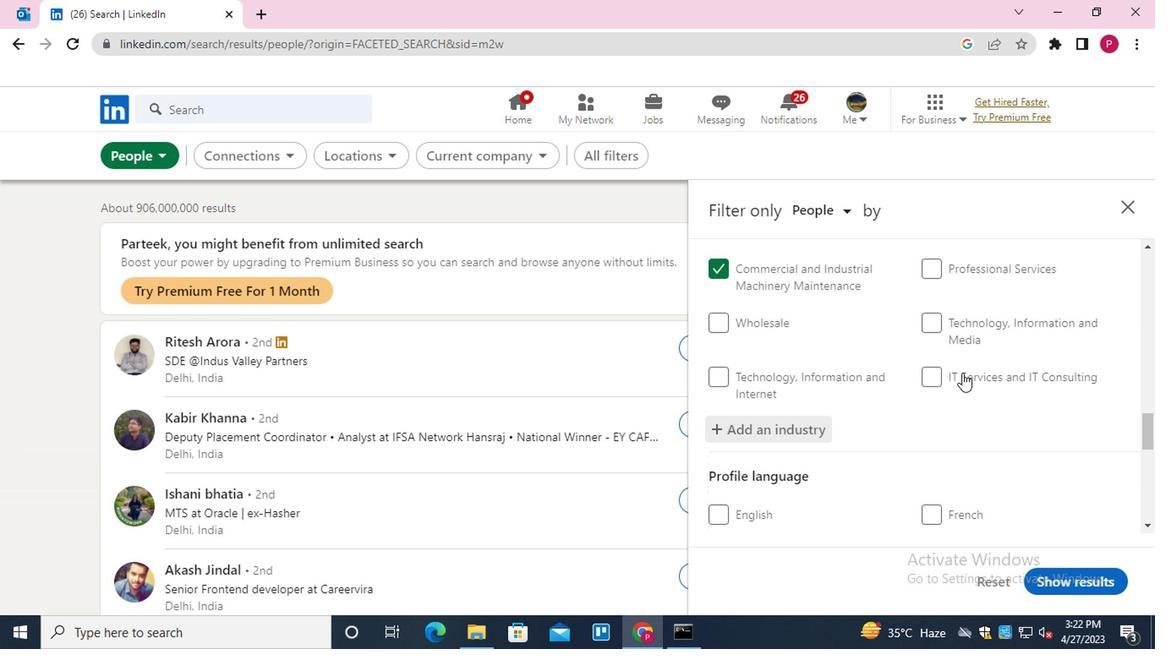 
Action: Mouse scrolled (958, 373) with delta (0, 0)
Screenshot: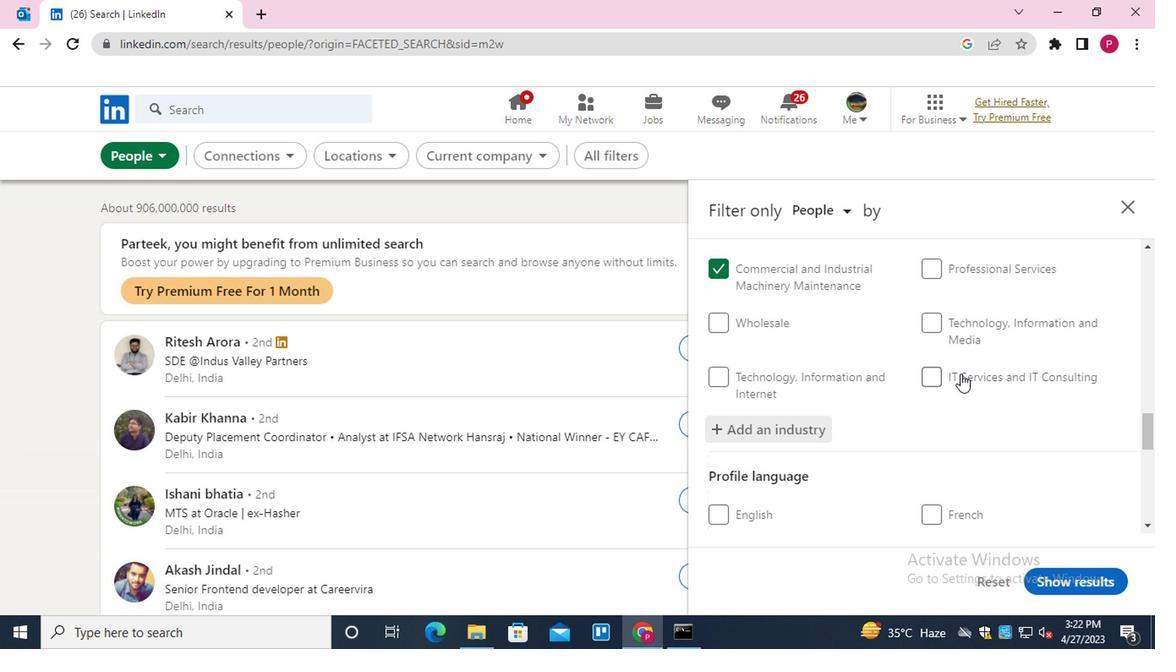 
Action: Mouse moved to (952, 377)
Screenshot: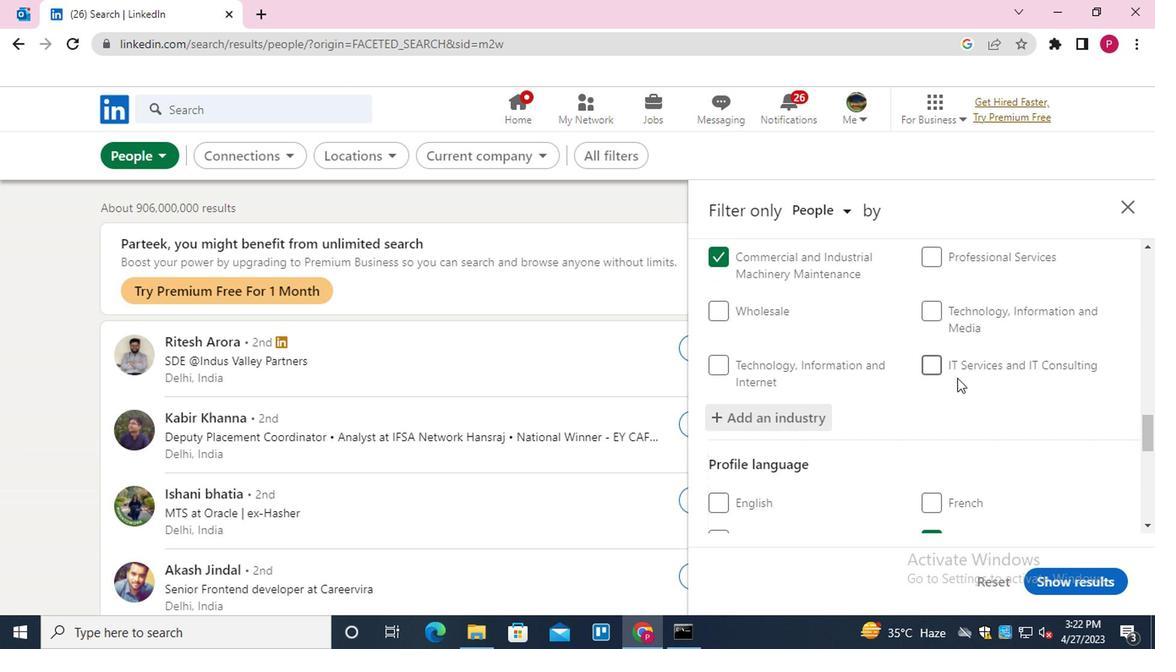 
Action: Mouse scrolled (952, 376) with delta (0, -1)
Screenshot: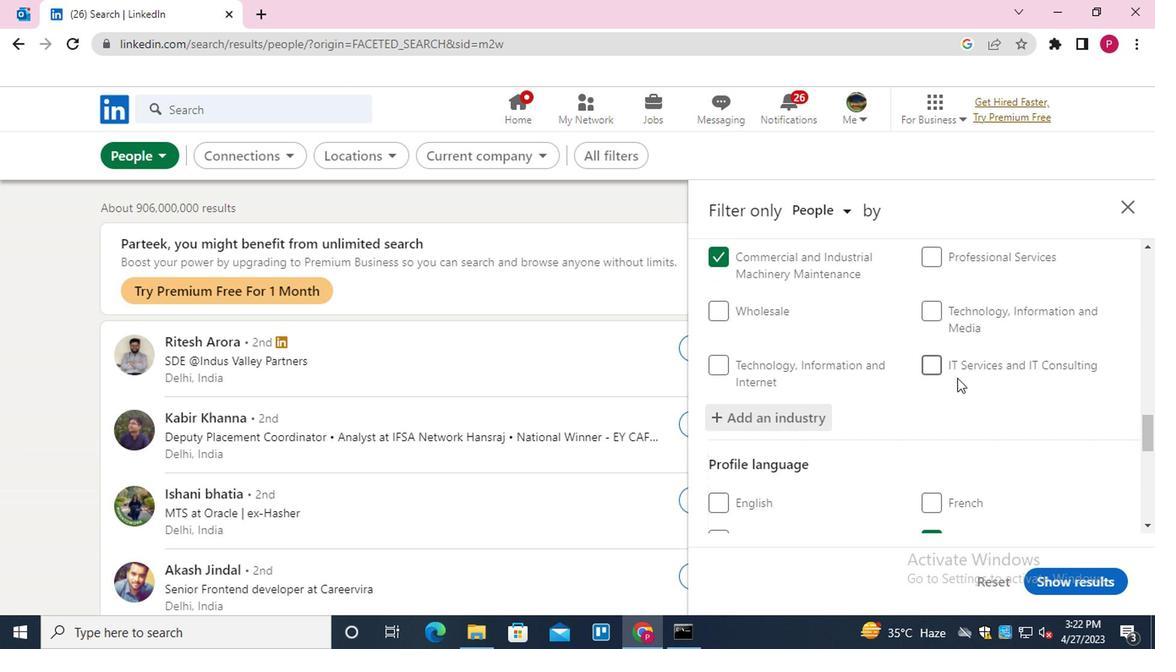 
Action: Mouse moved to (928, 353)
Screenshot: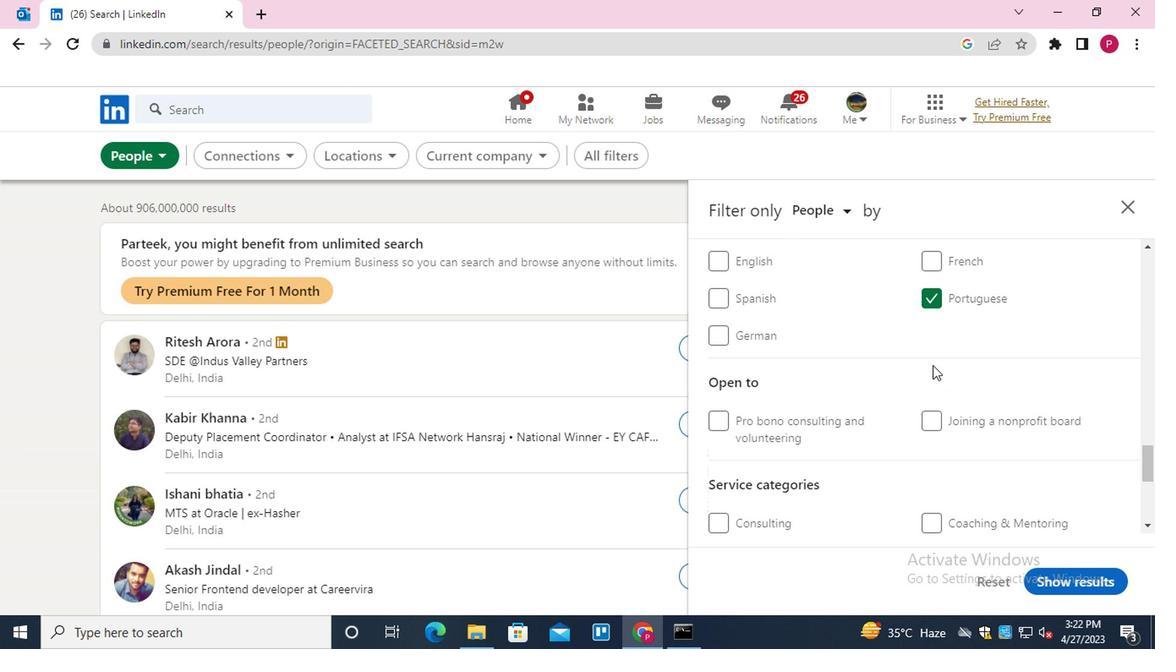 
Action: Mouse scrolled (928, 353) with delta (0, 0)
Screenshot: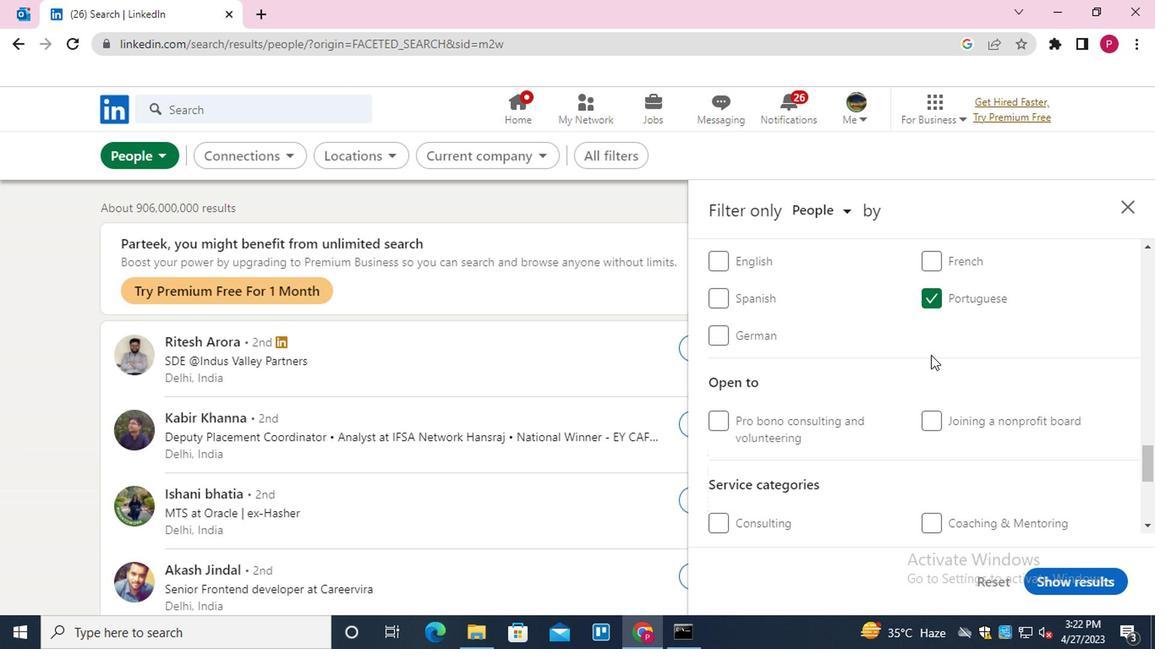 
Action: Mouse moved to (924, 362)
Screenshot: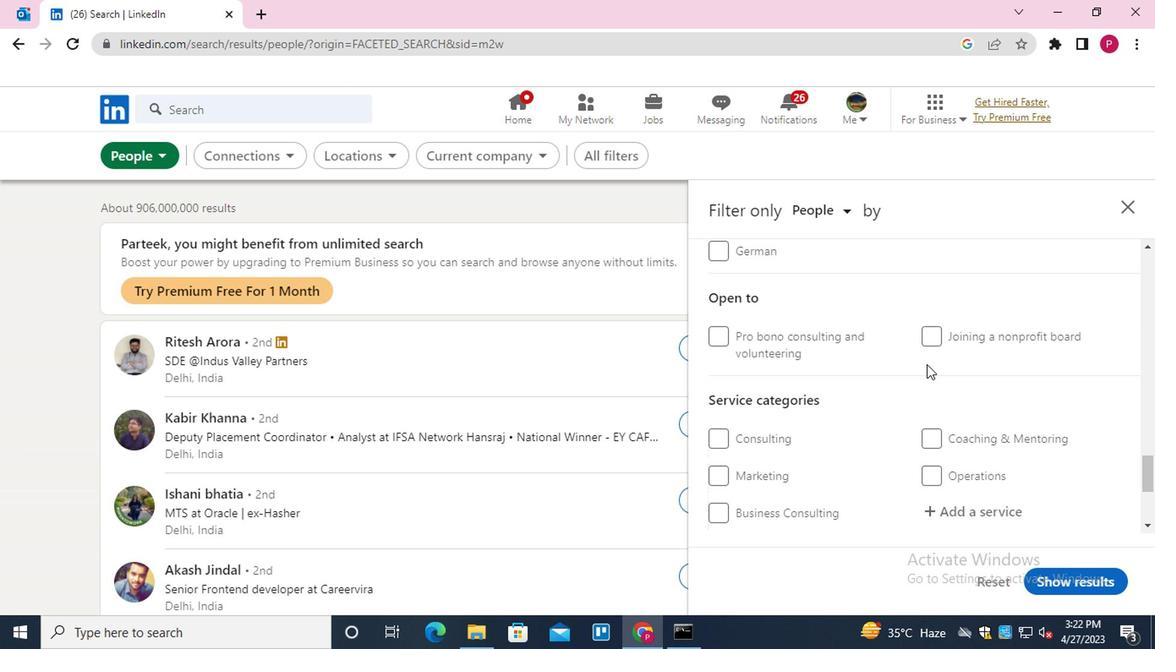 
Action: Mouse scrolled (924, 362) with delta (0, 0)
Screenshot: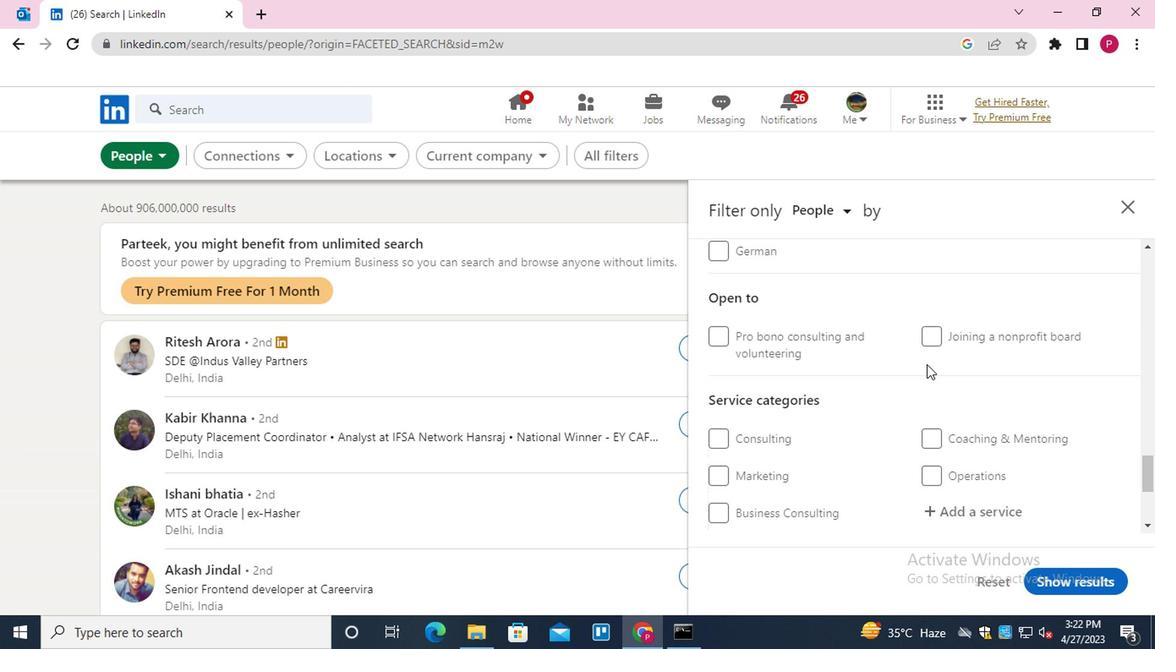 
Action: Mouse moved to (968, 417)
Screenshot: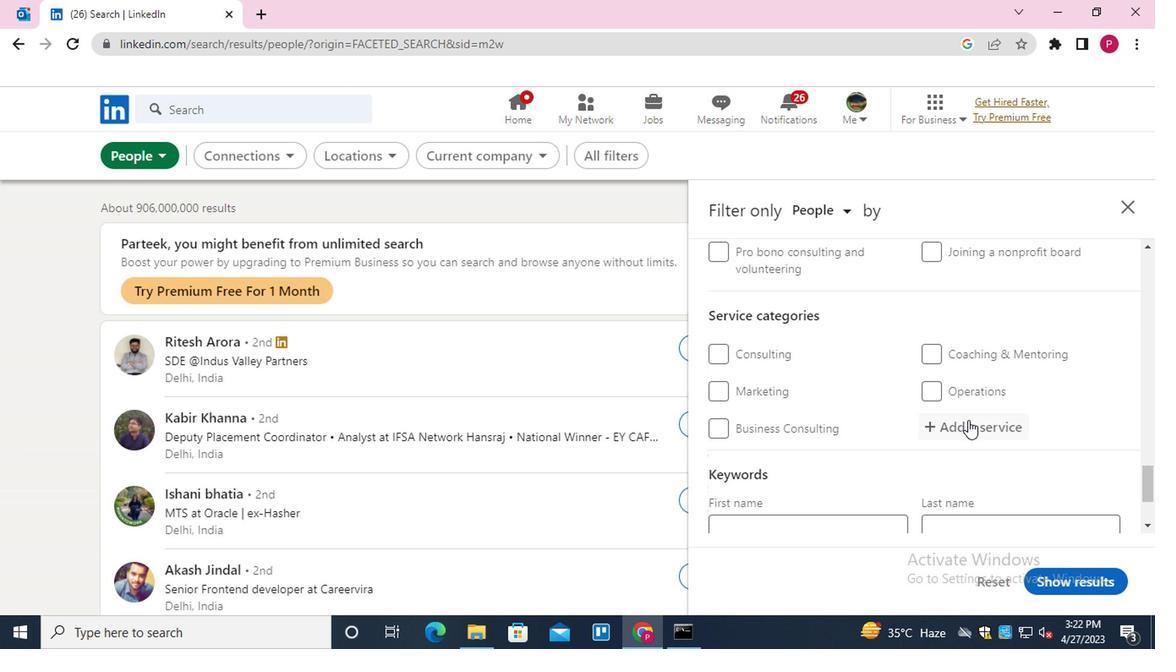 
Action: Mouse pressed left at (968, 417)
Screenshot: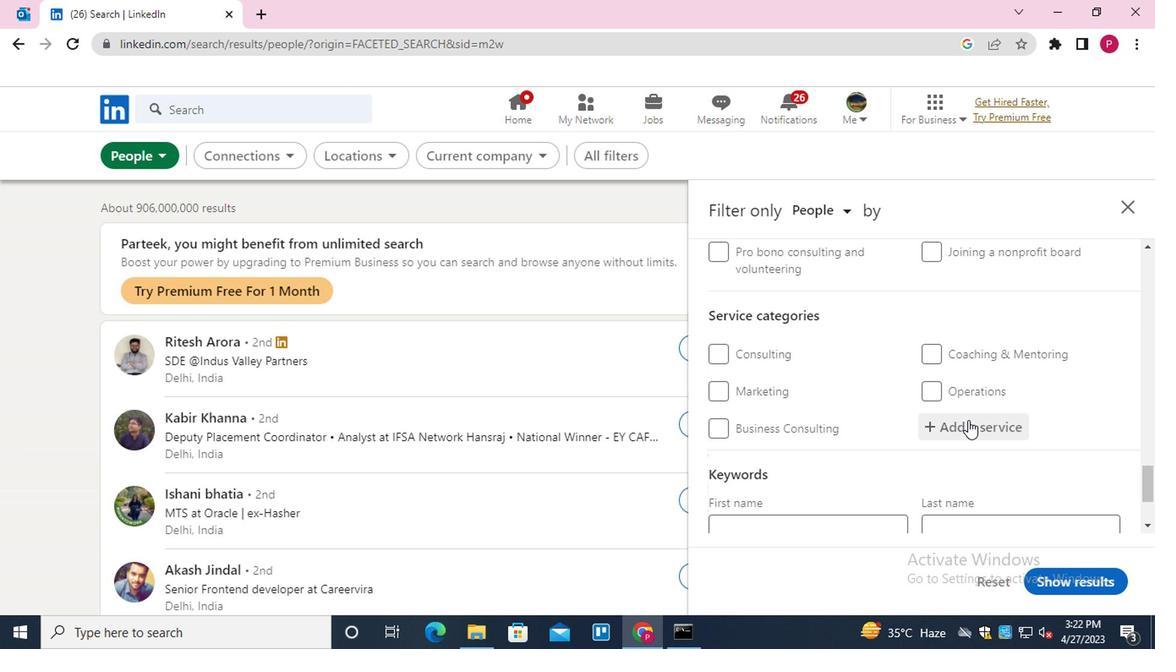 
Action: Mouse moved to (969, 418)
Screenshot: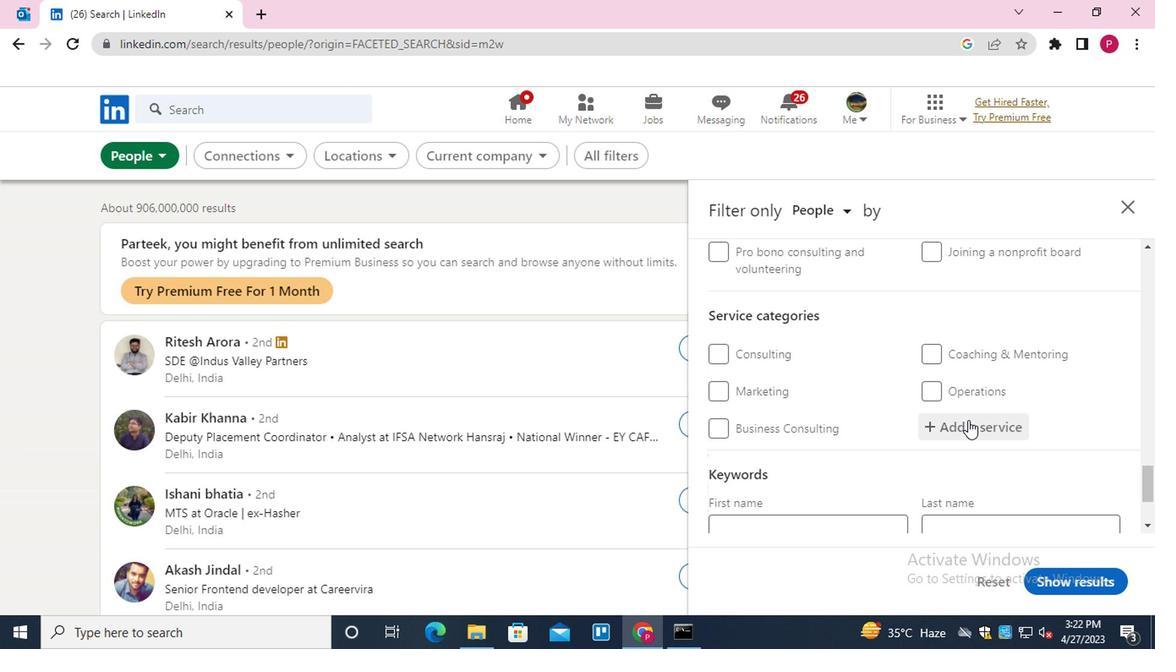 
Action: Key pressed <Key.shift>BUSI<Key.down><Key.down><Key.down><Key.down><Key.down><Key.down><Key.down><Key.up><Key.enter>
Screenshot: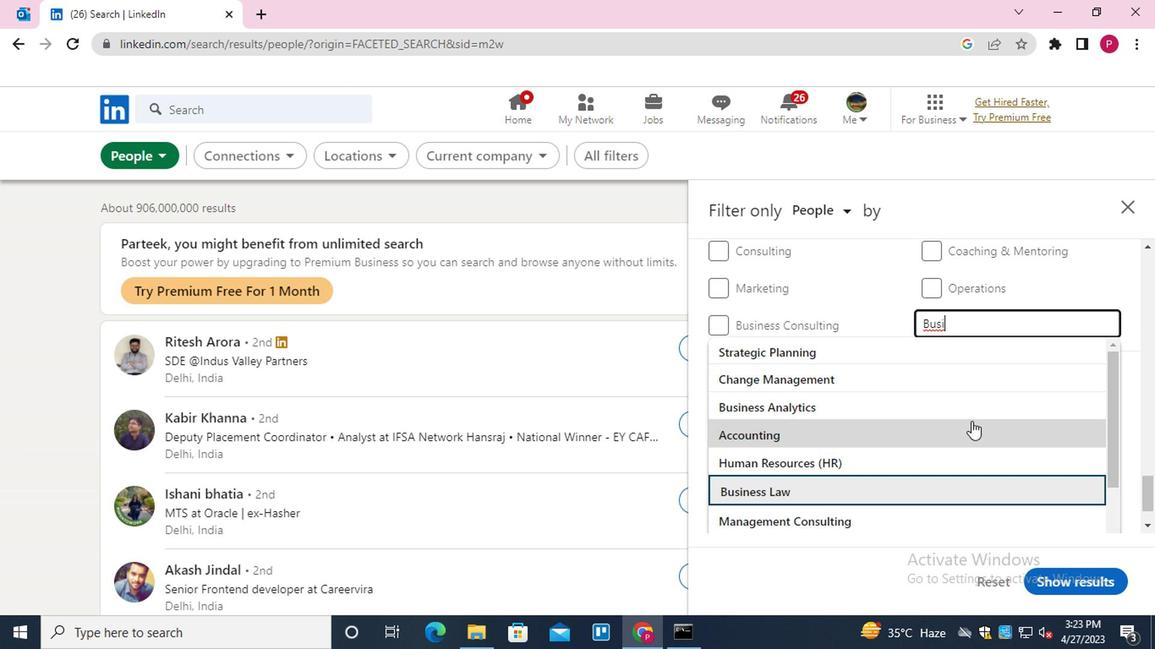 
Action: Mouse moved to (876, 367)
Screenshot: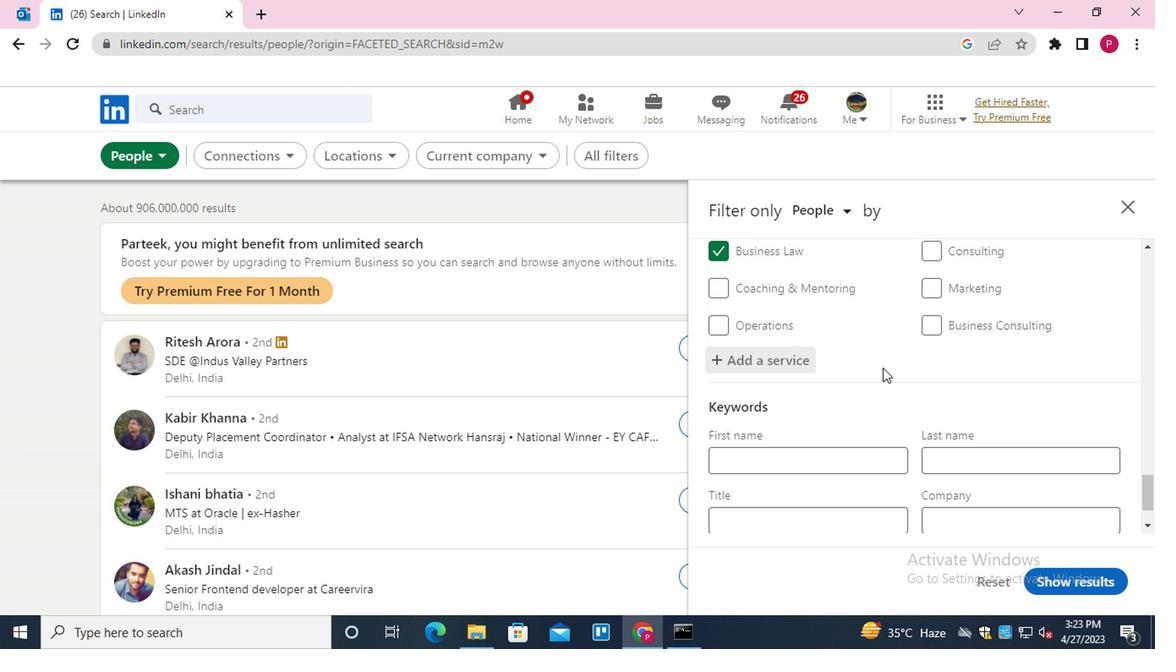 
Action: Mouse scrolled (876, 367) with delta (0, 0)
Screenshot: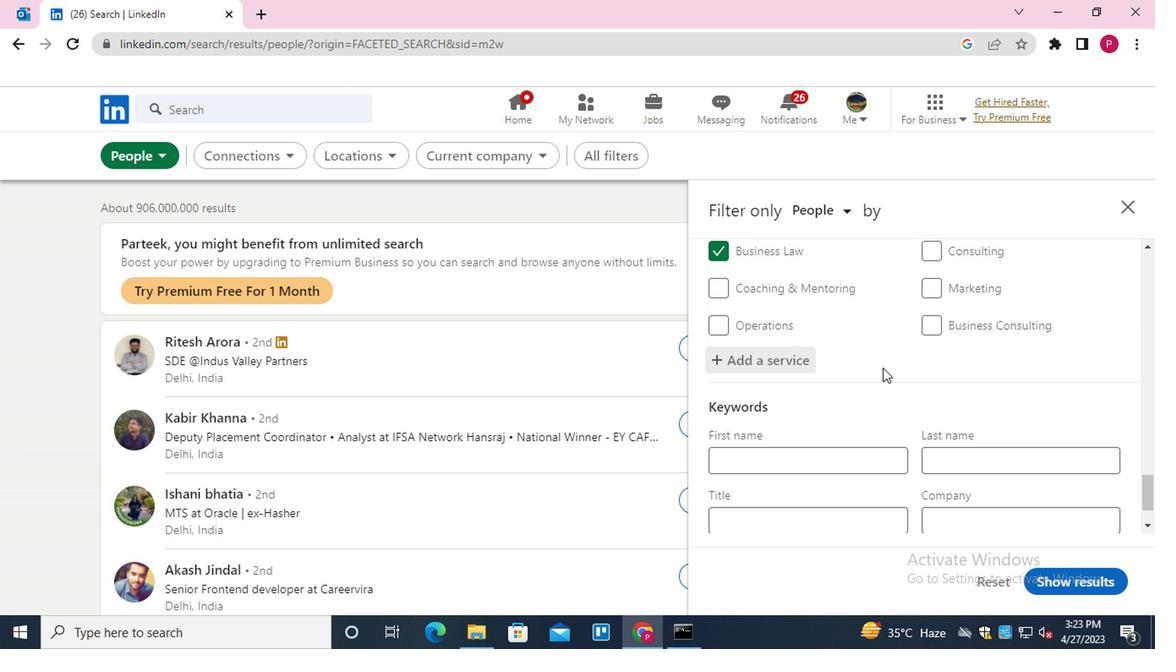 
Action: Mouse moved to (871, 369)
Screenshot: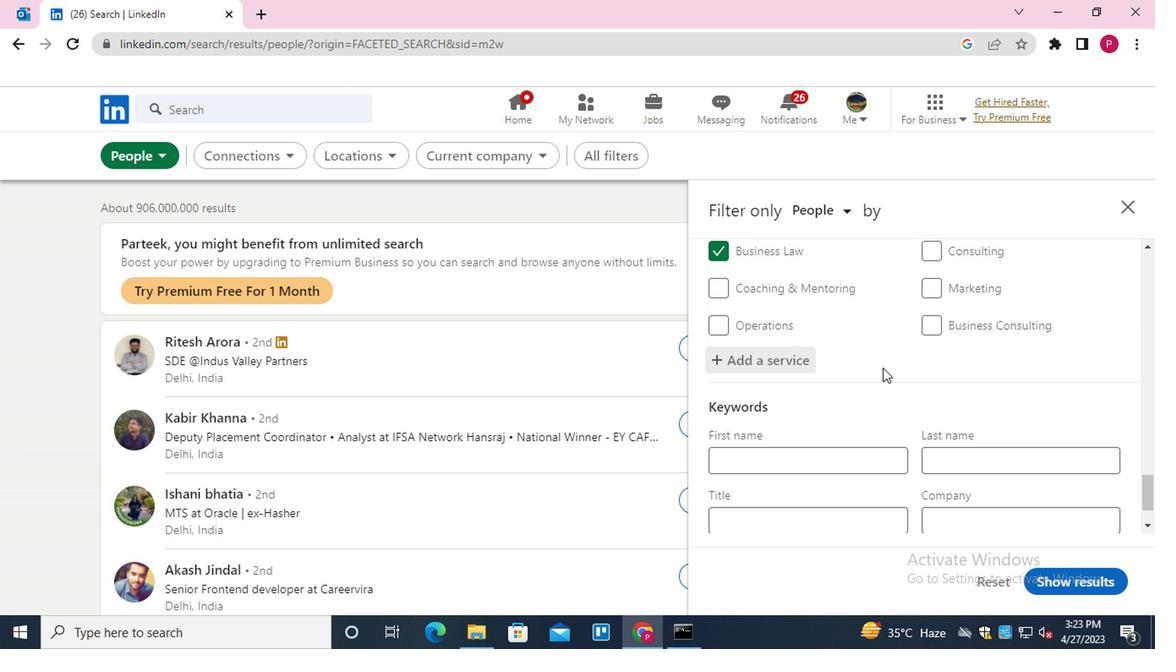 
Action: Mouse scrolled (871, 368) with delta (0, 0)
Screenshot: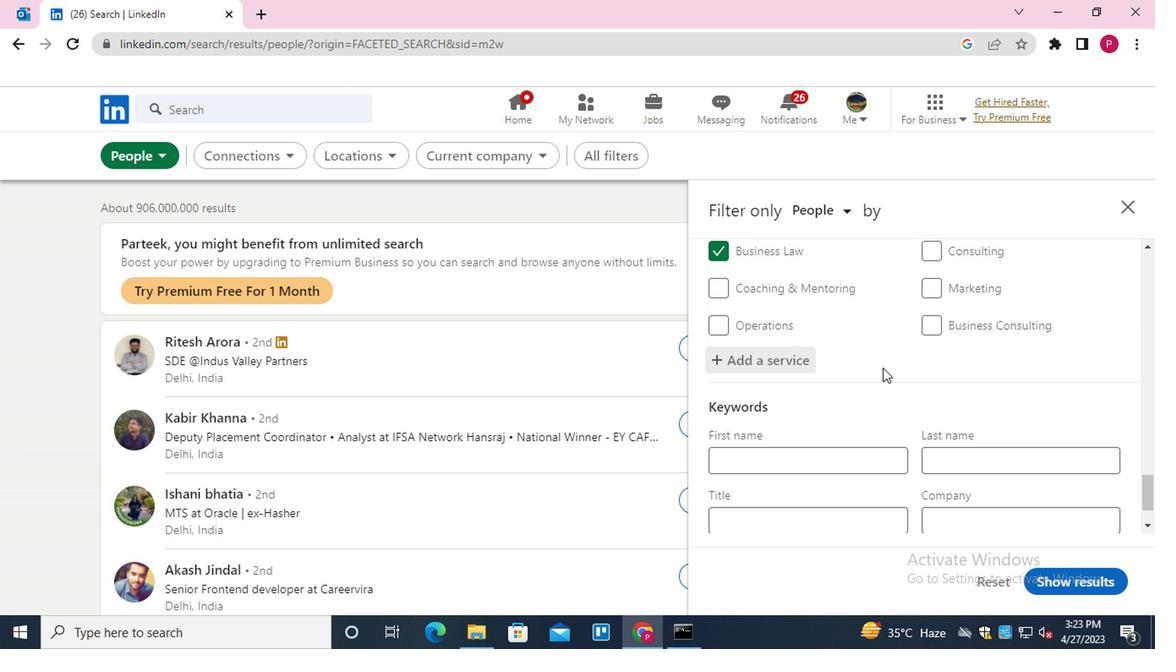 
Action: Mouse moved to (869, 370)
Screenshot: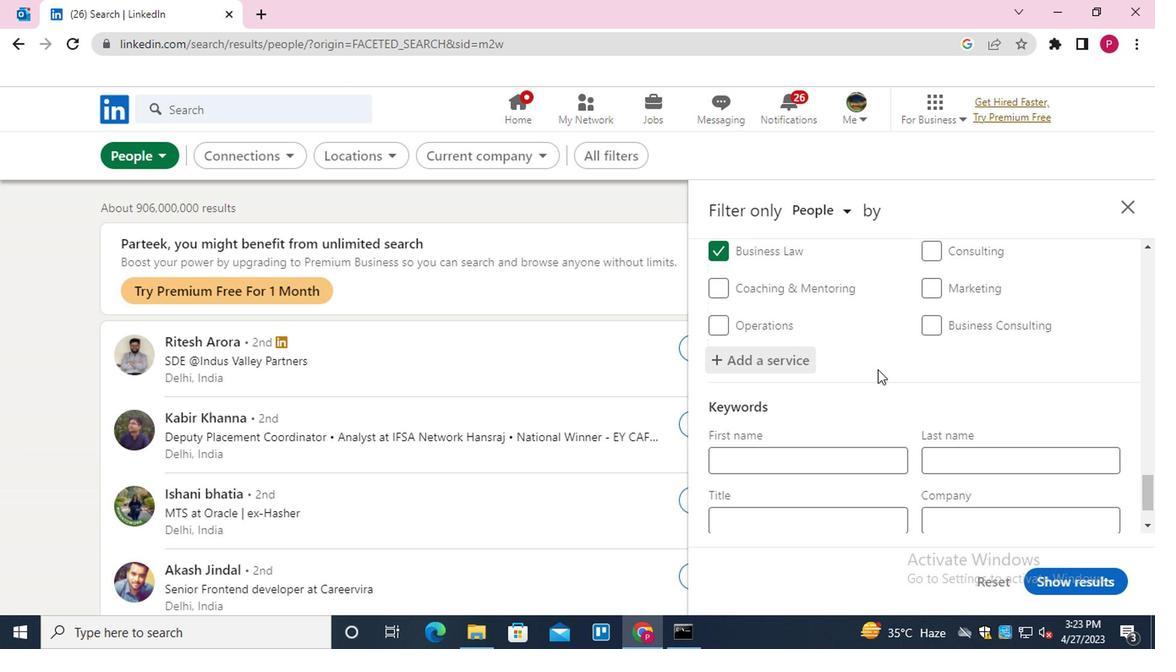 
Action: Mouse scrolled (869, 369) with delta (0, 0)
Screenshot: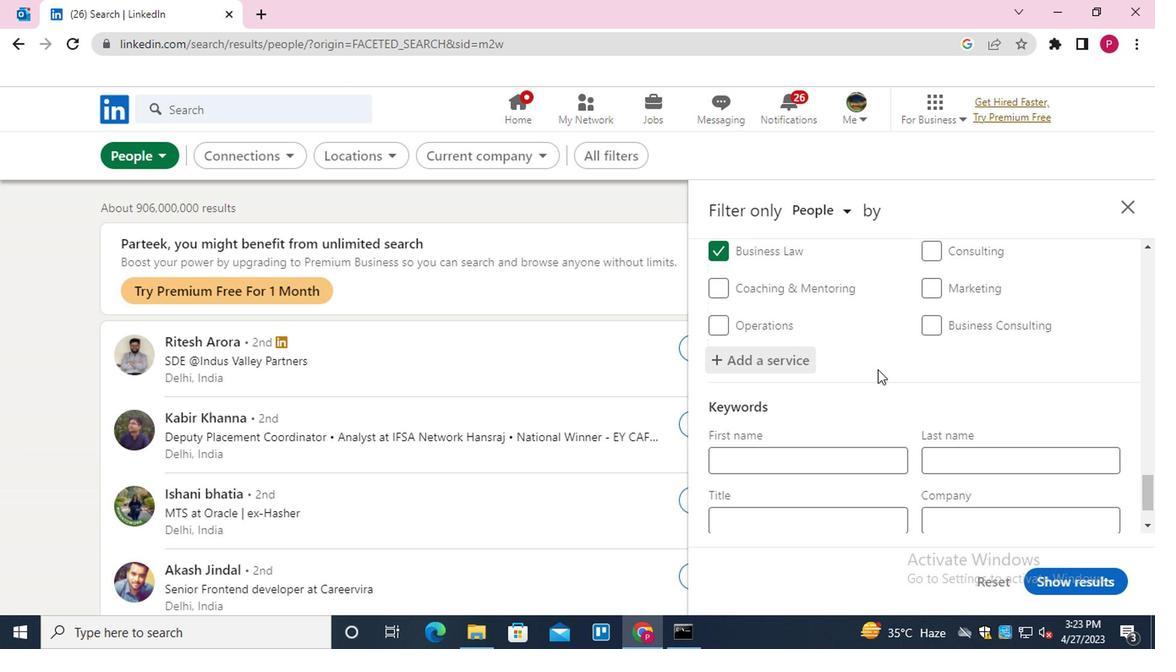 
Action: Mouse moved to (866, 372)
Screenshot: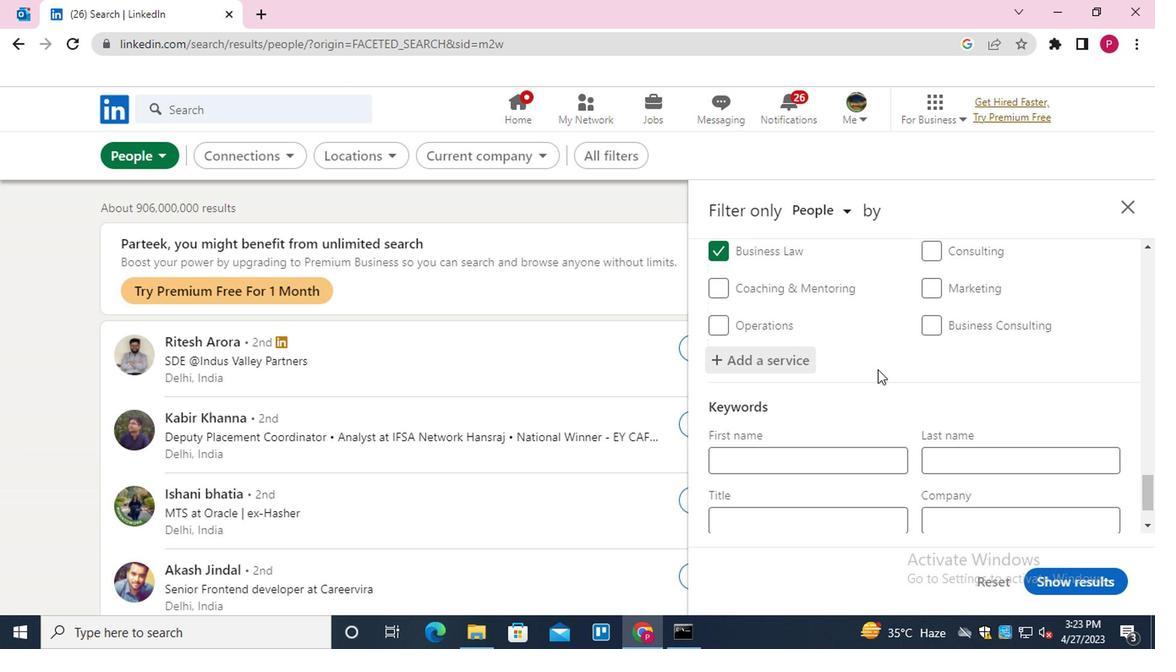 
Action: Mouse scrolled (866, 371) with delta (0, 0)
Screenshot: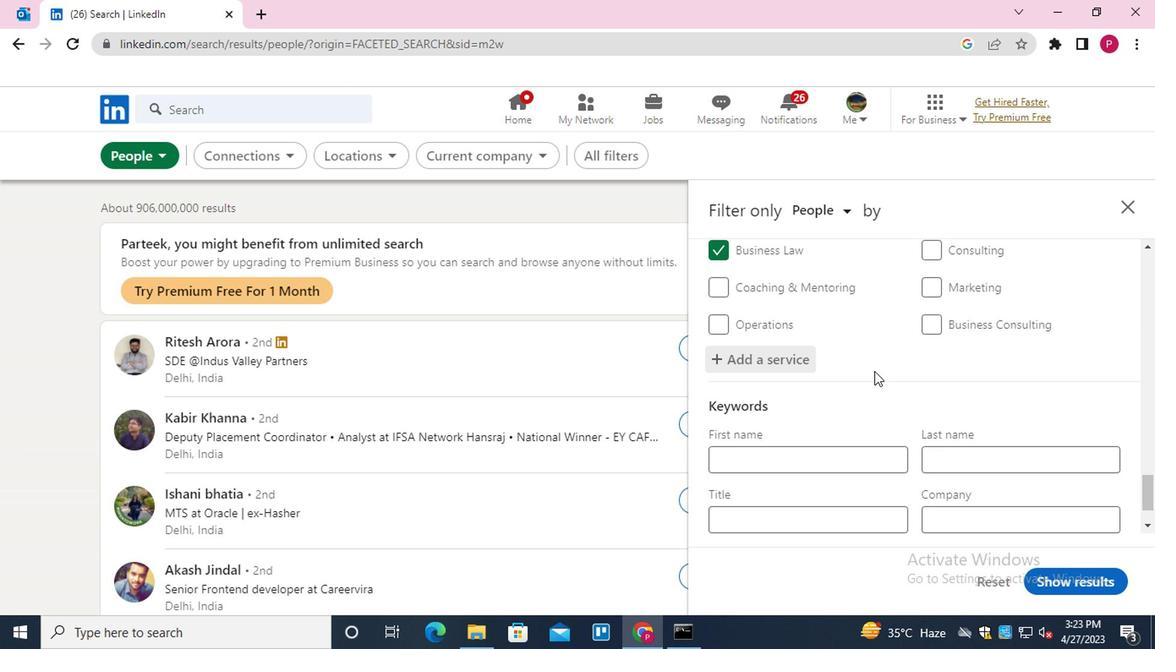 
Action: Mouse moved to (821, 464)
Screenshot: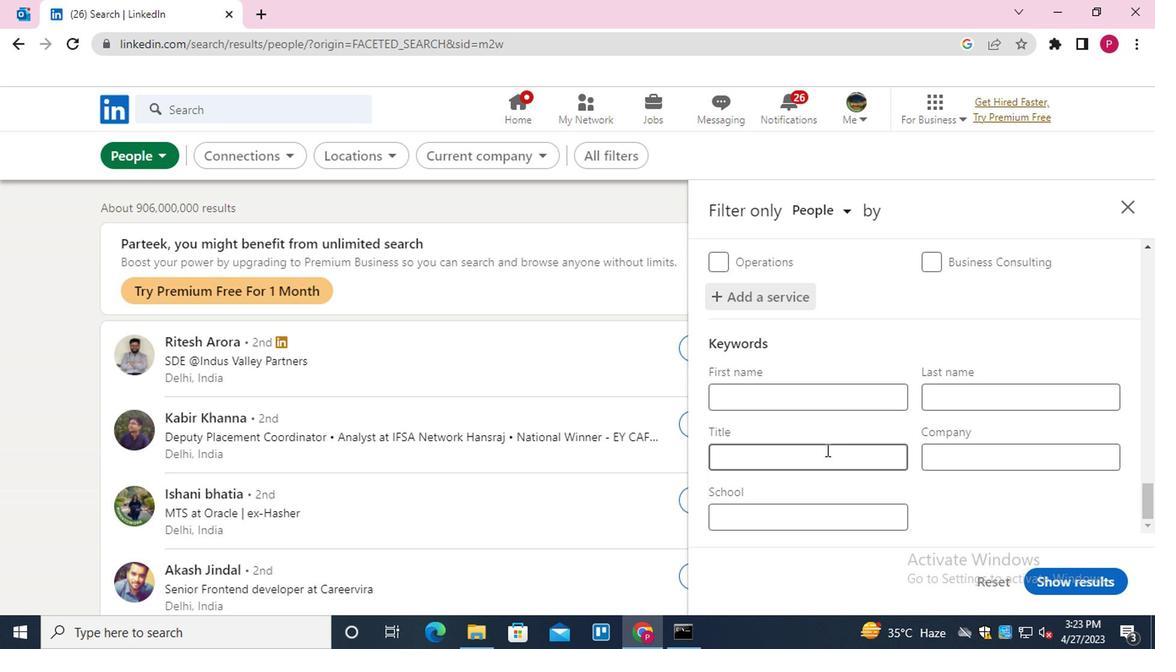
Action: Mouse pressed left at (821, 464)
Screenshot: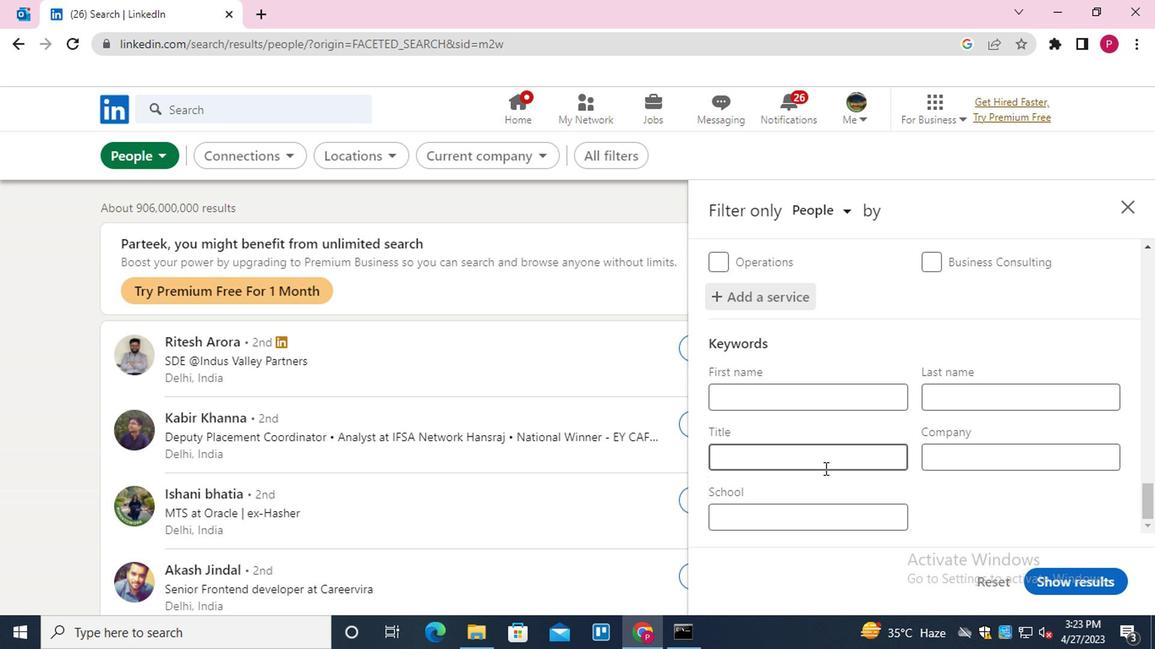 
Action: Mouse moved to (821, 465)
Screenshot: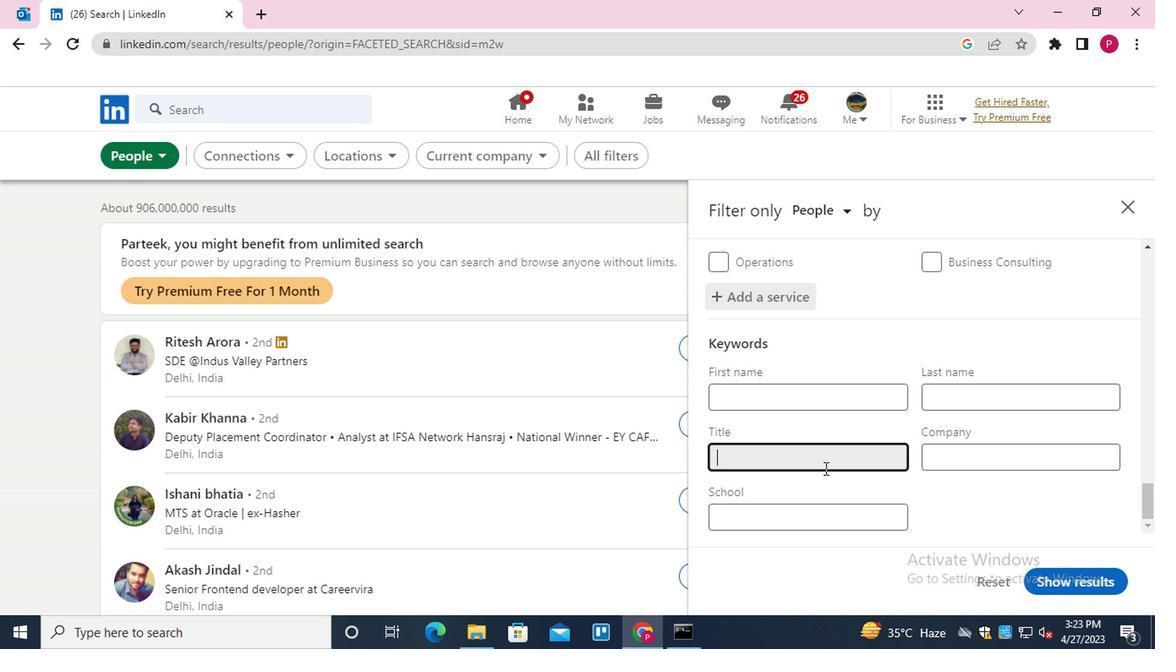 
Action: Key pressed <Key.shift>PARALEGAL
Screenshot: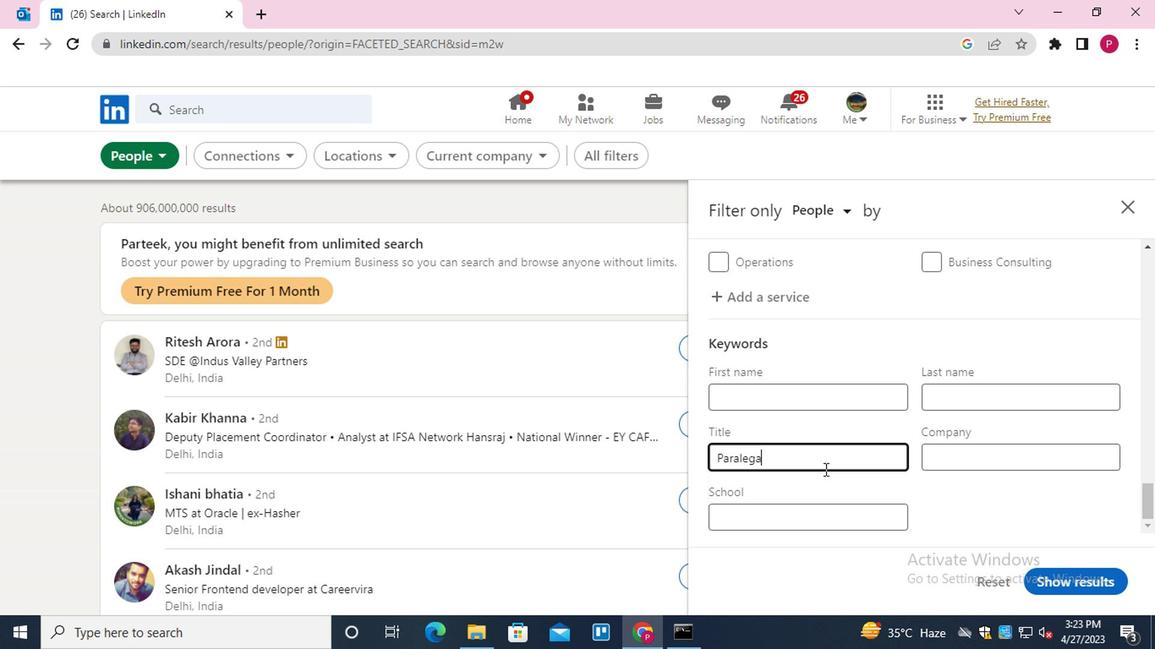 
Action: Mouse moved to (1099, 572)
Screenshot: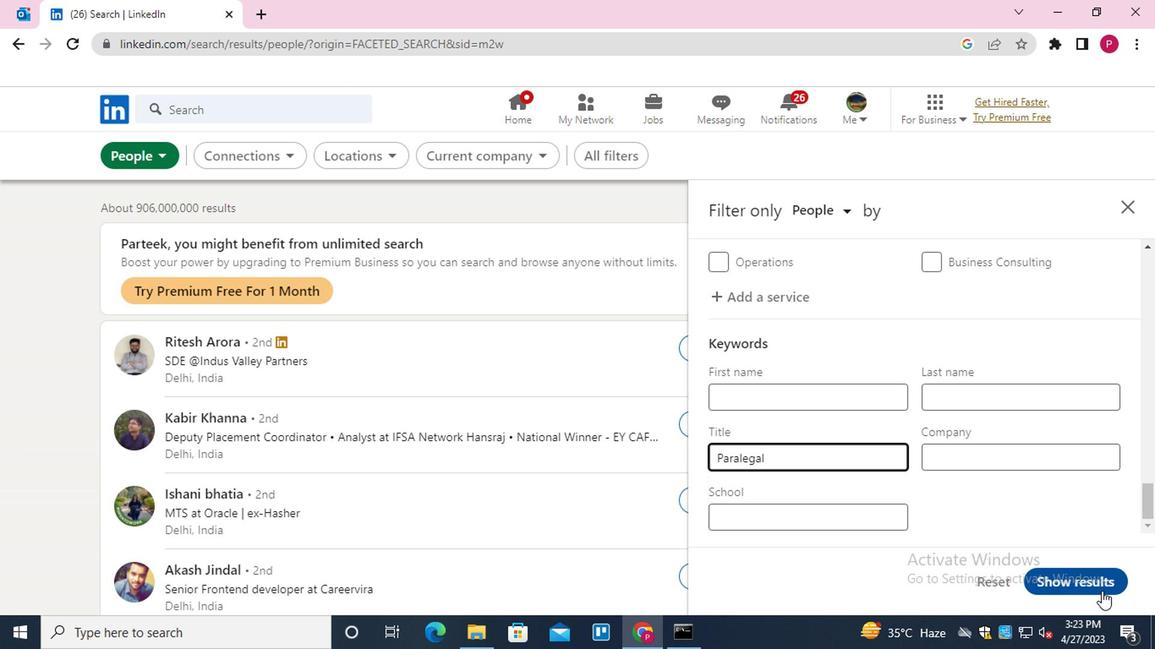 
Action: Mouse pressed left at (1099, 572)
Screenshot: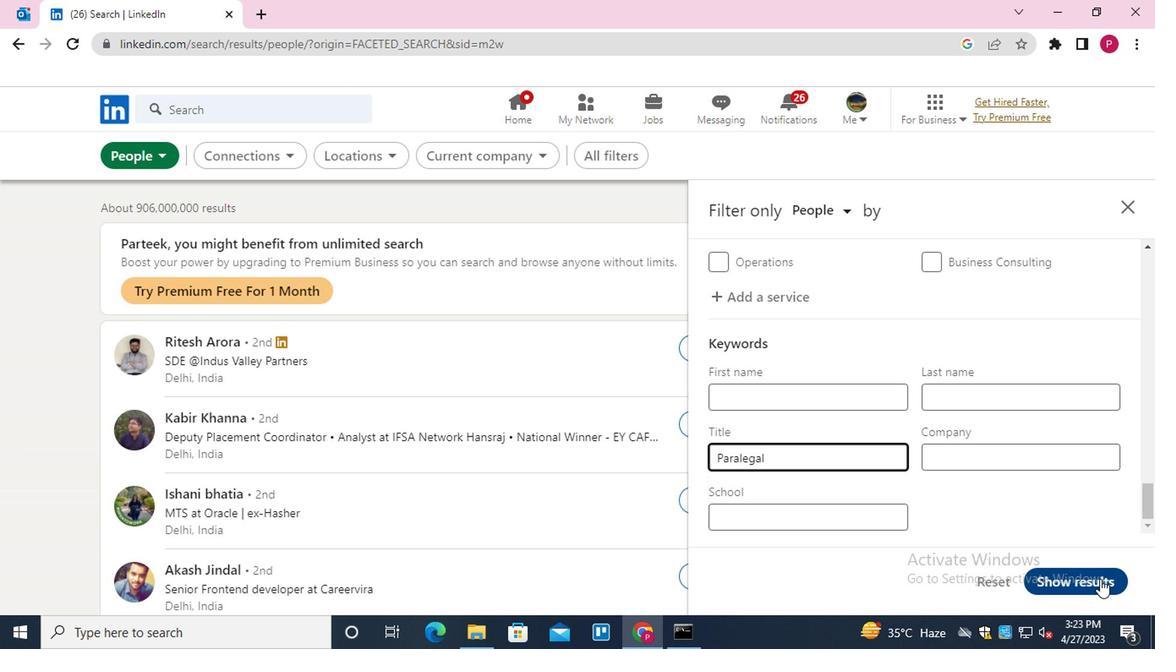 
